 Task: Add a timeline in the project AztecBridge for the epic 'Data Warehousing Implementation' from 2023/03/03 to 2024/09/20. Add a timeline in the project AztecBridge for the epic 'Search Engine Marketing (SEM) Implementation' from 2024/06/28 to 2024/07/04. Add a timeline in the project AztecBridge for the epic 'User Experience Testing' from 2023/02/17 to 2025/12/12
Action: Mouse moved to (211, 56)
Screenshot: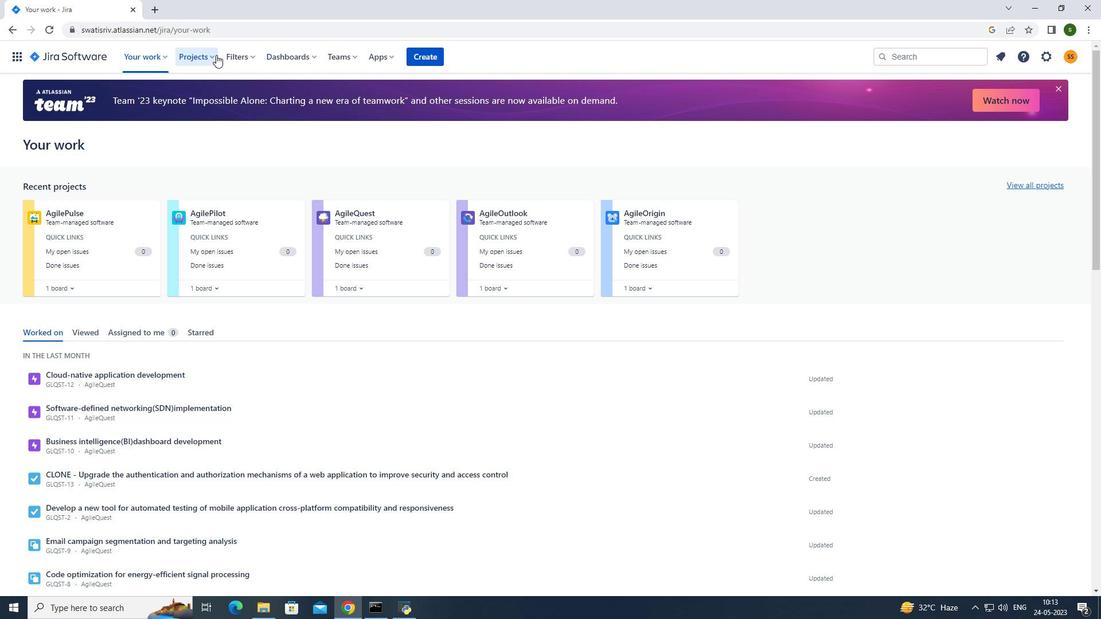 
Action: Mouse pressed left at (211, 56)
Screenshot: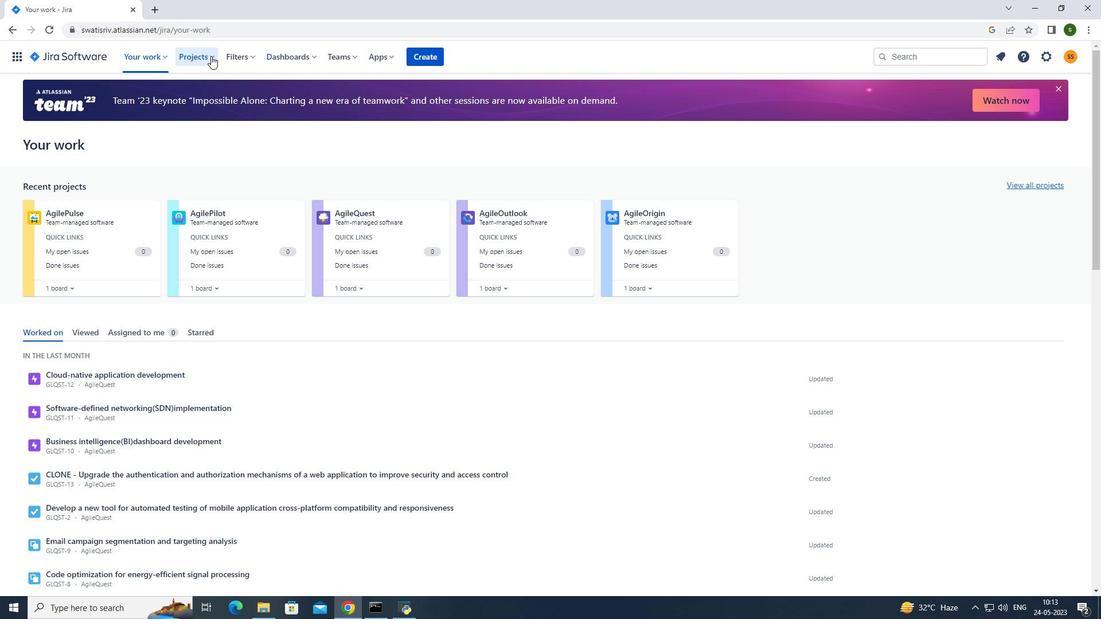 
Action: Mouse moved to (231, 112)
Screenshot: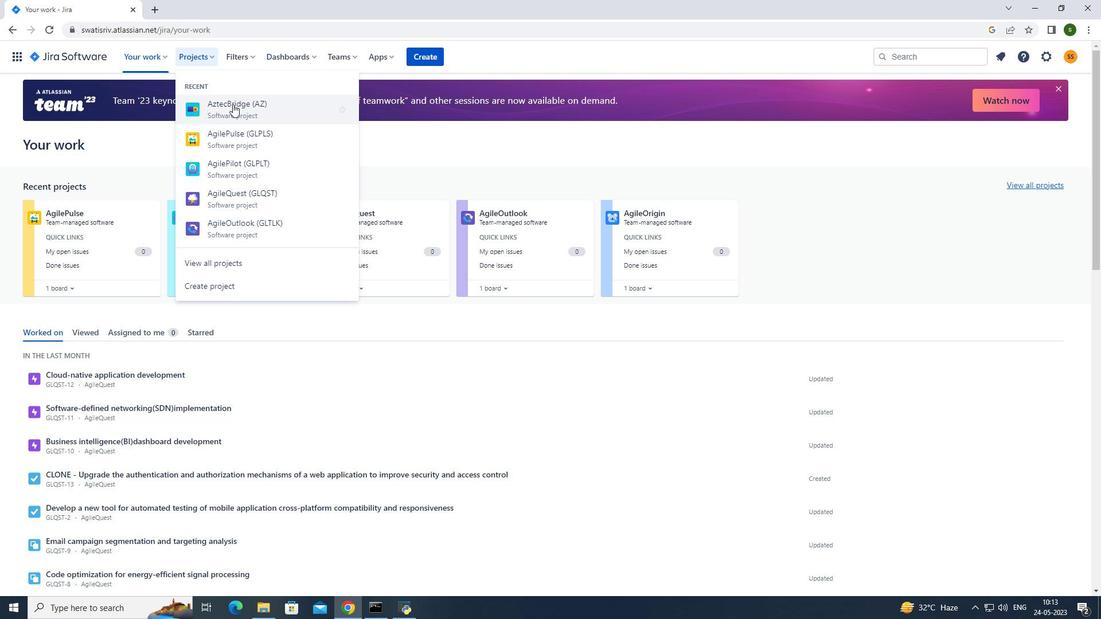 
Action: Mouse pressed left at (231, 112)
Screenshot: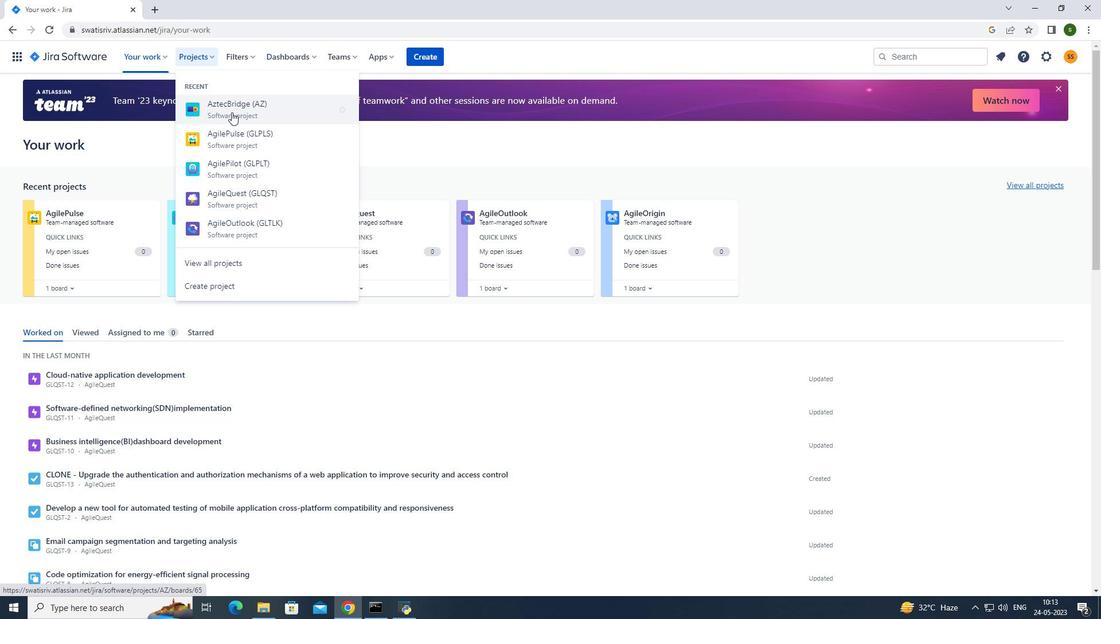 
Action: Mouse moved to (74, 168)
Screenshot: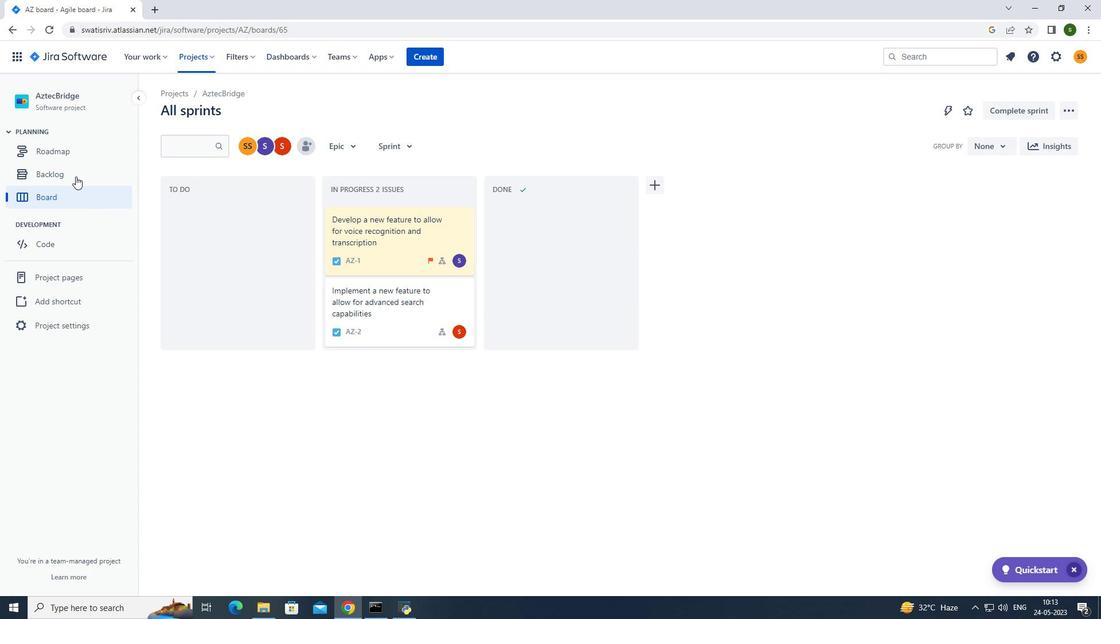 
Action: Mouse pressed left at (74, 168)
Screenshot: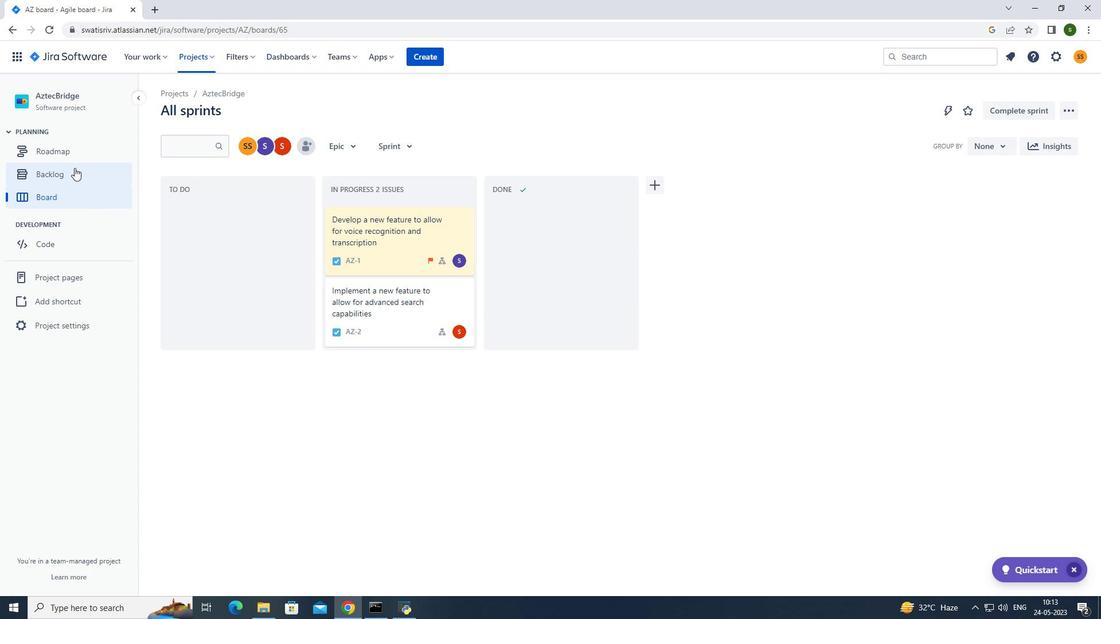 
Action: Mouse moved to (176, 230)
Screenshot: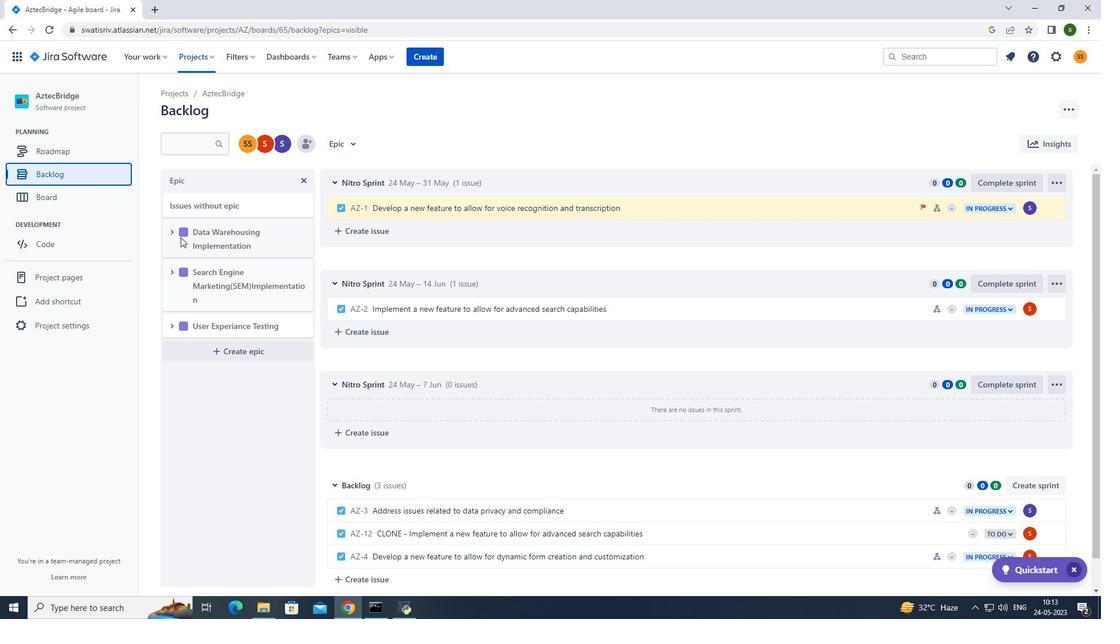
Action: Mouse pressed left at (176, 230)
Screenshot: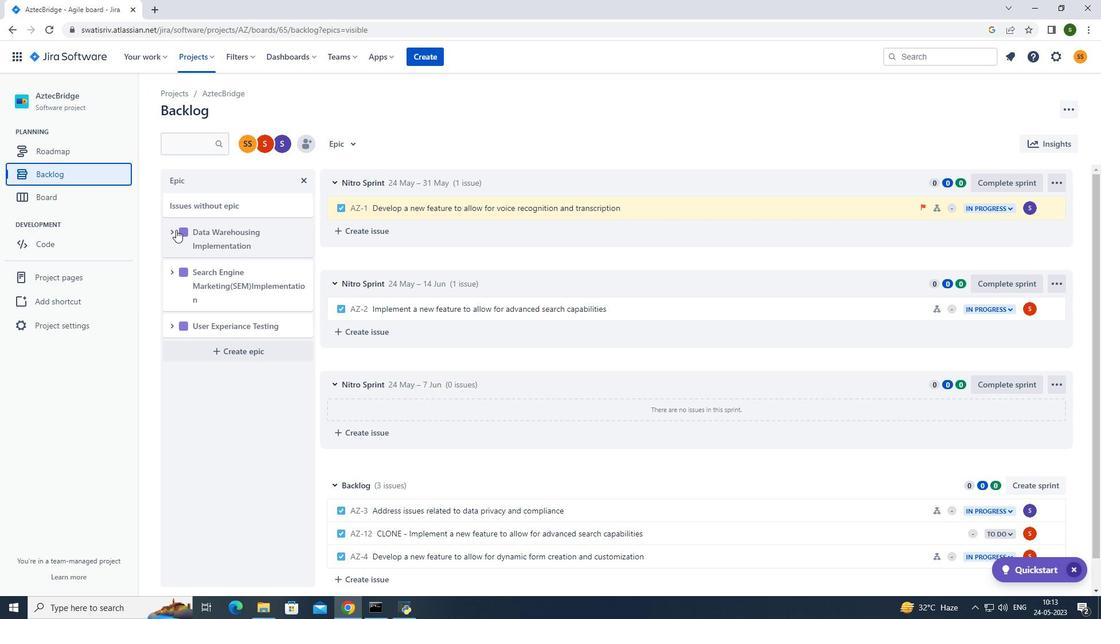 
Action: Mouse moved to (212, 336)
Screenshot: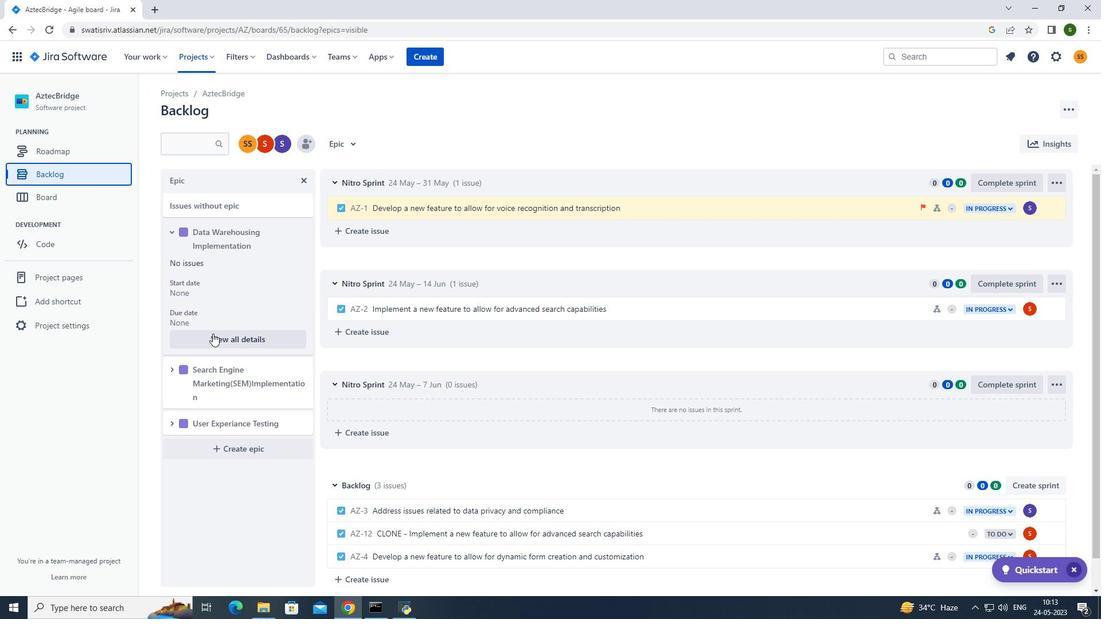 
Action: Mouse pressed left at (212, 336)
Screenshot: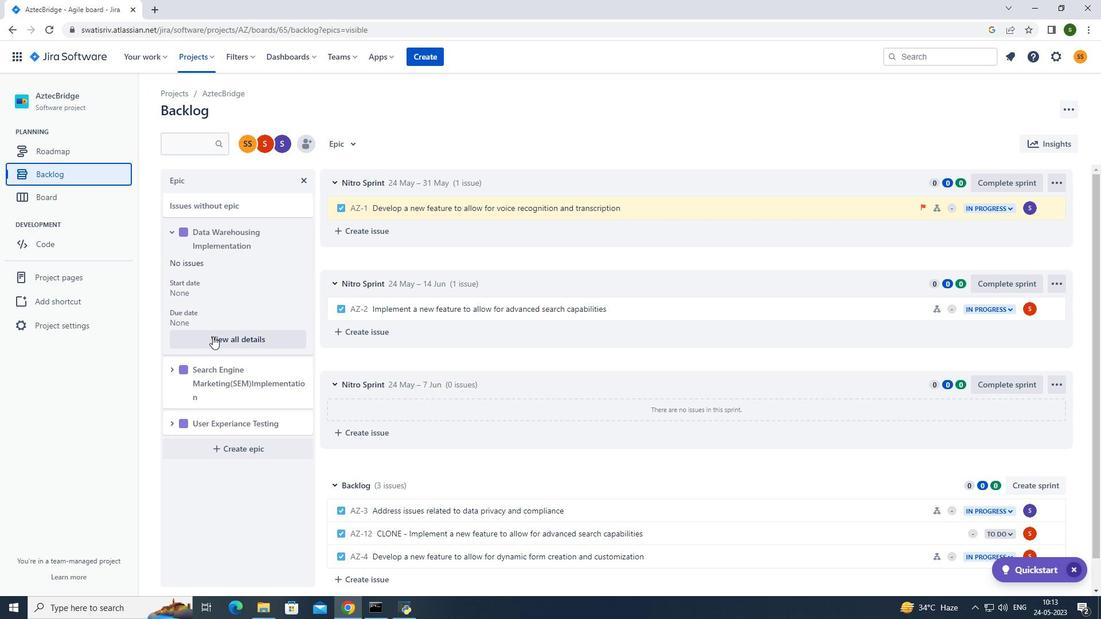 
Action: Mouse moved to (977, 434)
Screenshot: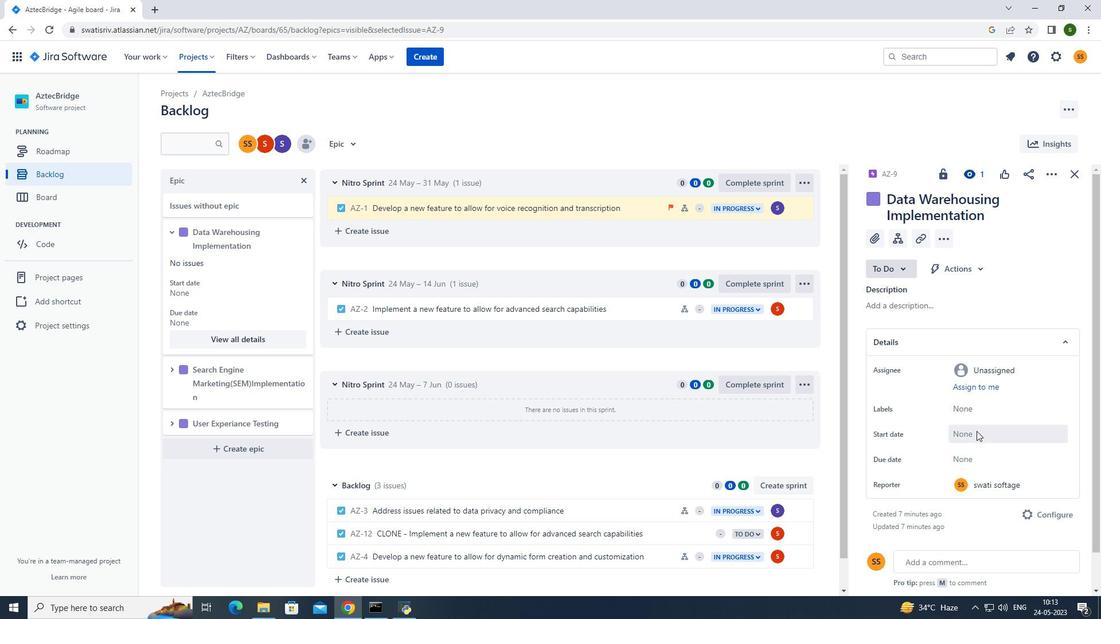 
Action: Mouse pressed left at (977, 434)
Screenshot: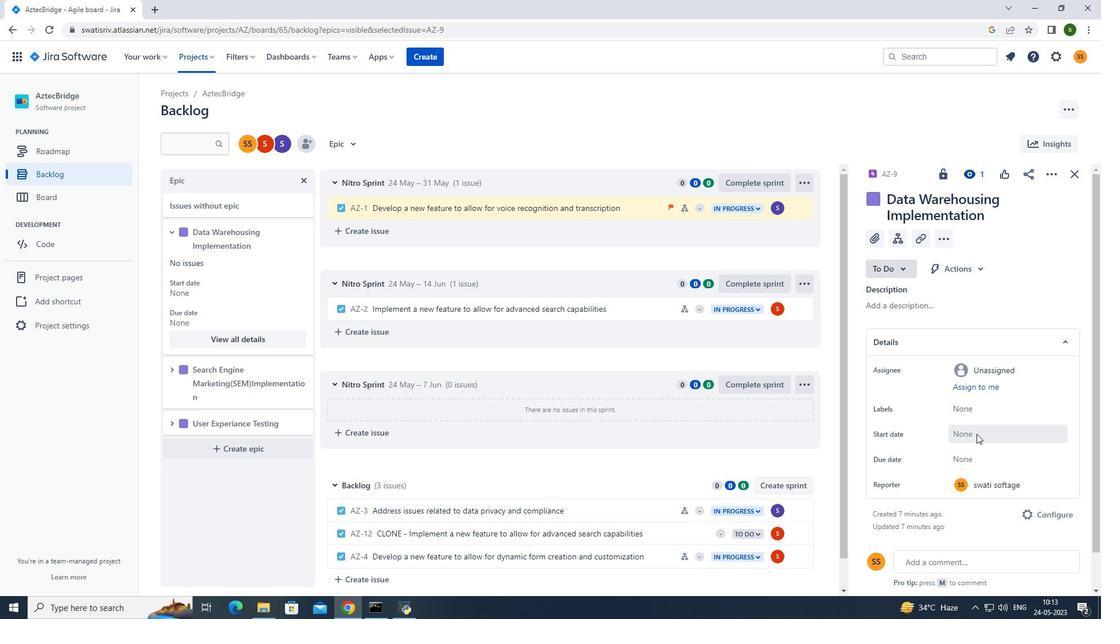
Action: Mouse moved to (926, 266)
Screenshot: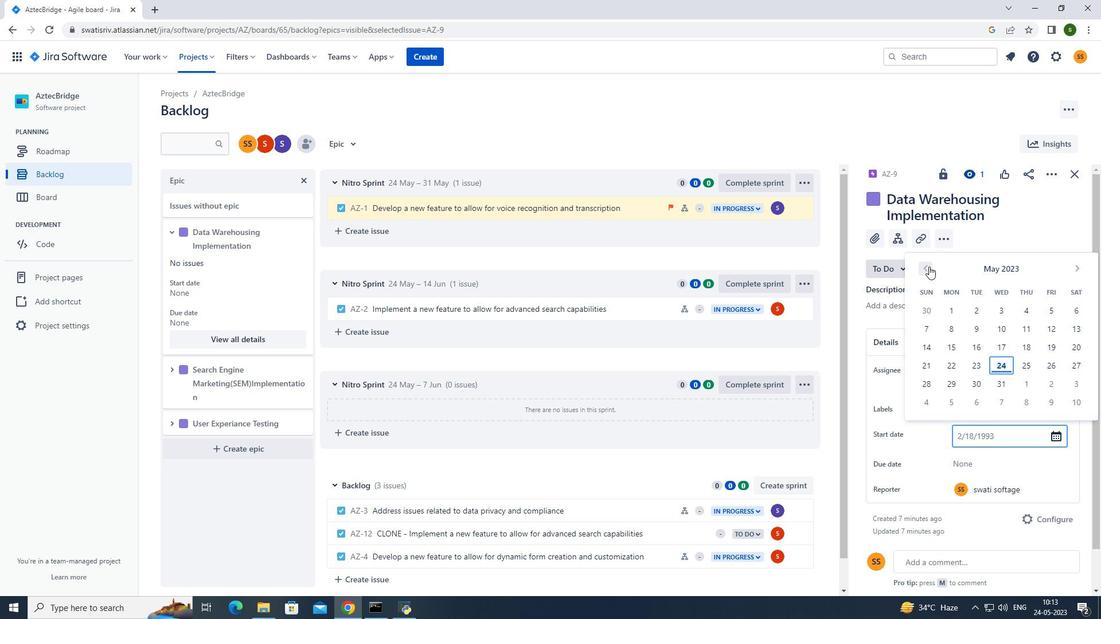 
Action: Mouse pressed left at (926, 266)
Screenshot: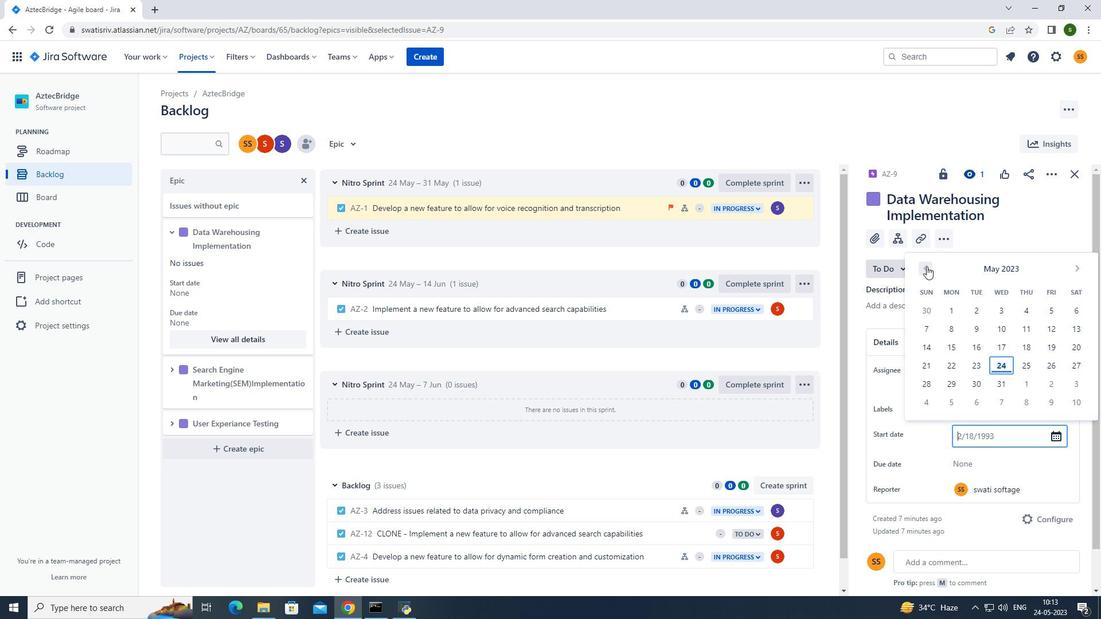 
Action: Mouse pressed left at (926, 266)
Screenshot: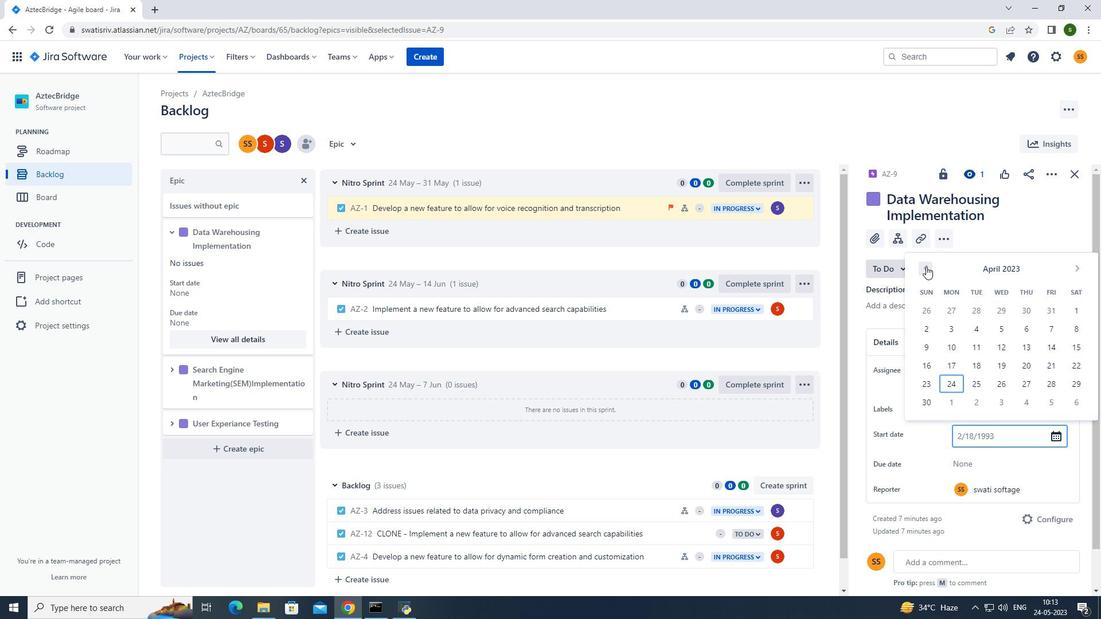 
Action: Mouse moved to (1050, 306)
Screenshot: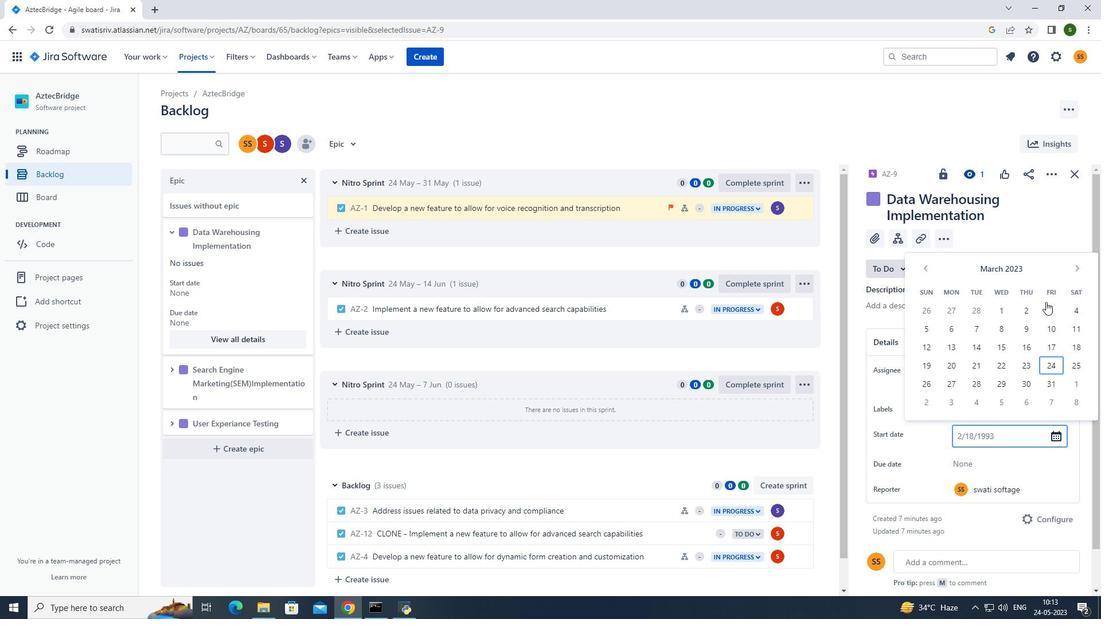 
Action: Mouse pressed left at (1050, 306)
Screenshot: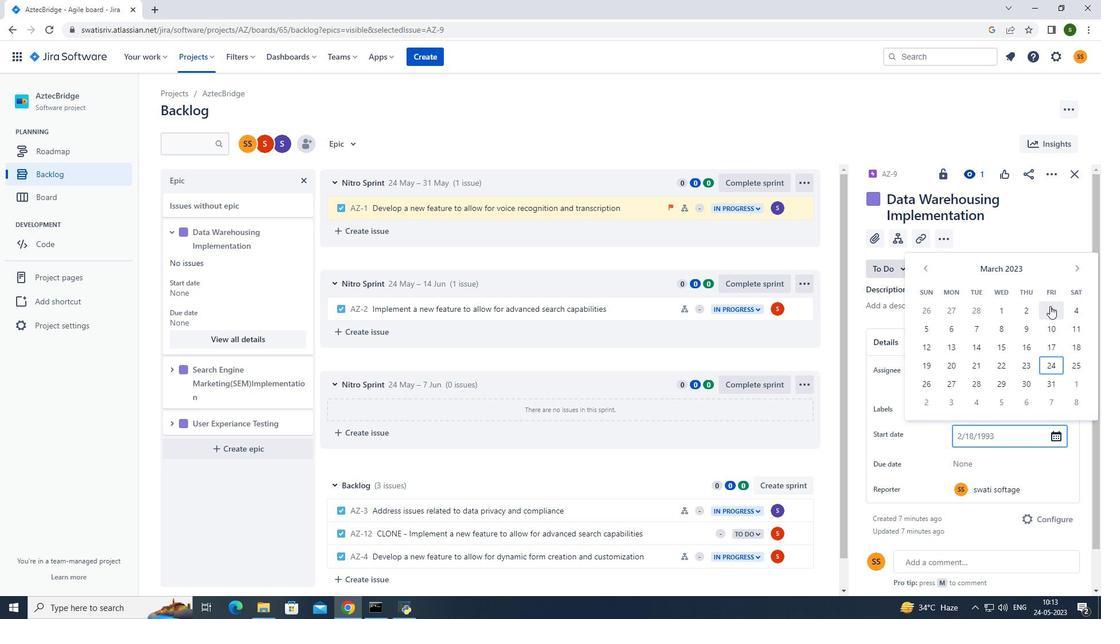 
Action: Mouse moved to (988, 462)
Screenshot: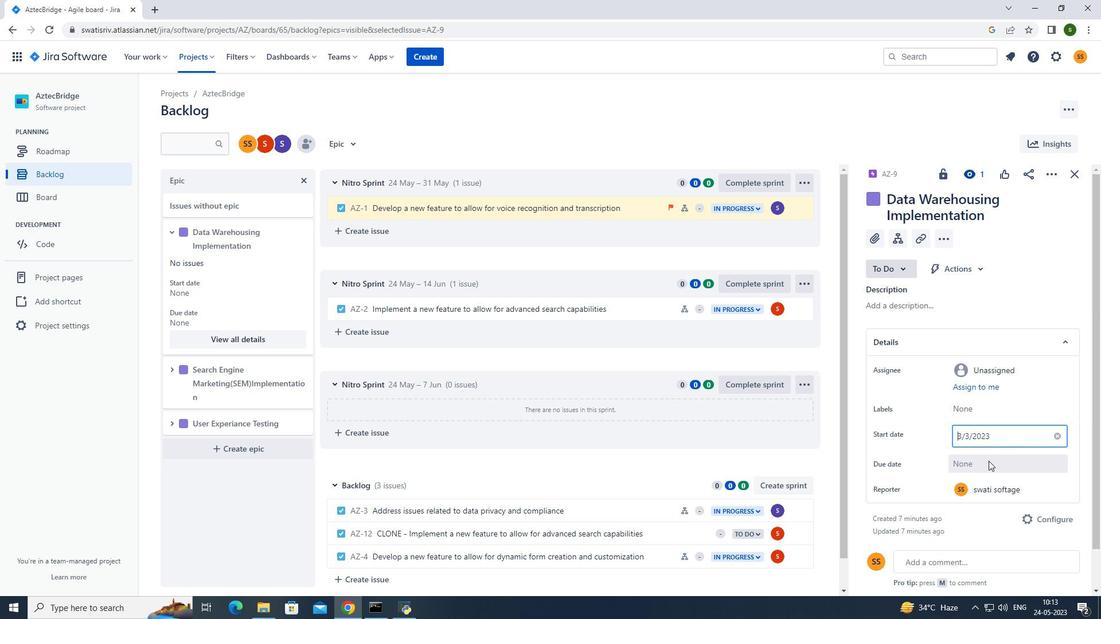 
Action: Mouse pressed left at (988, 462)
Screenshot: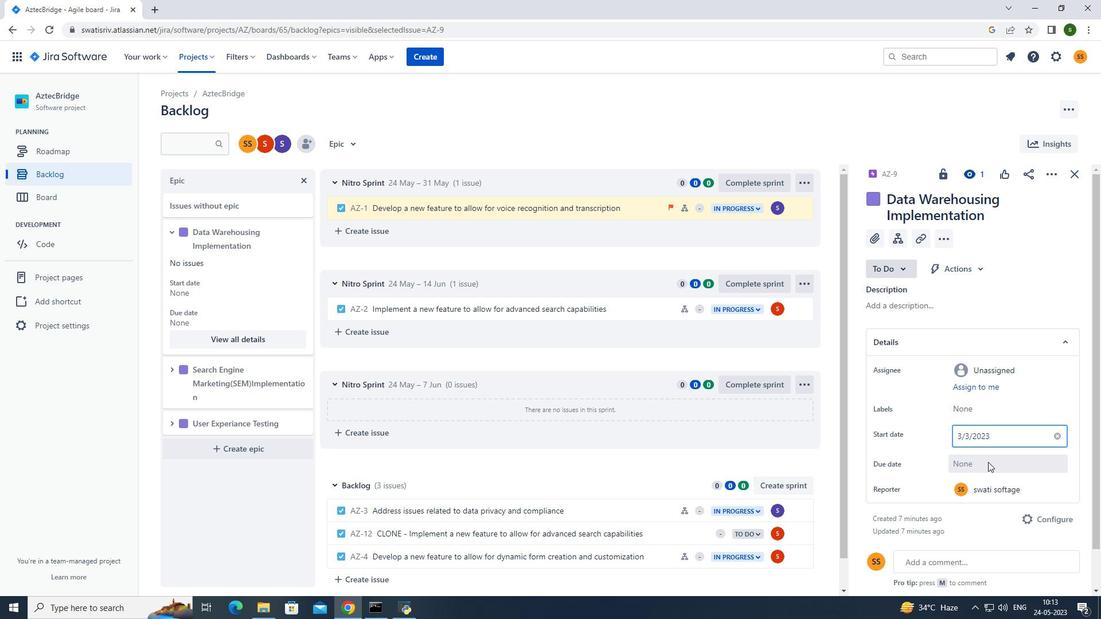 
Action: Mouse moved to (1080, 296)
Screenshot: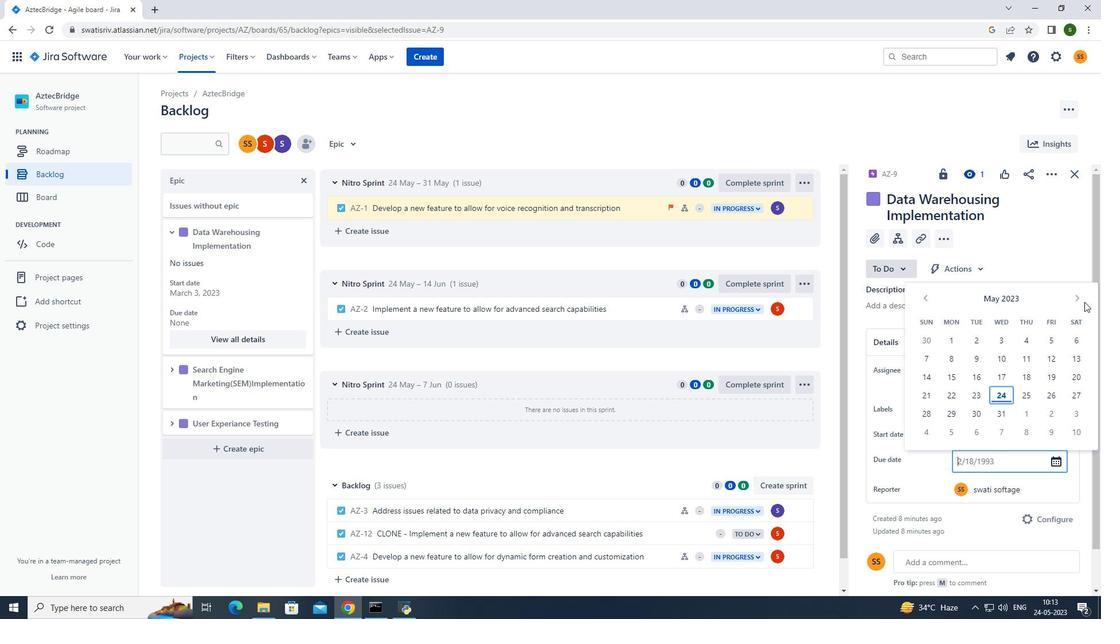 
Action: Mouse pressed left at (1080, 296)
Screenshot: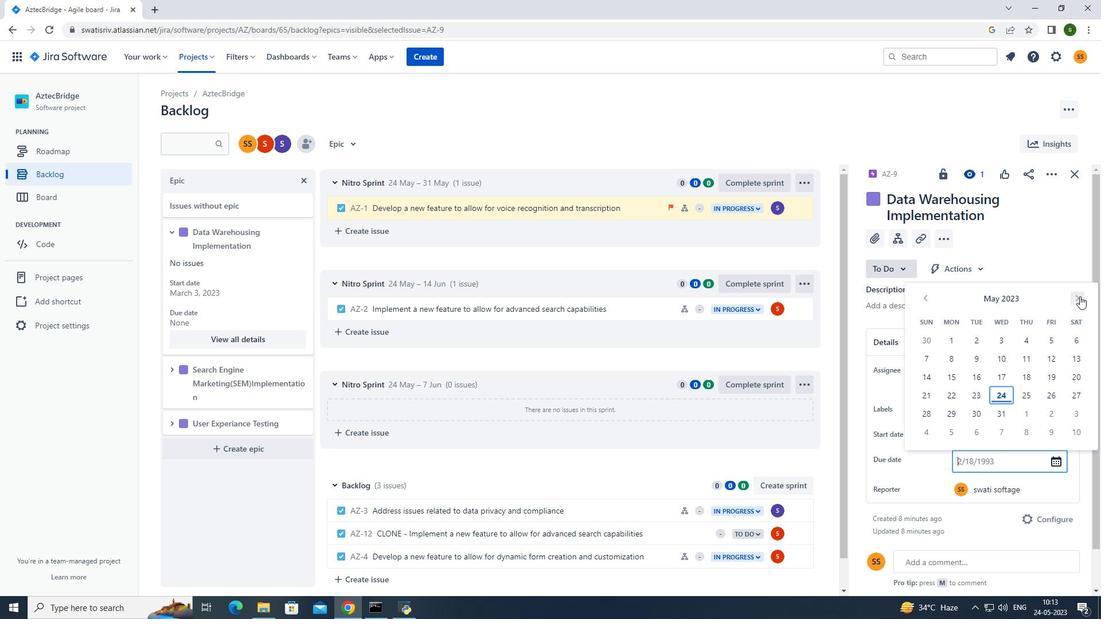 
Action: Mouse pressed left at (1080, 296)
Screenshot: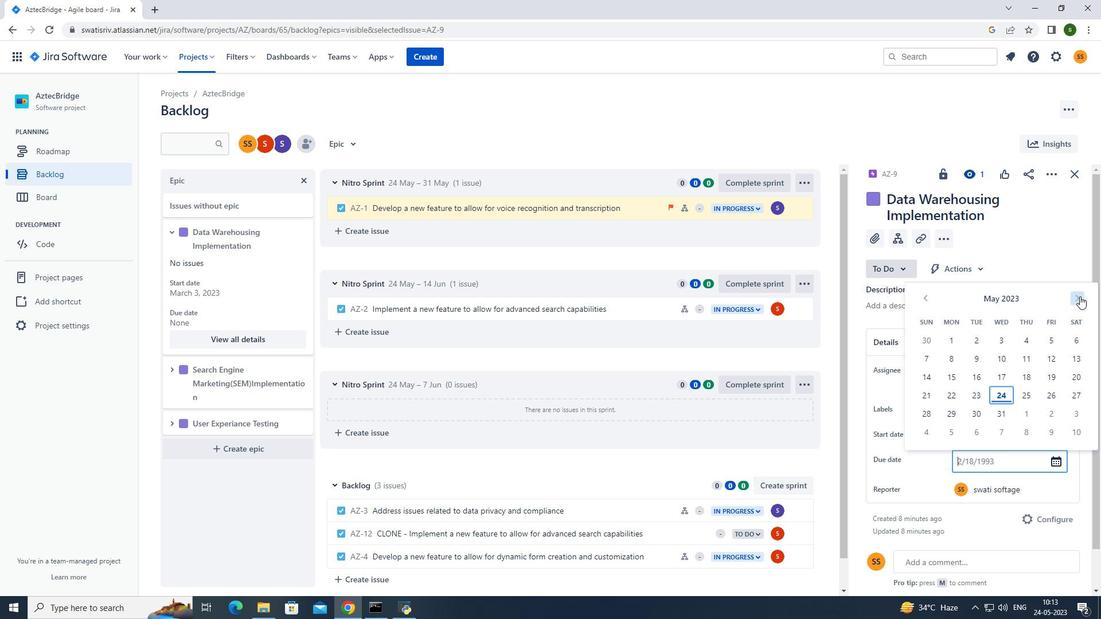 
Action: Mouse pressed left at (1080, 296)
Screenshot: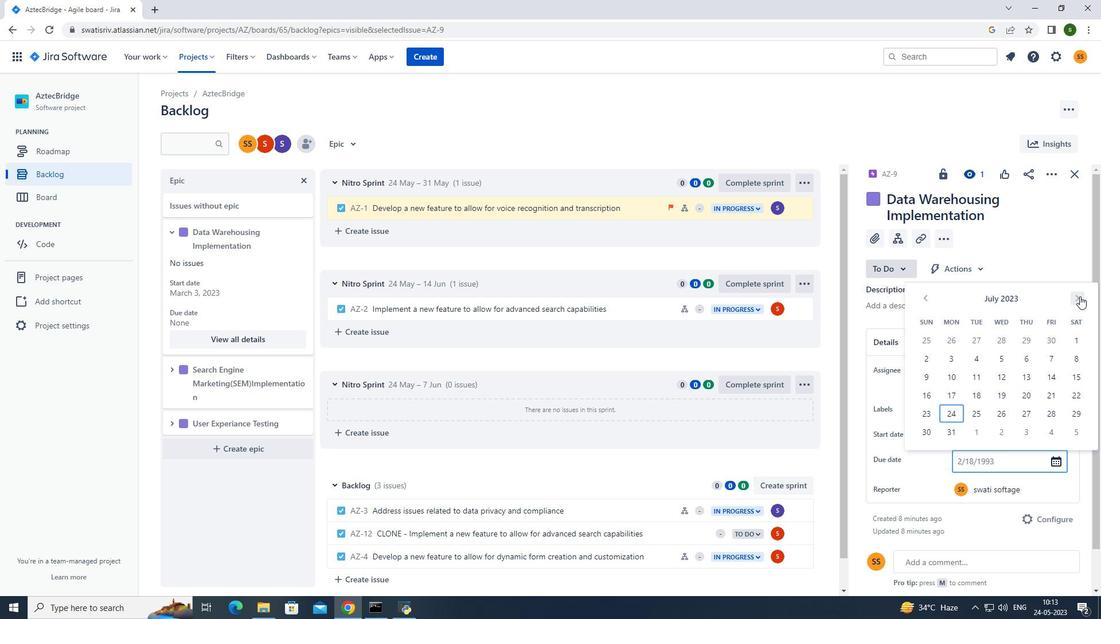 
Action: Mouse pressed left at (1080, 296)
Screenshot: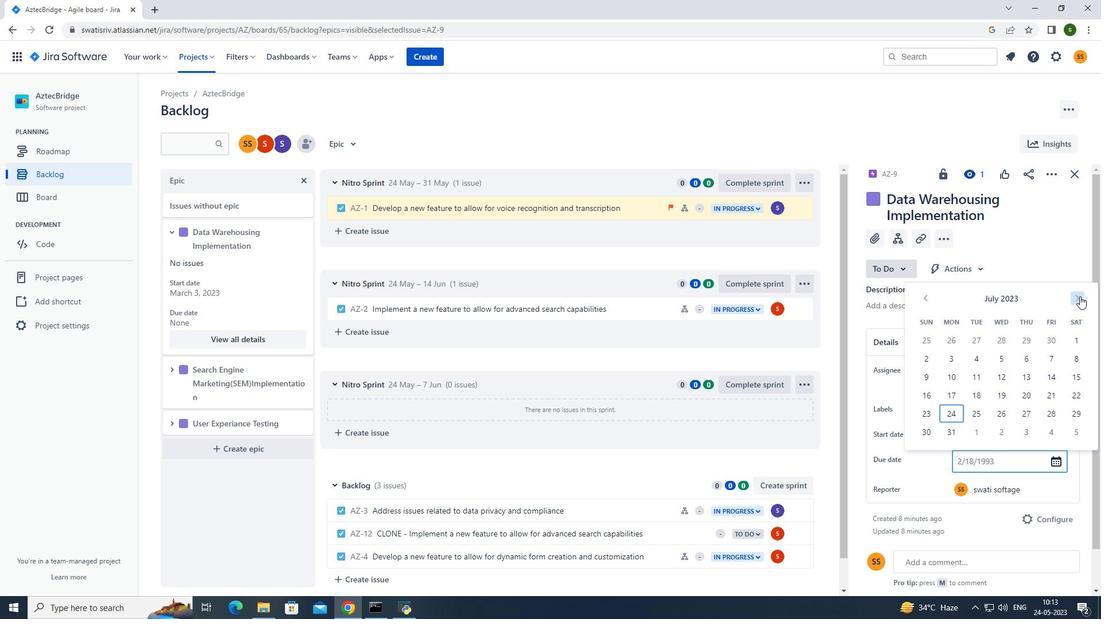
Action: Mouse pressed left at (1080, 296)
Screenshot: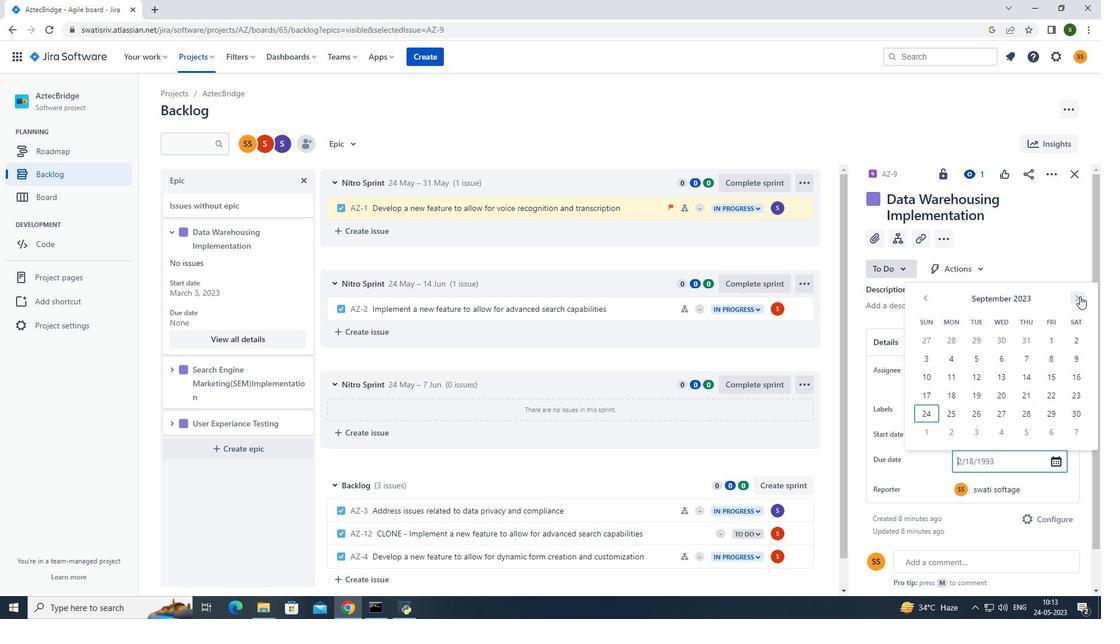 
Action: Mouse pressed left at (1080, 296)
Screenshot: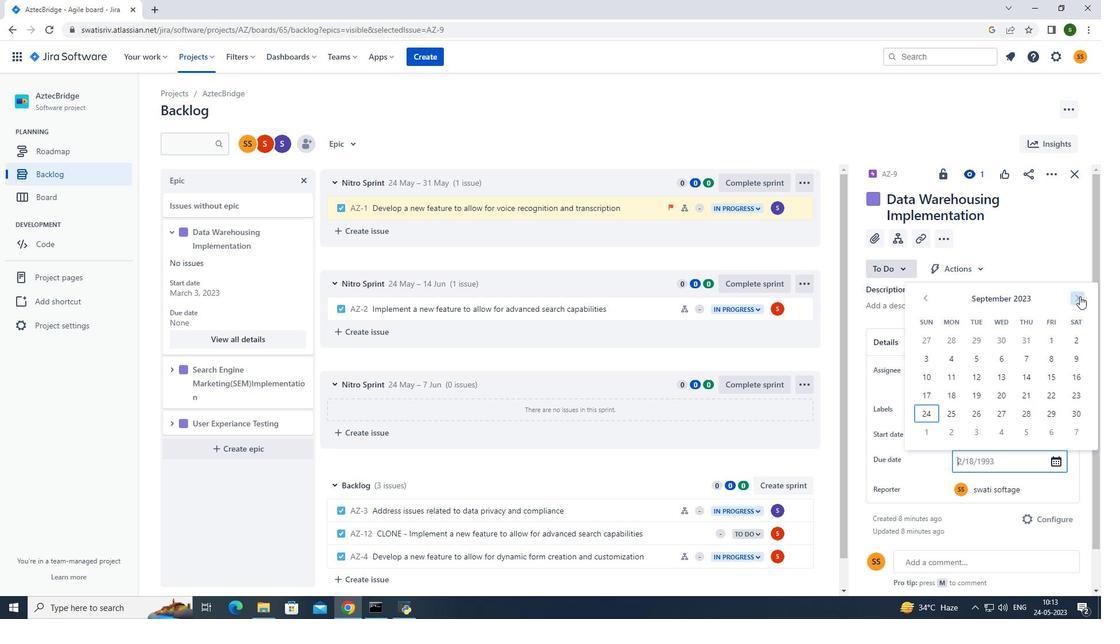 
Action: Mouse pressed left at (1080, 296)
Screenshot: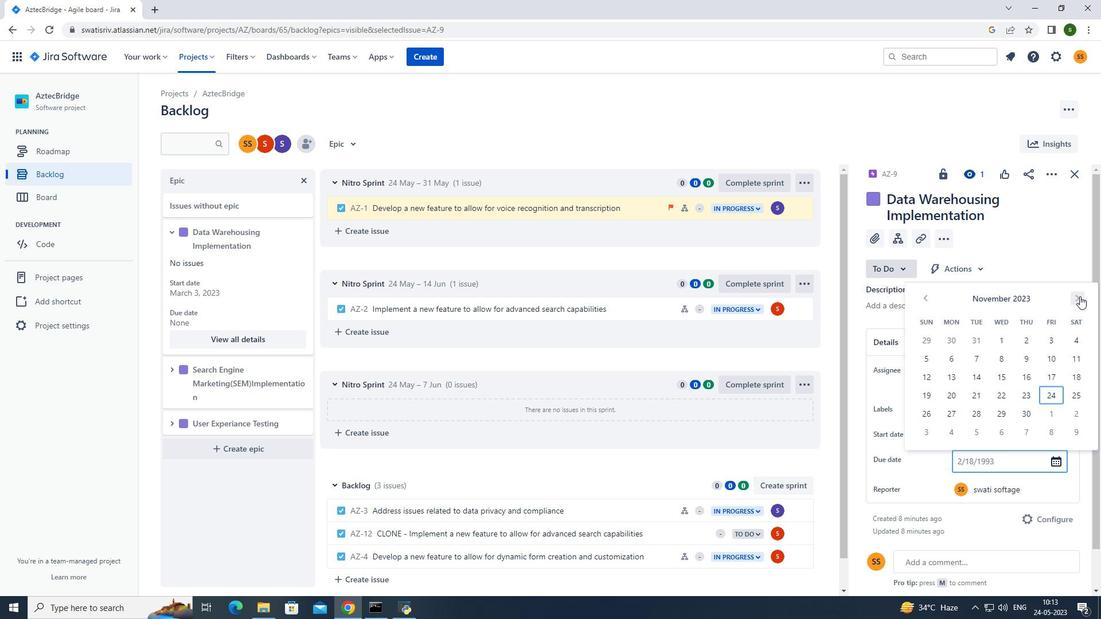 
Action: Mouse pressed left at (1080, 296)
Screenshot: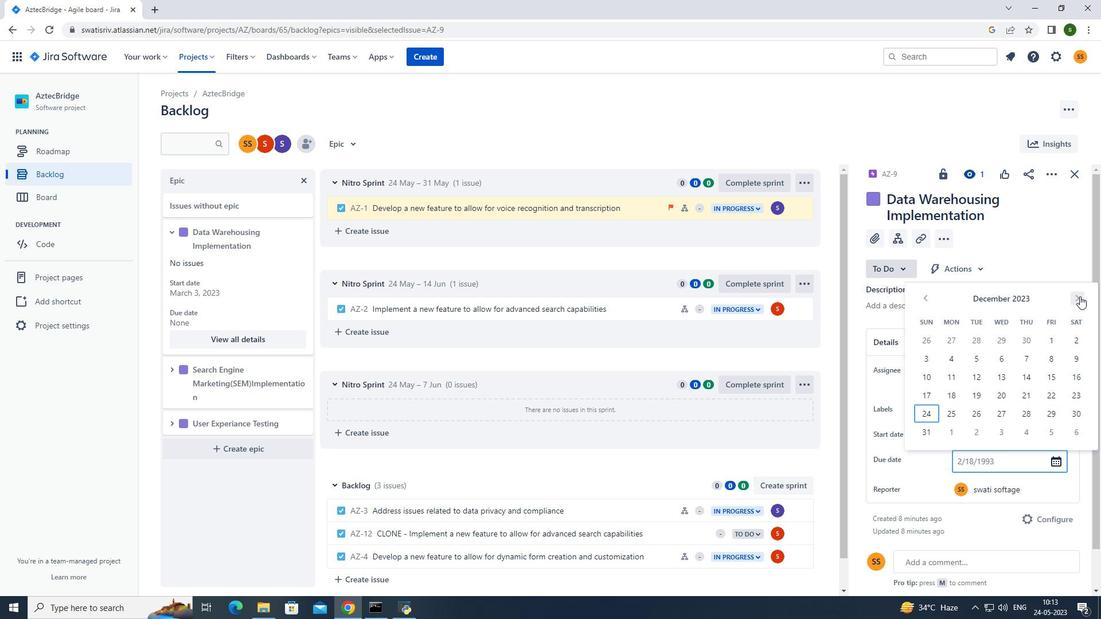 
Action: Mouse pressed left at (1080, 296)
Screenshot: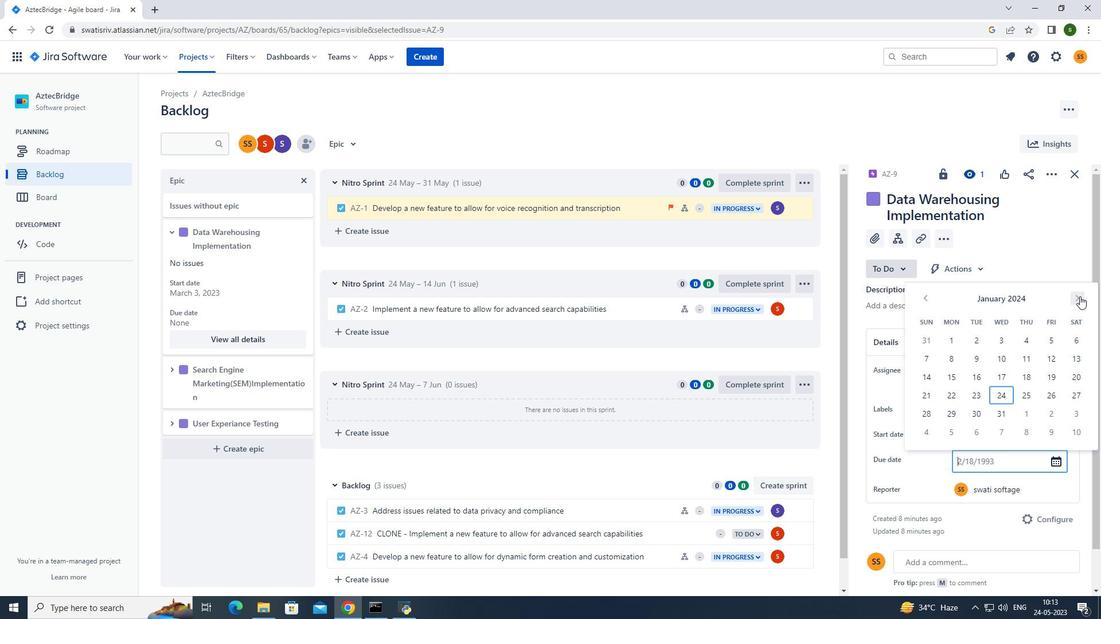 
Action: Mouse pressed left at (1080, 296)
Screenshot: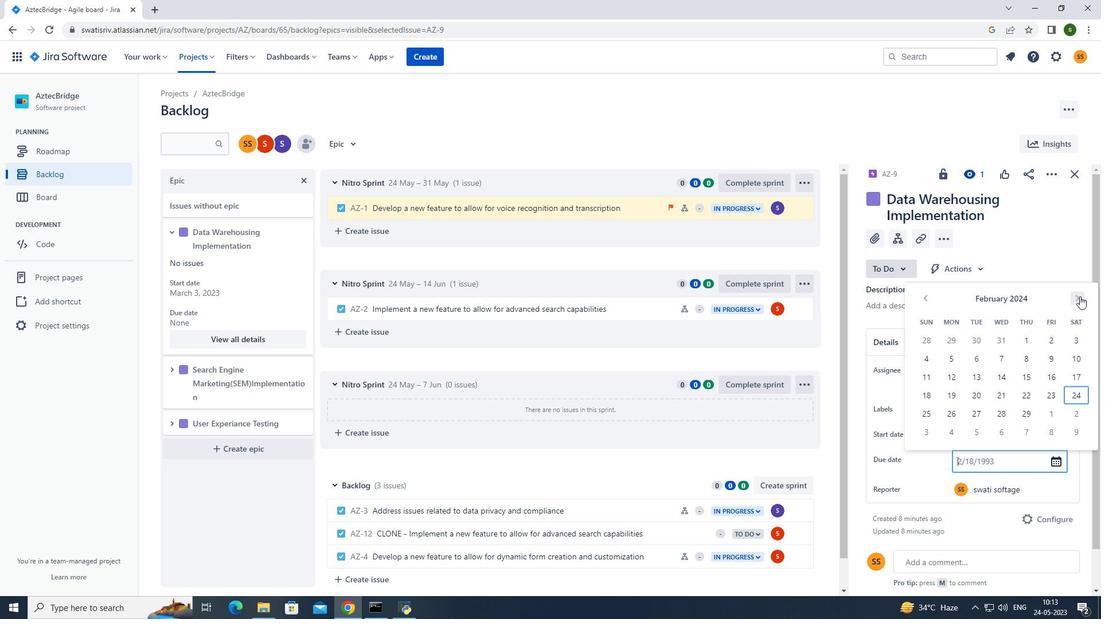 
Action: Mouse pressed left at (1080, 296)
Screenshot: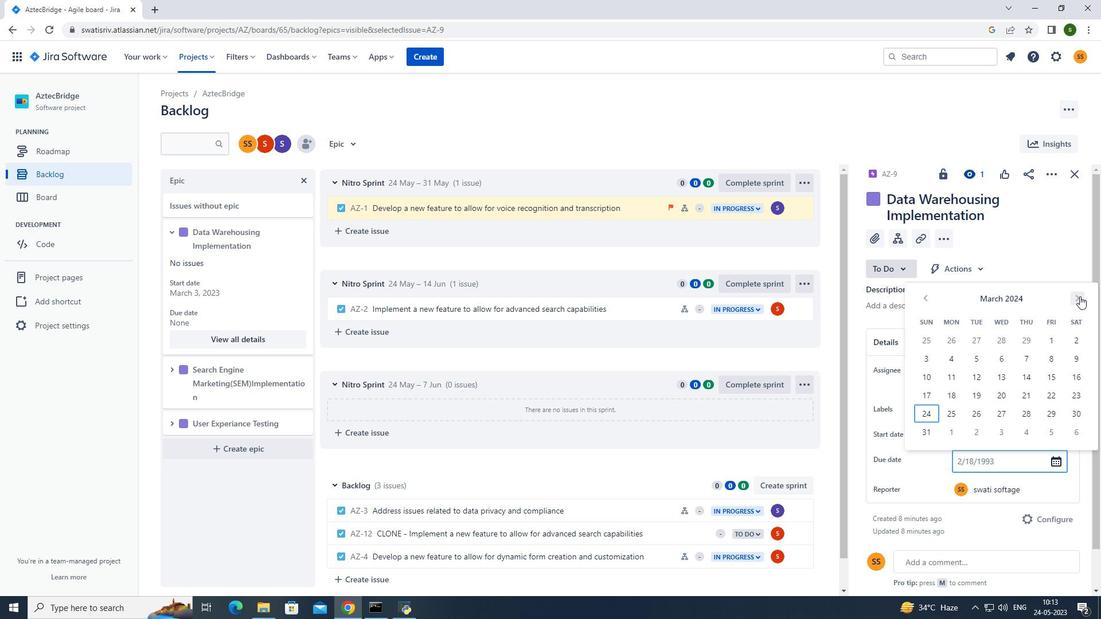 
Action: Mouse pressed left at (1080, 296)
Screenshot: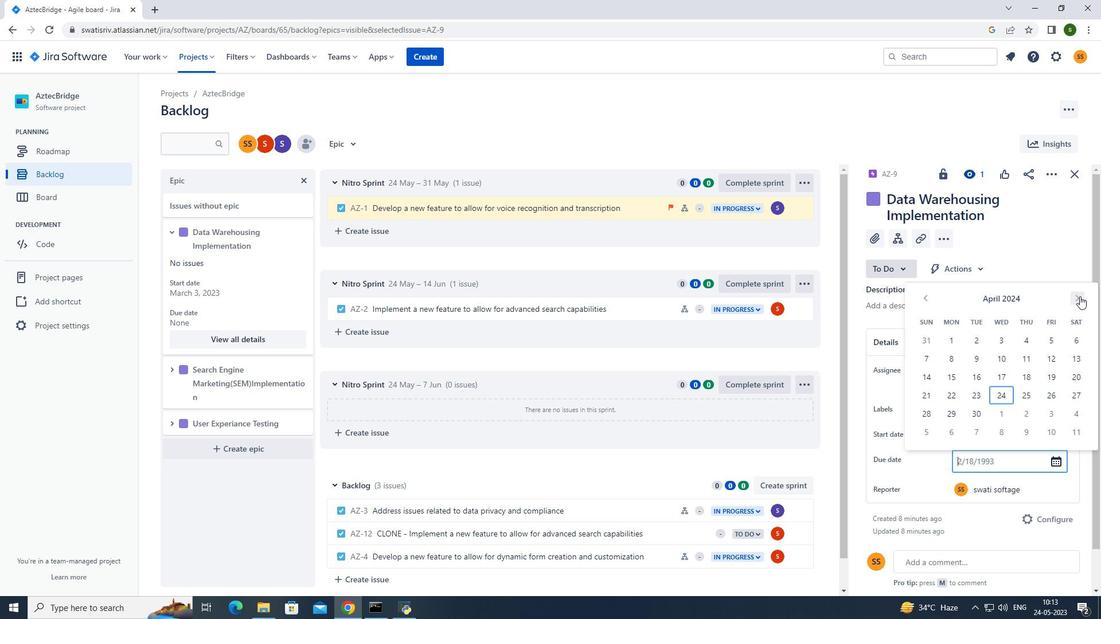 
Action: Mouse pressed left at (1080, 296)
Screenshot: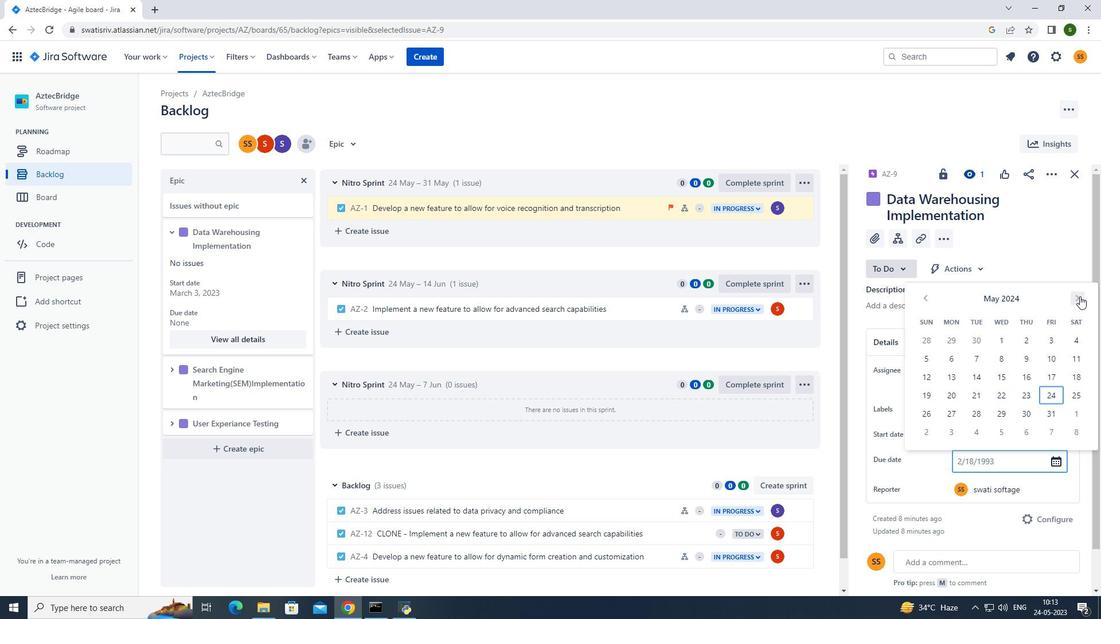 
Action: Mouse pressed left at (1080, 296)
Screenshot: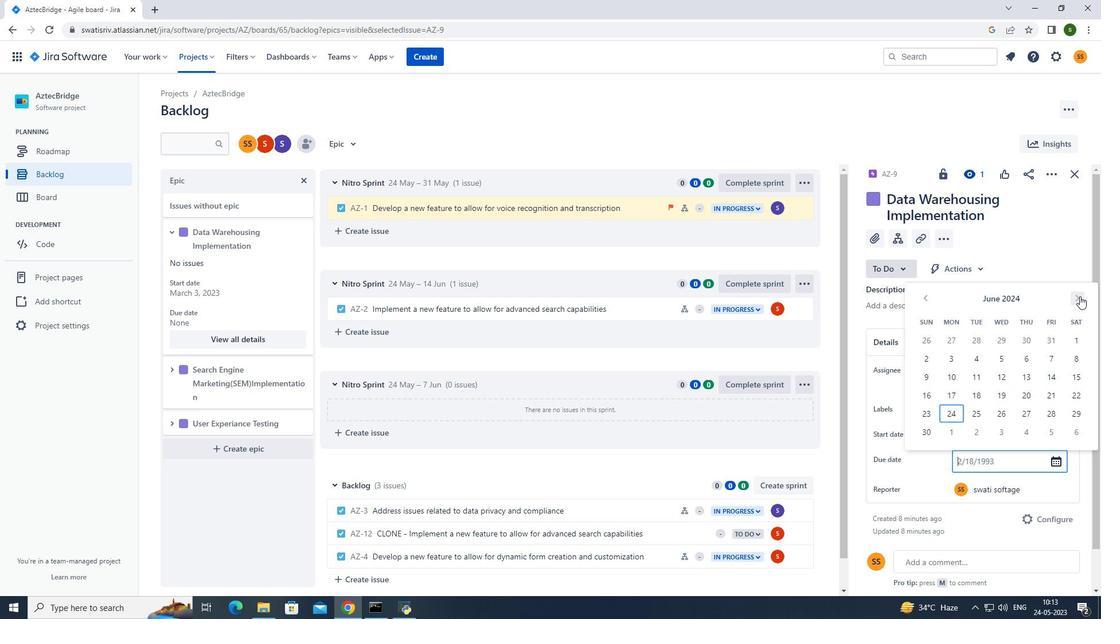 
Action: Mouse pressed left at (1080, 296)
Screenshot: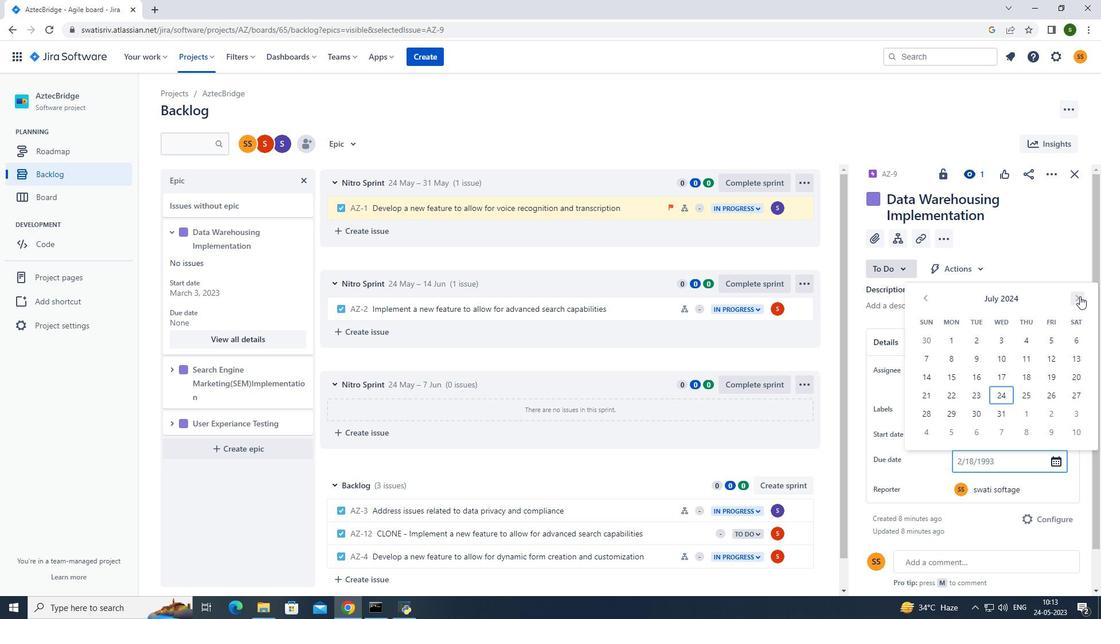 
Action: Mouse pressed left at (1080, 296)
Screenshot: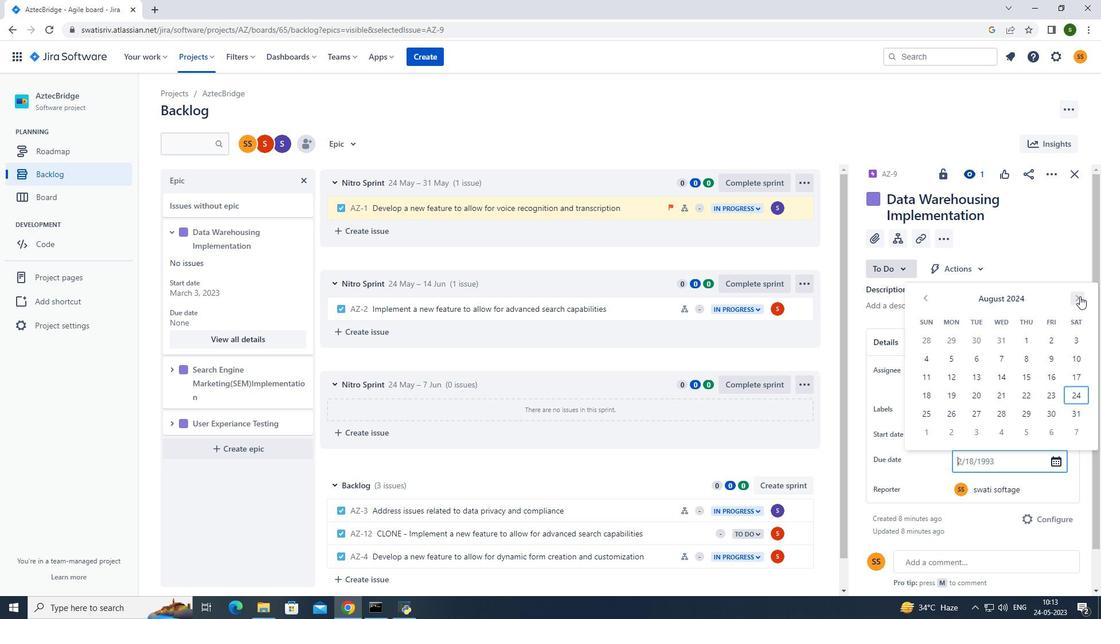 
Action: Mouse moved to (1056, 376)
Screenshot: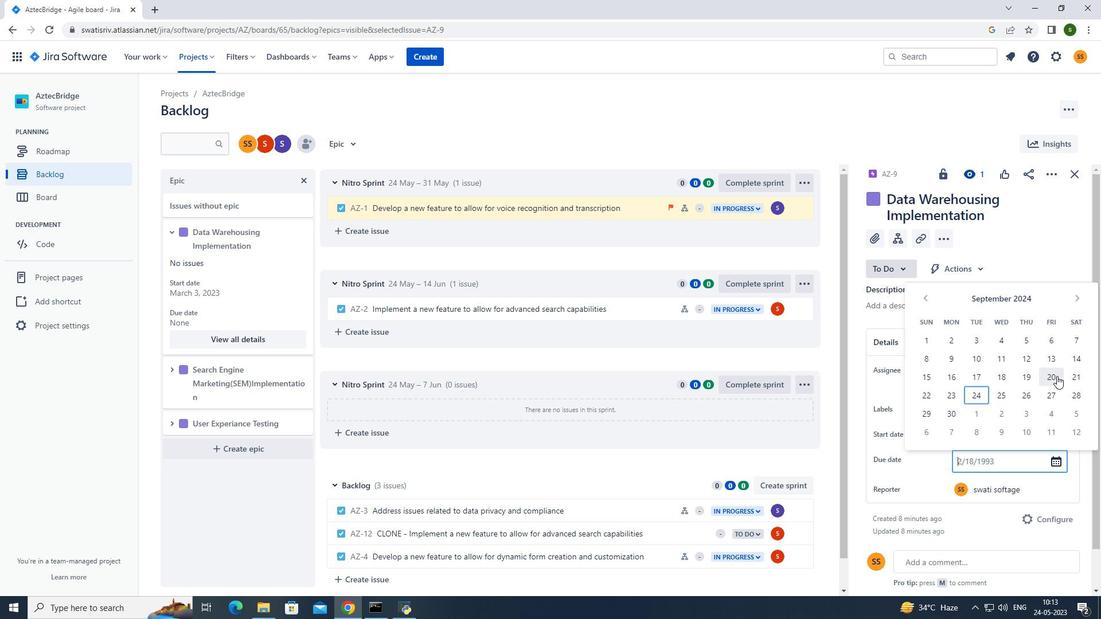 
Action: Mouse pressed left at (1056, 376)
Screenshot: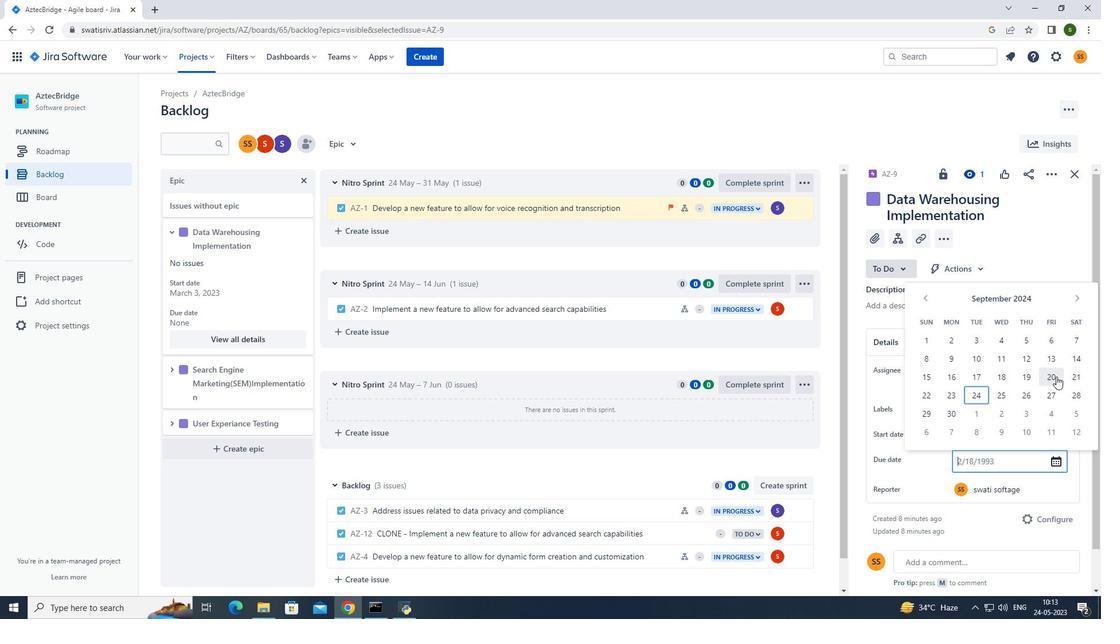 
Action: Mouse moved to (650, 133)
Screenshot: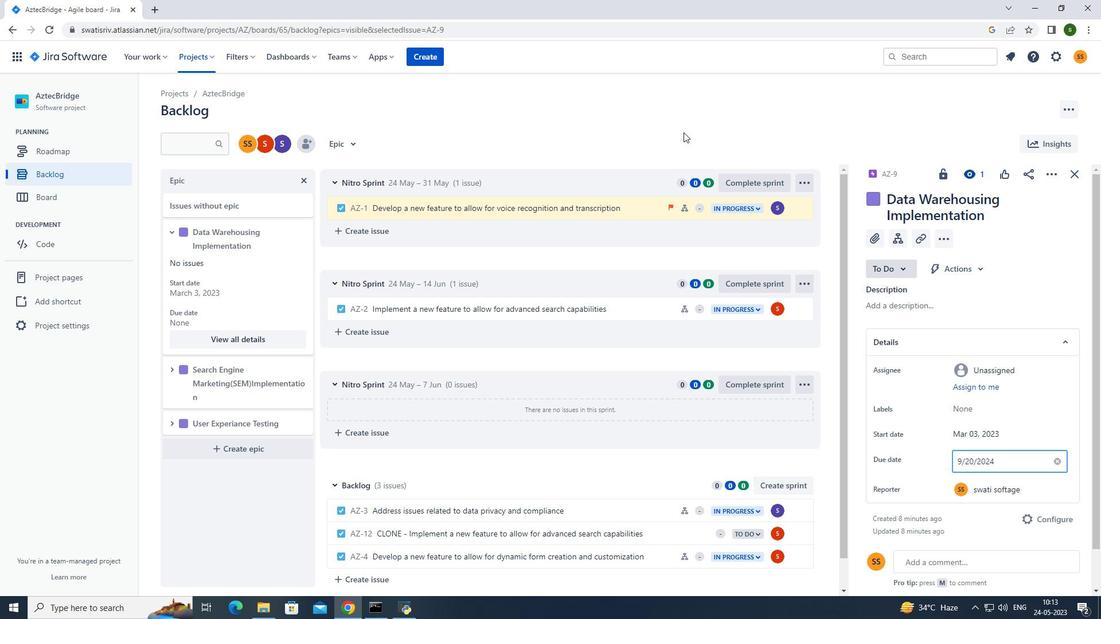 
Action: Mouse pressed left at (650, 133)
Screenshot: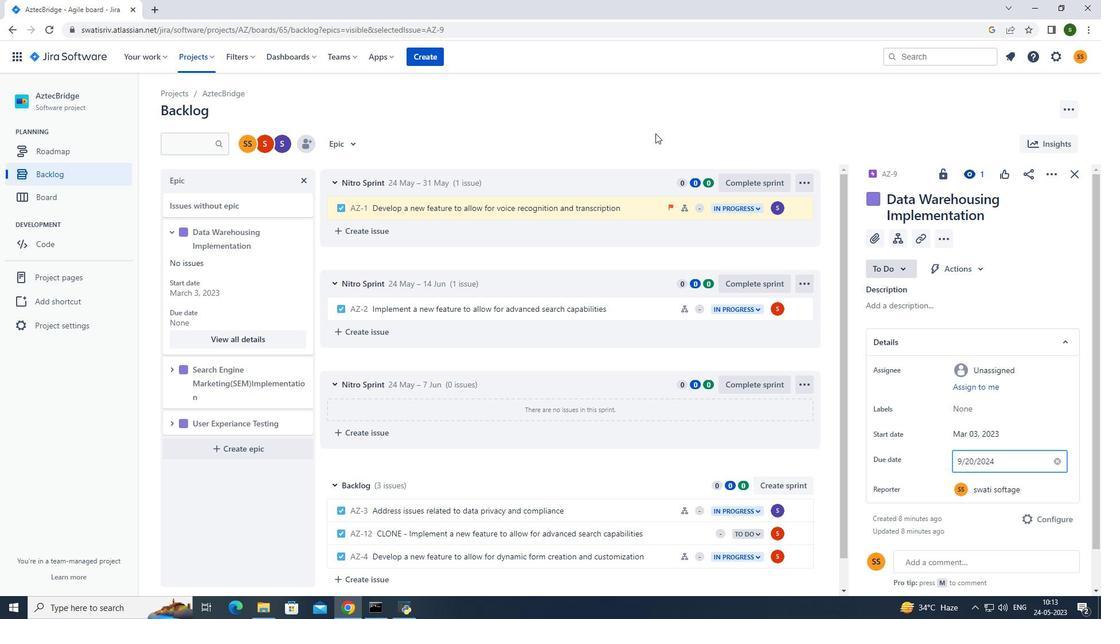 
Action: Mouse moved to (192, 59)
Screenshot: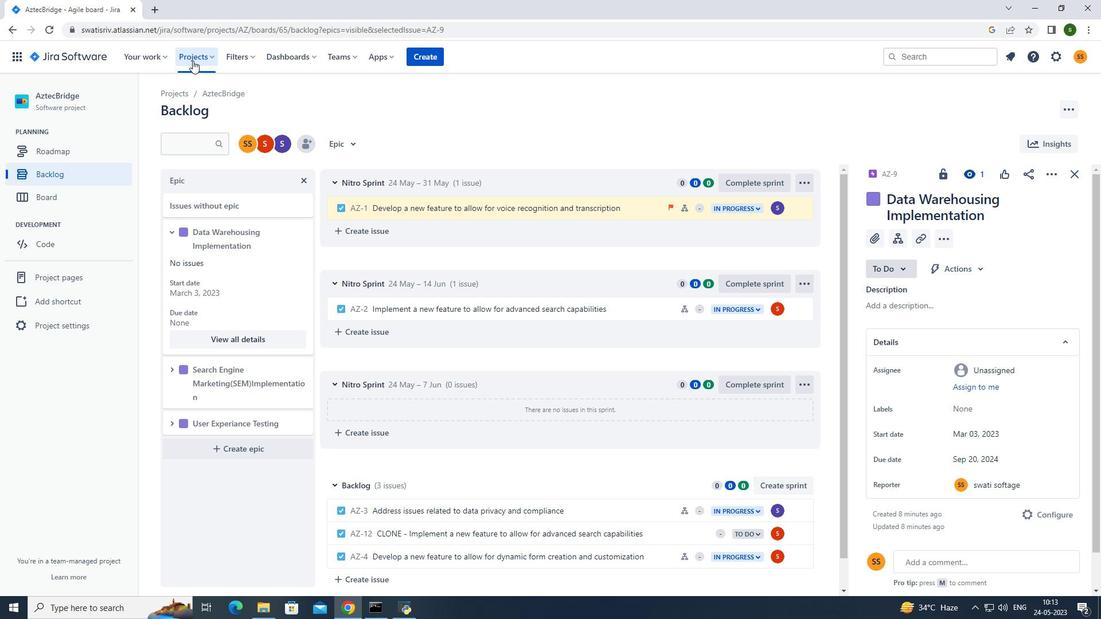 
Action: Mouse pressed left at (192, 59)
Screenshot: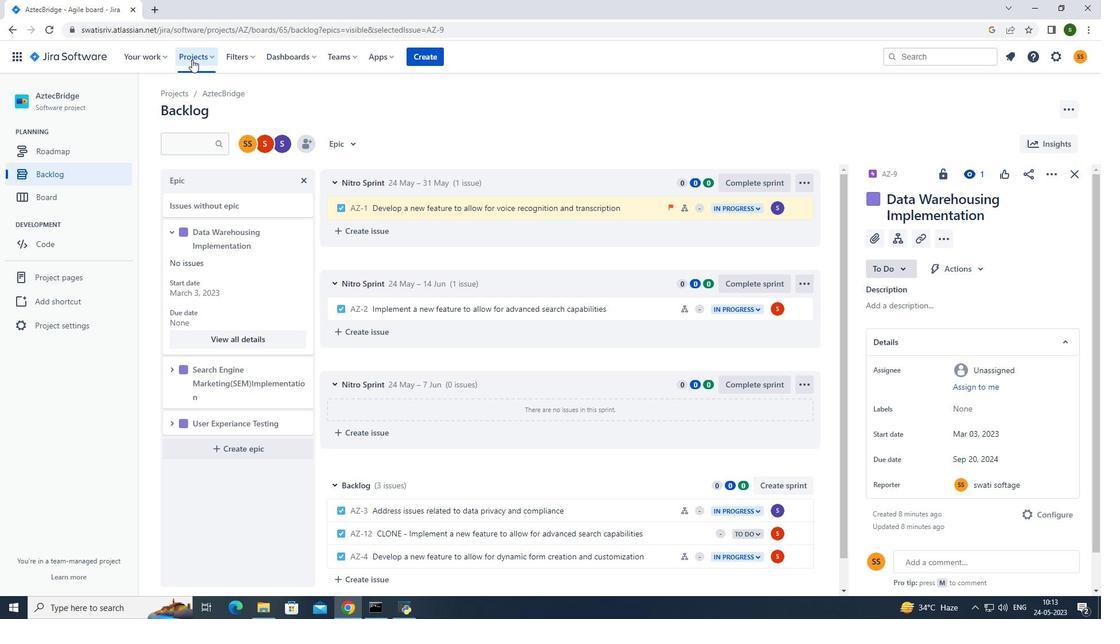 
Action: Mouse moved to (230, 119)
Screenshot: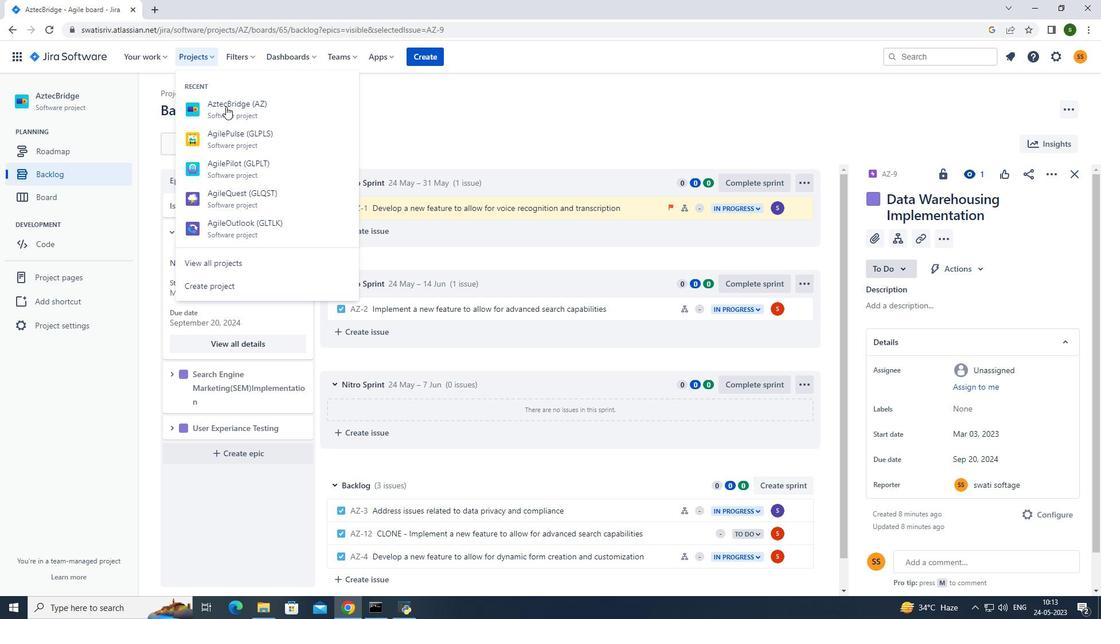 
Action: Mouse pressed left at (230, 119)
Screenshot: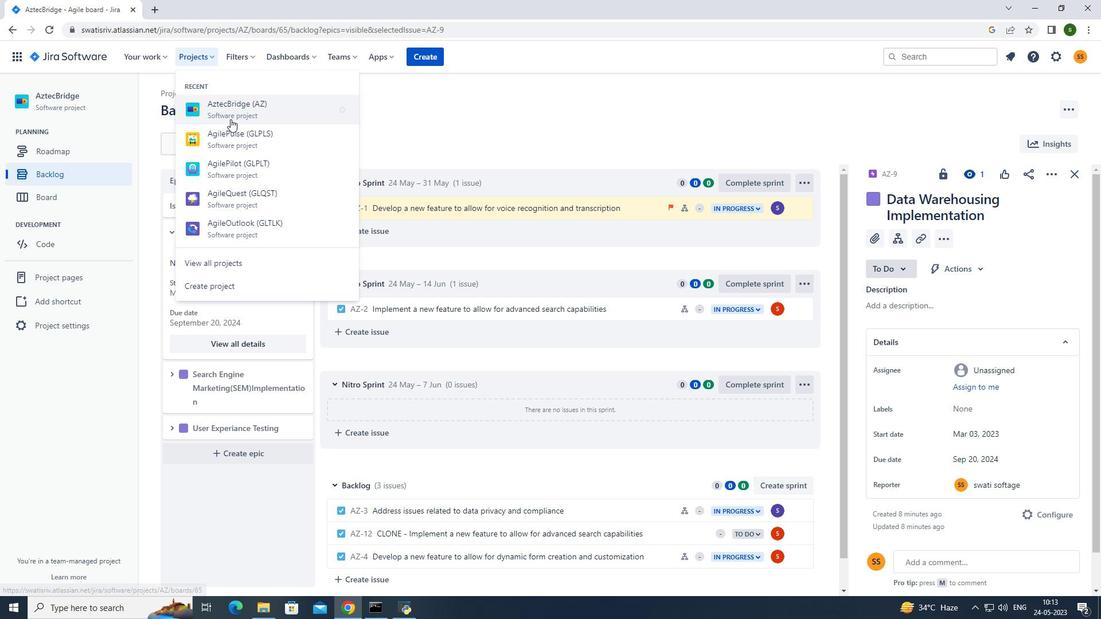 
Action: Mouse moved to (83, 178)
Screenshot: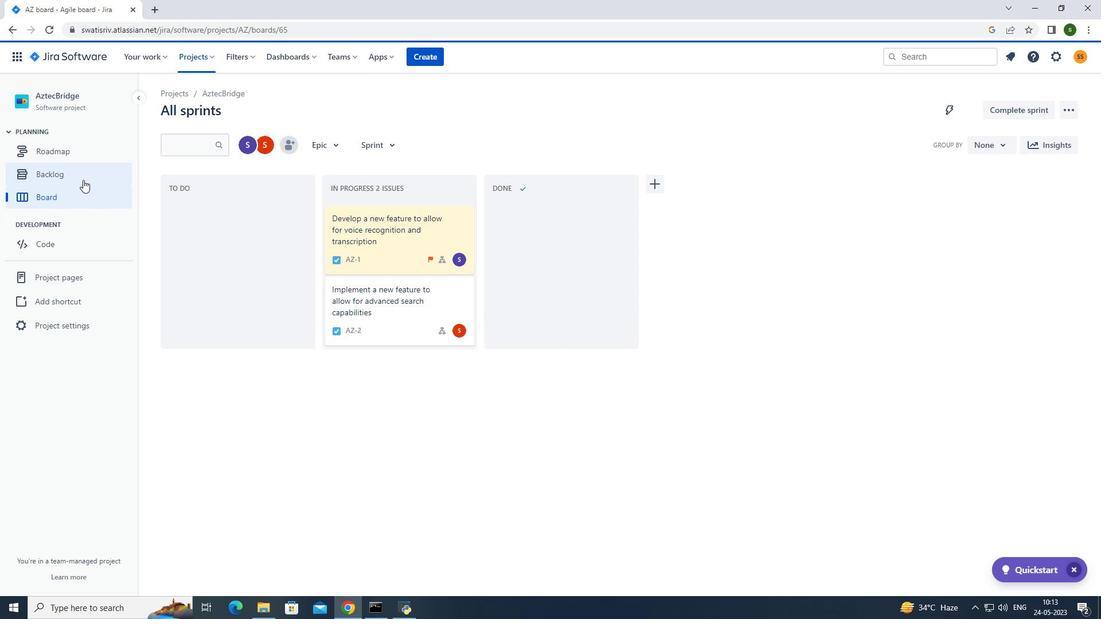 
Action: Mouse pressed left at (83, 178)
Screenshot: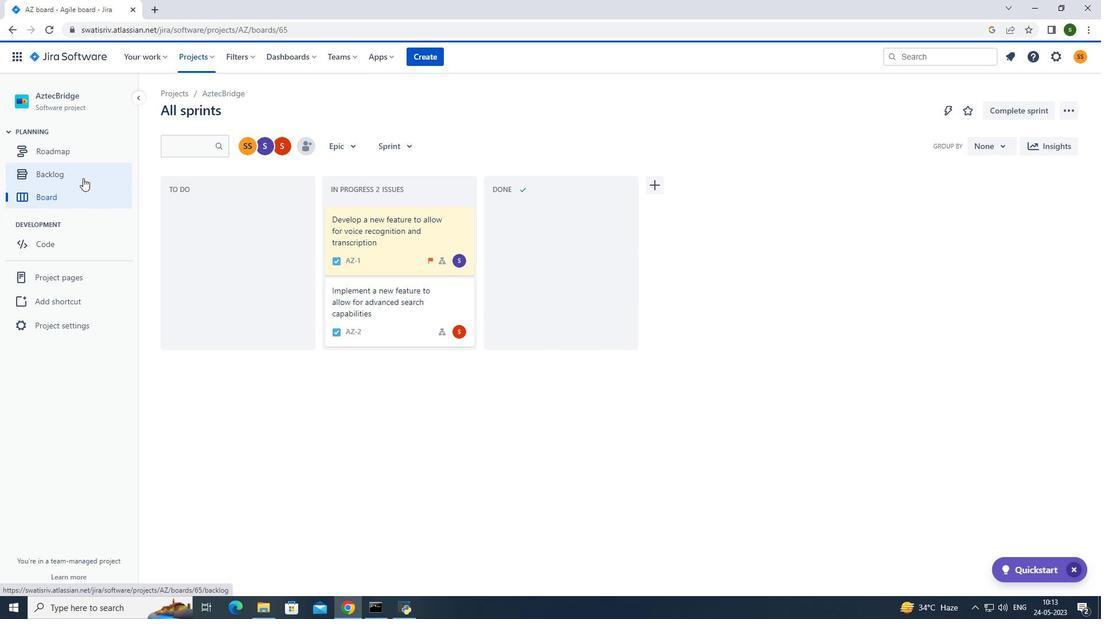 
Action: Mouse moved to (170, 270)
Screenshot: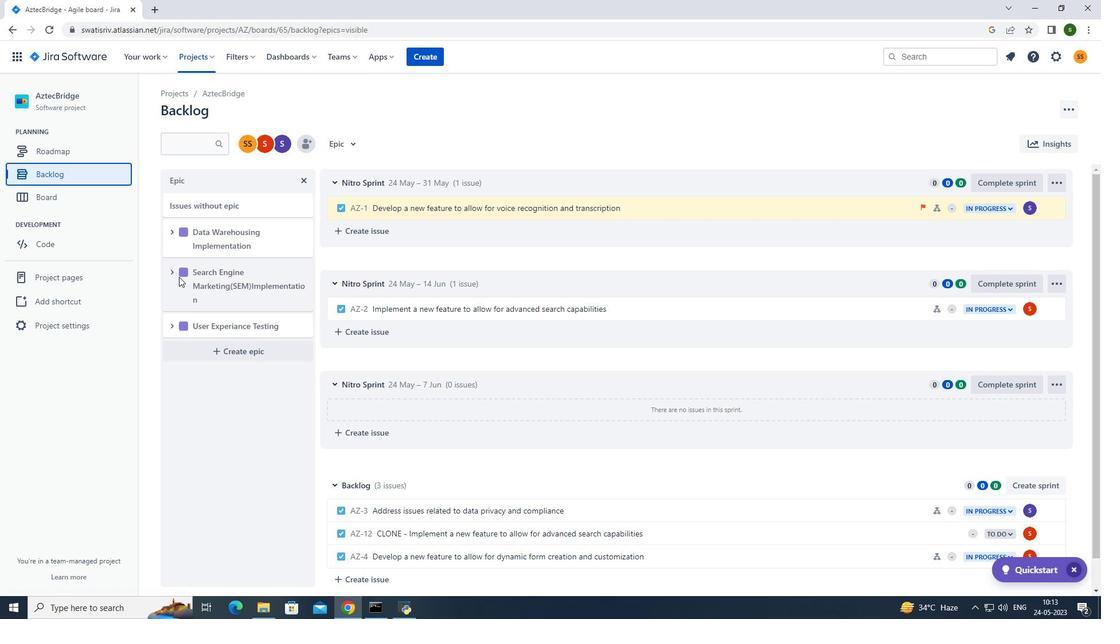 
Action: Mouse pressed left at (170, 270)
Screenshot: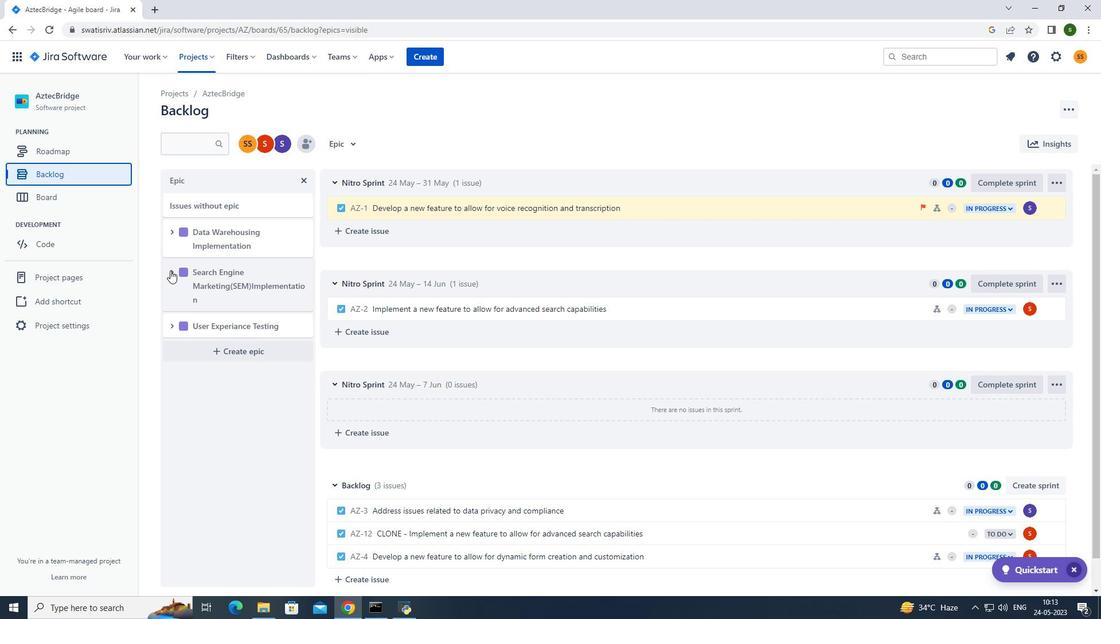 
Action: Mouse moved to (239, 389)
Screenshot: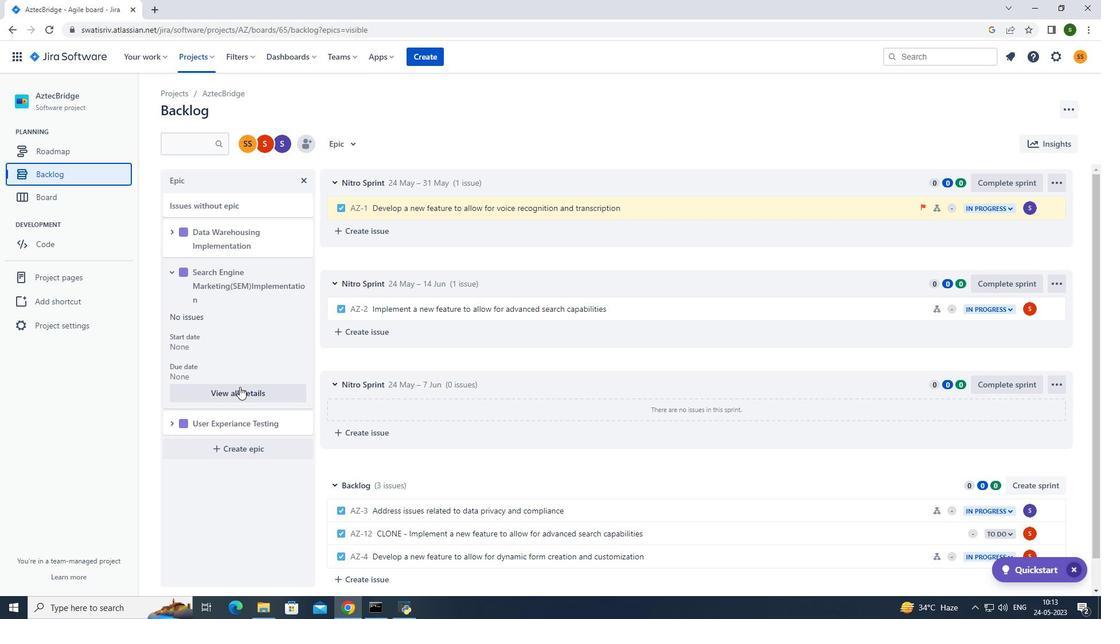 
Action: Mouse pressed left at (239, 389)
Screenshot: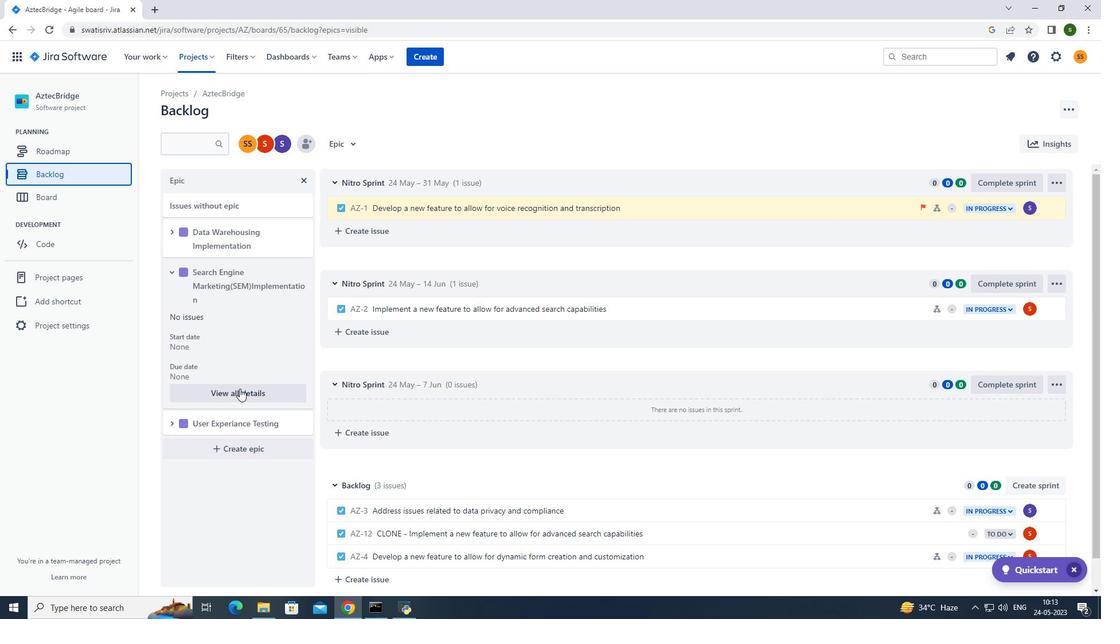 
Action: Mouse moved to (986, 450)
Screenshot: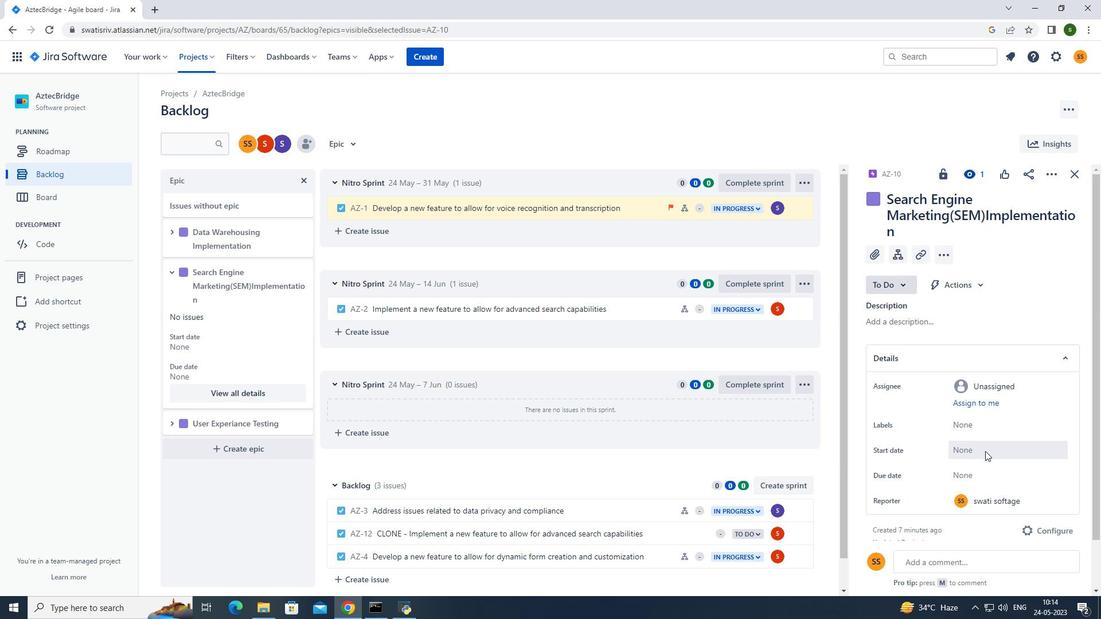 
Action: Mouse pressed left at (986, 450)
Screenshot: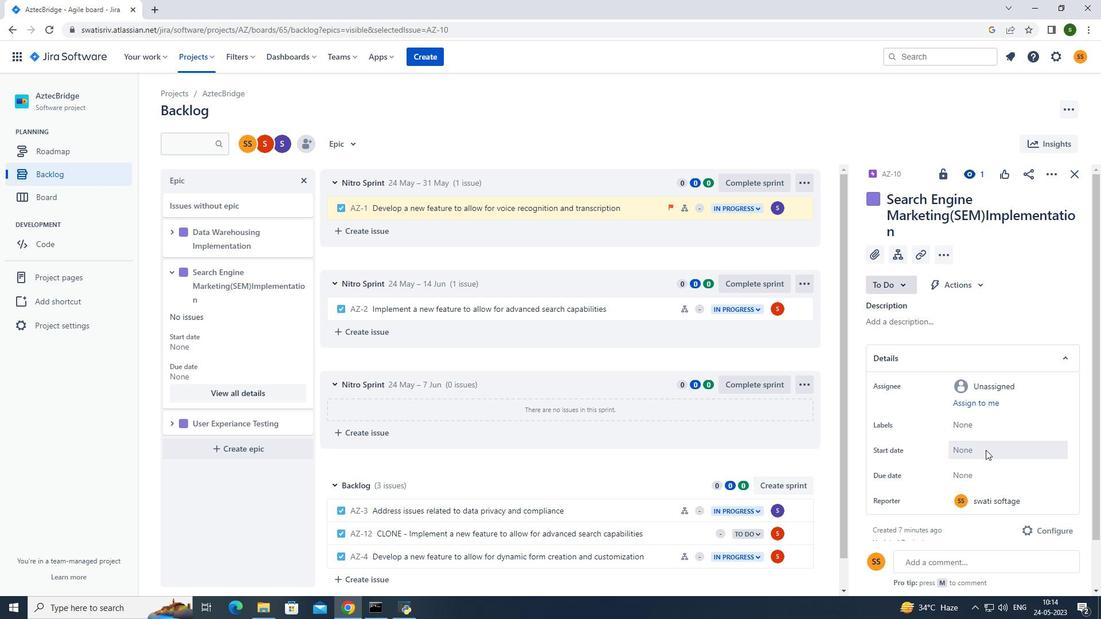 
Action: Mouse moved to (1079, 285)
Screenshot: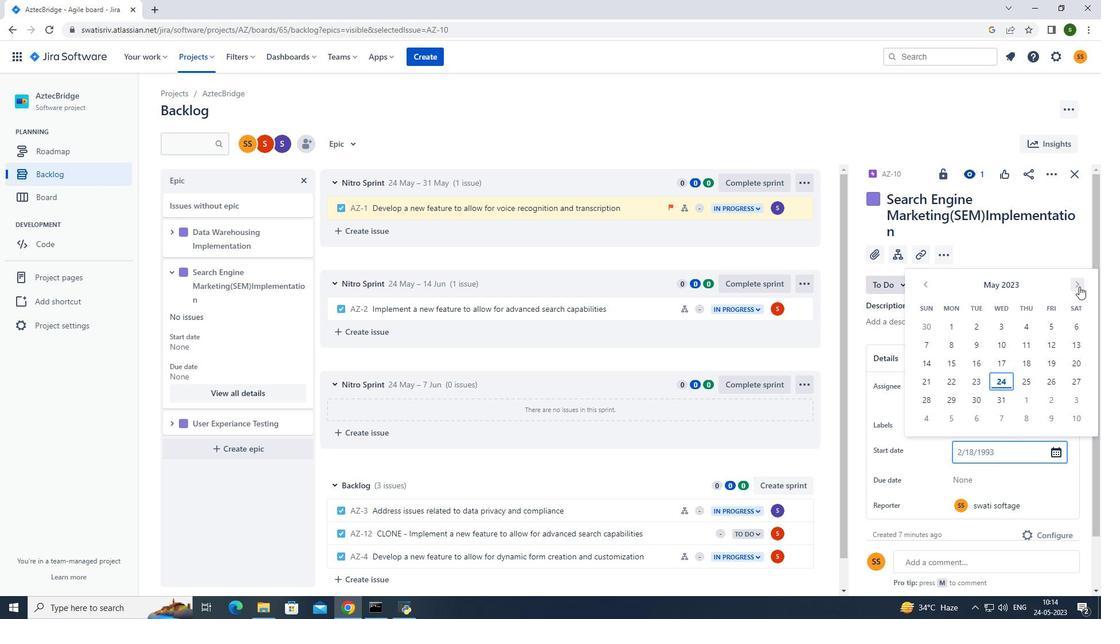 
Action: Mouse pressed left at (1079, 285)
Screenshot: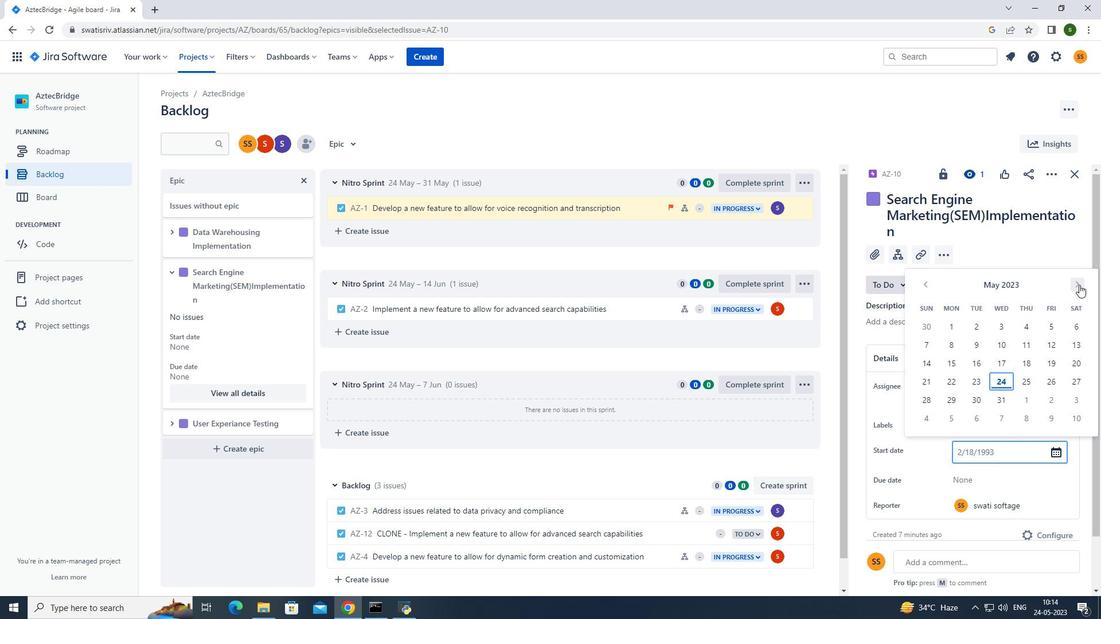 
Action: Mouse moved to (1075, 285)
Screenshot: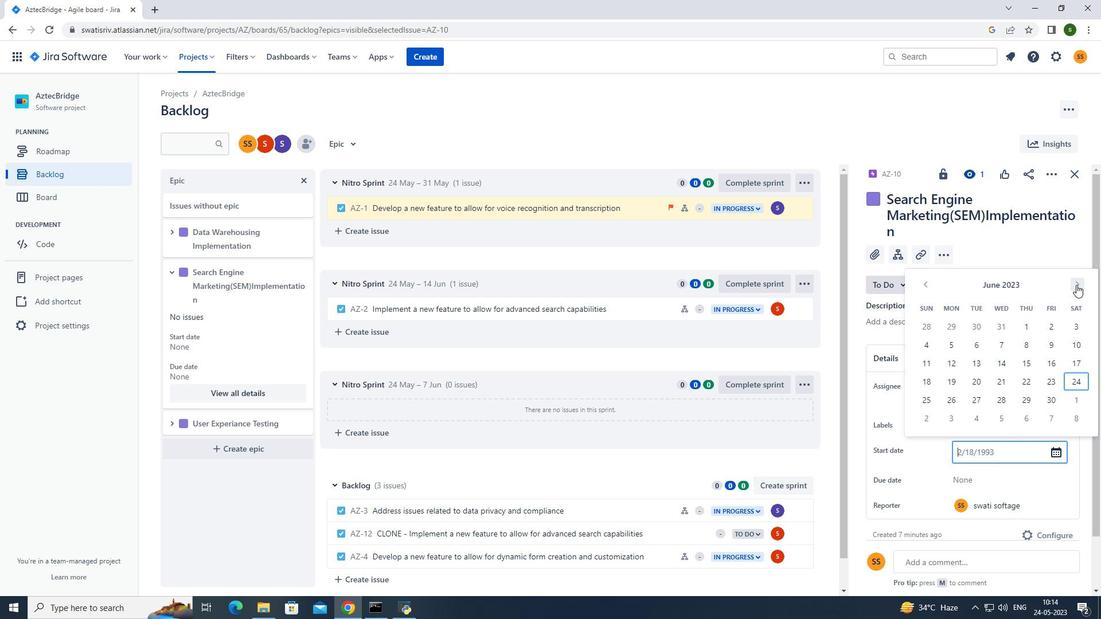 
Action: Mouse pressed left at (1075, 285)
Screenshot: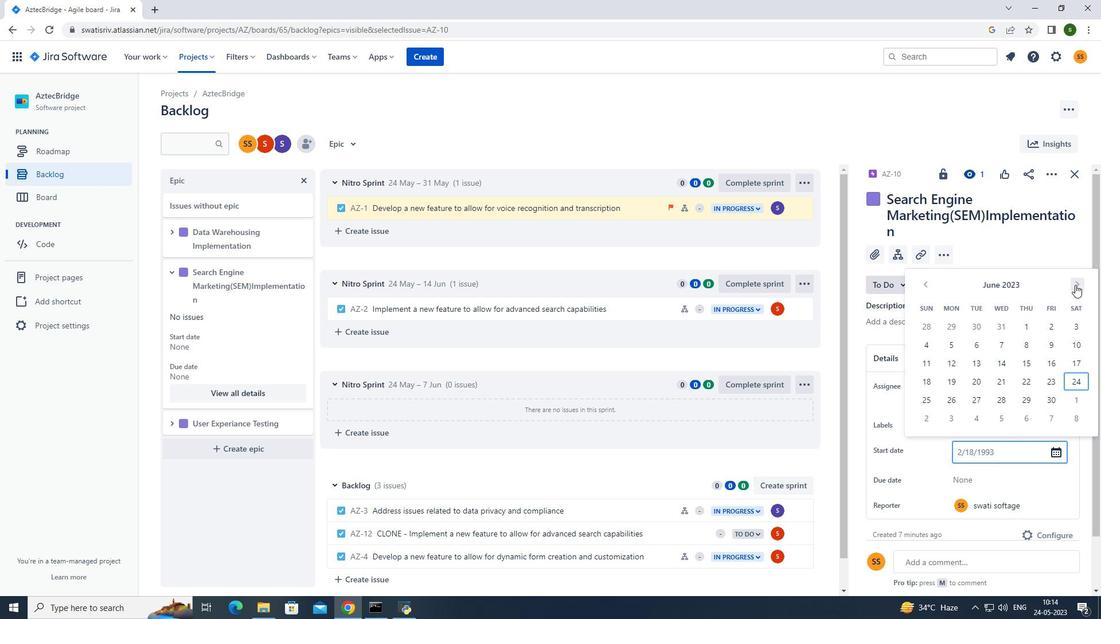 
Action: Mouse pressed left at (1075, 285)
Screenshot: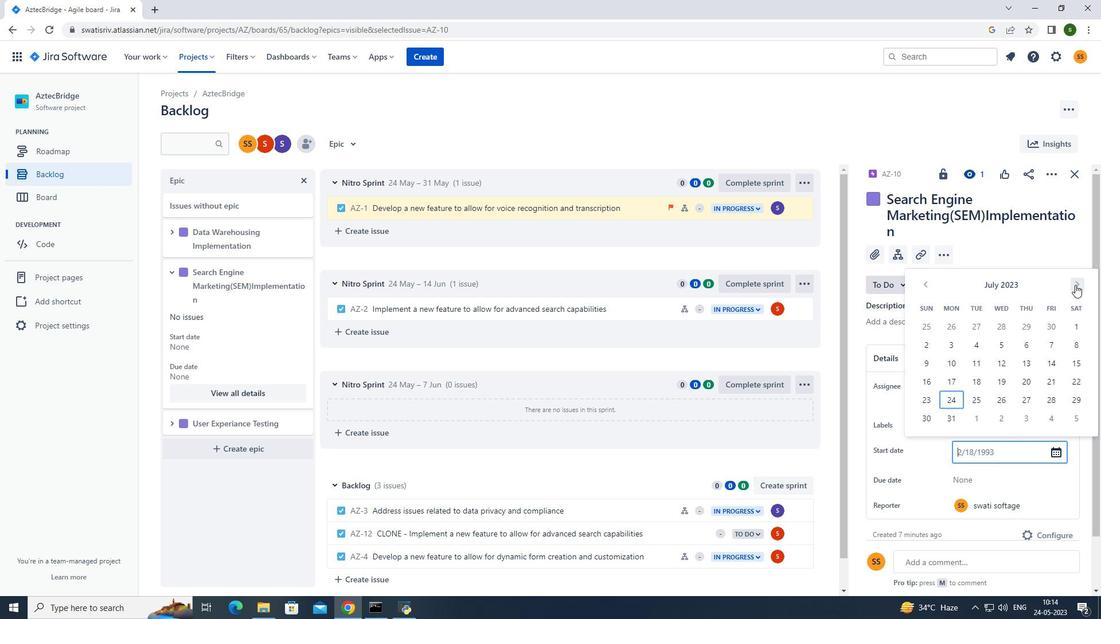 
Action: Mouse pressed left at (1075, 285)
Screenshot: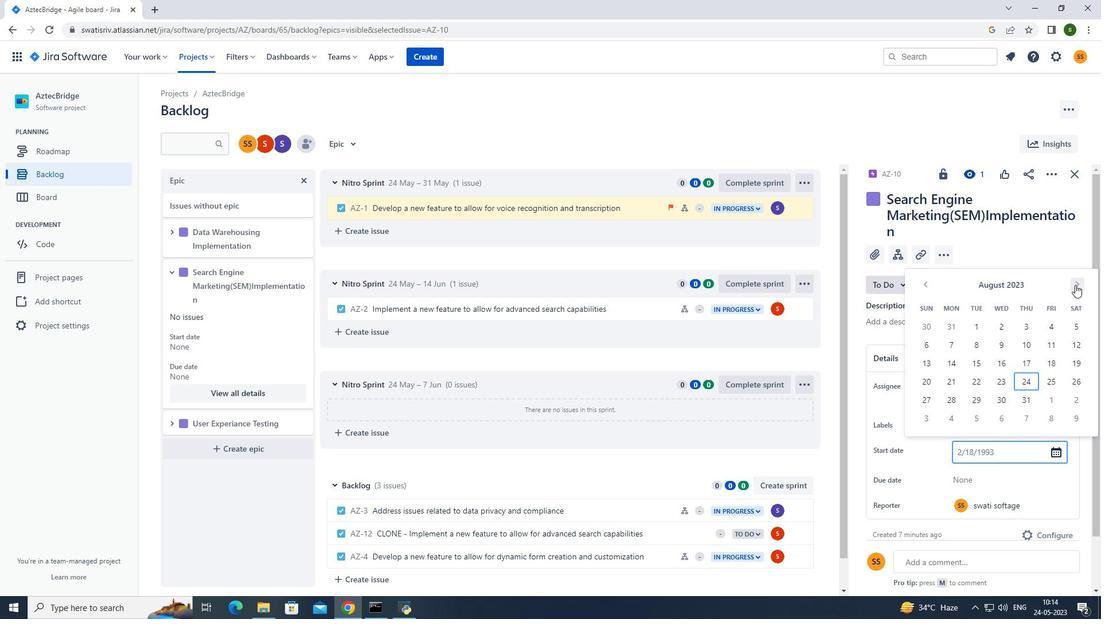 
Action: Mouse moved to (1074, 285)
Screenshot: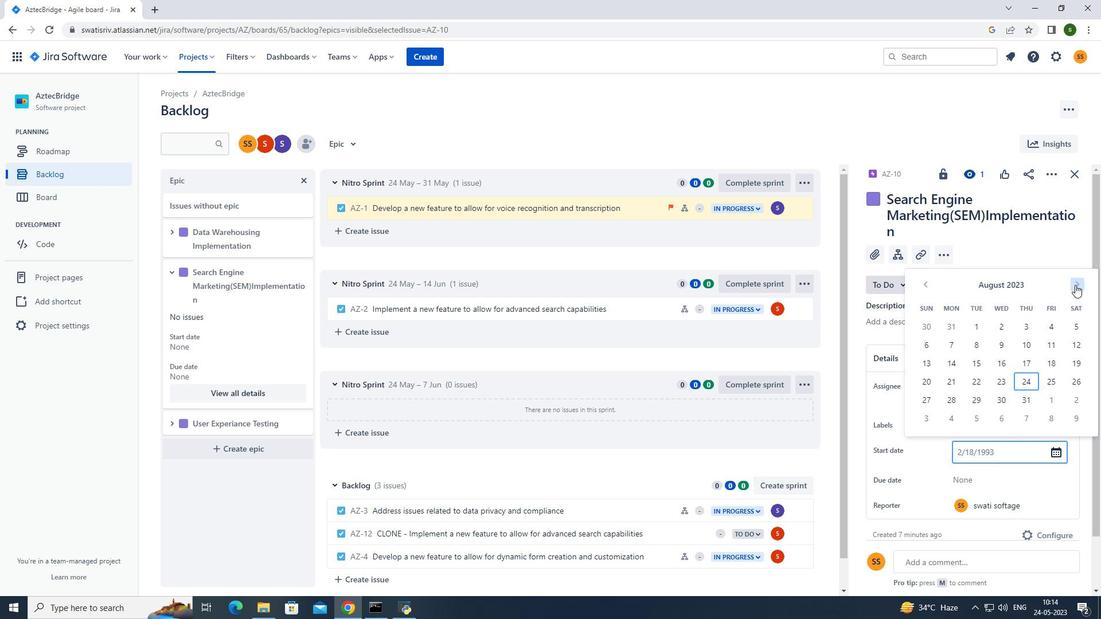 
Action: Mouse pressed left at (1074, 285)
Screenshot: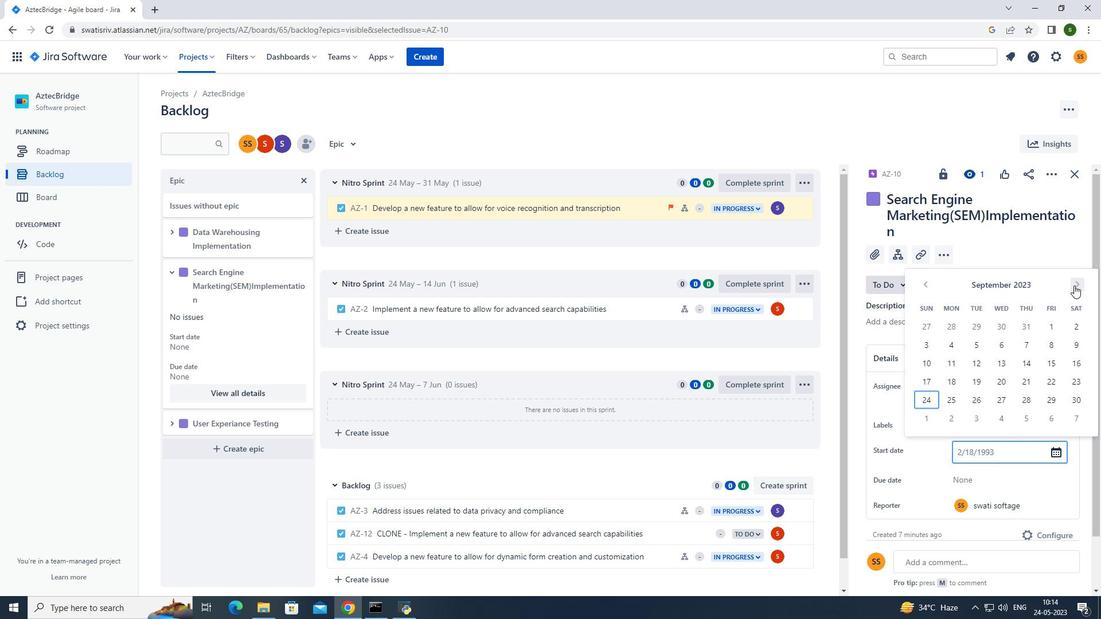 
Action: Mouse pressed left at (1074, 285)
Screenshot: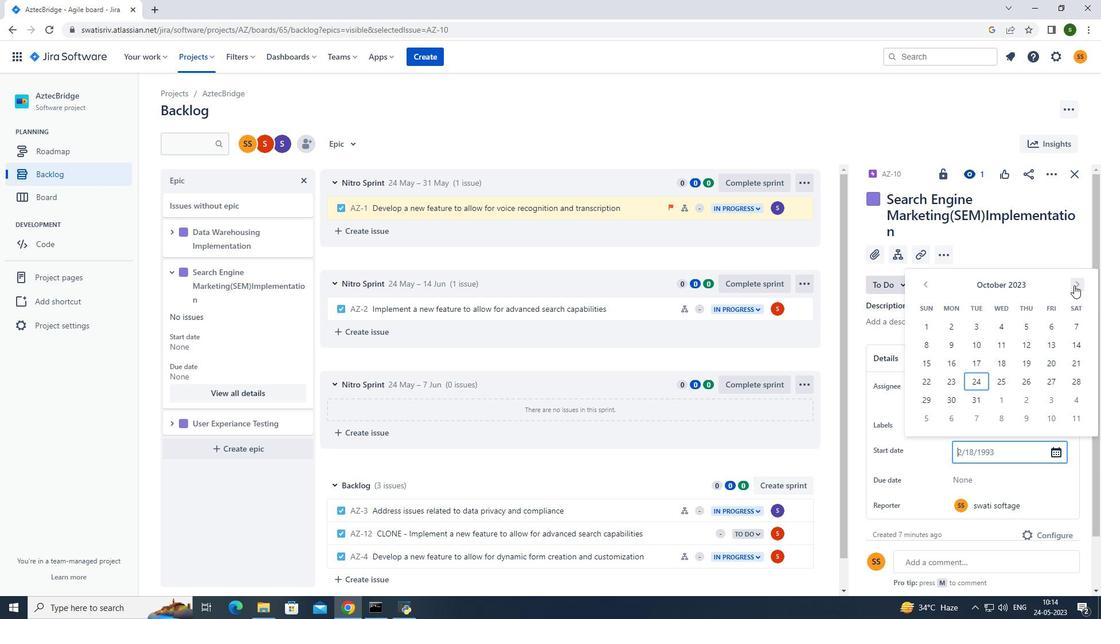 
Action: Mouse pressed left at (1074, 285)
Screenshot: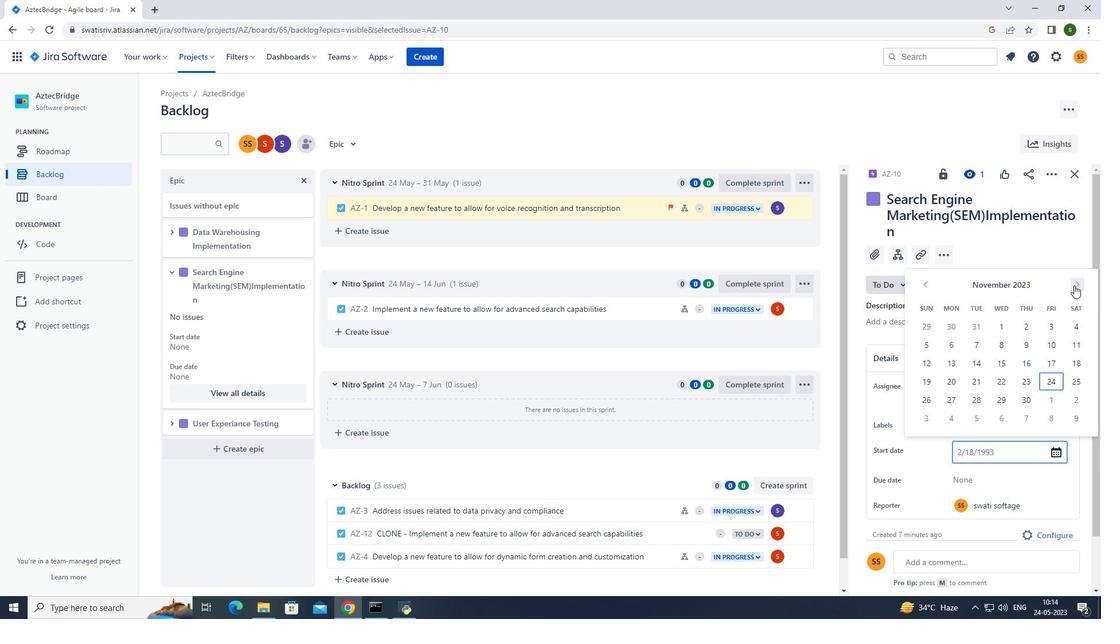
Action: Mouse pressed left at (1074, 285)
Screenshot: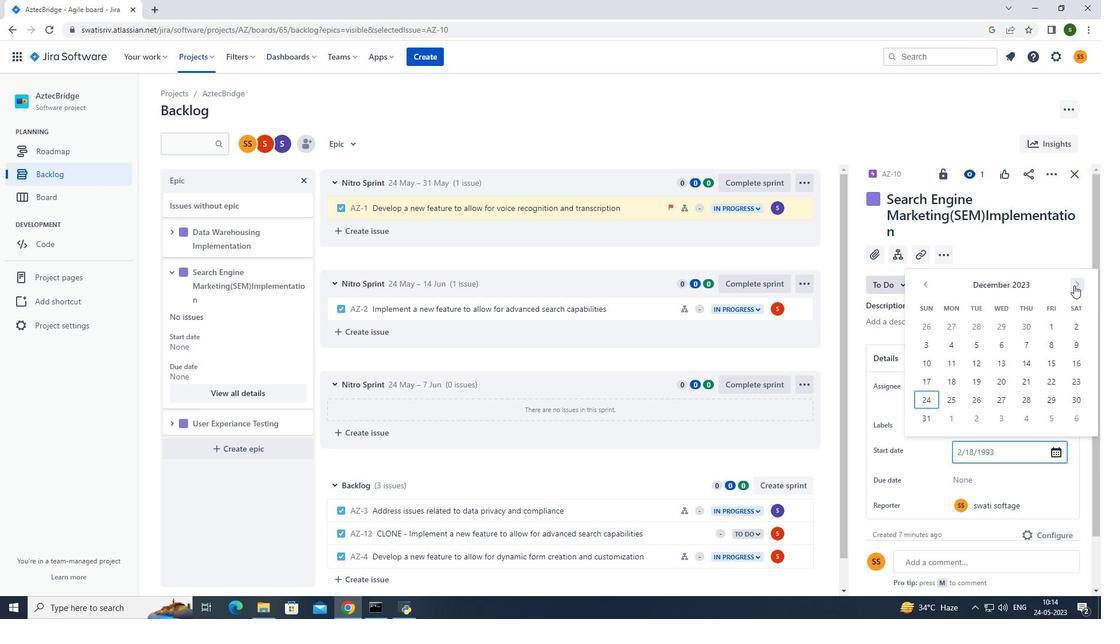 
Action: Mouse pressed left at (1074, 285)
Screenshot: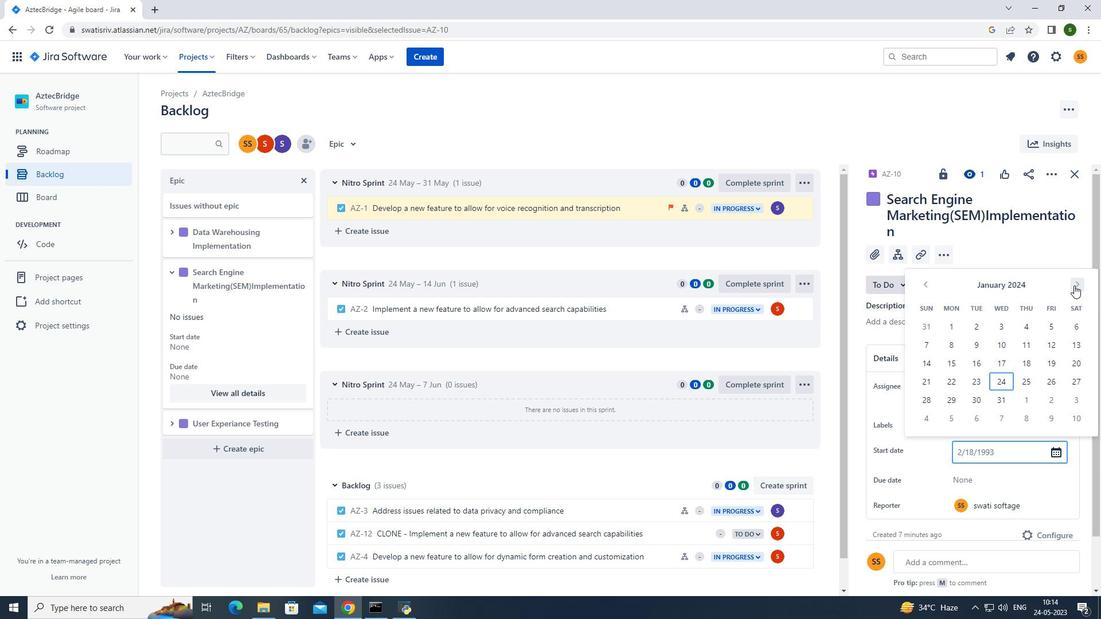
Action: Mouse pressed left at (1074, 285)
Screenshot: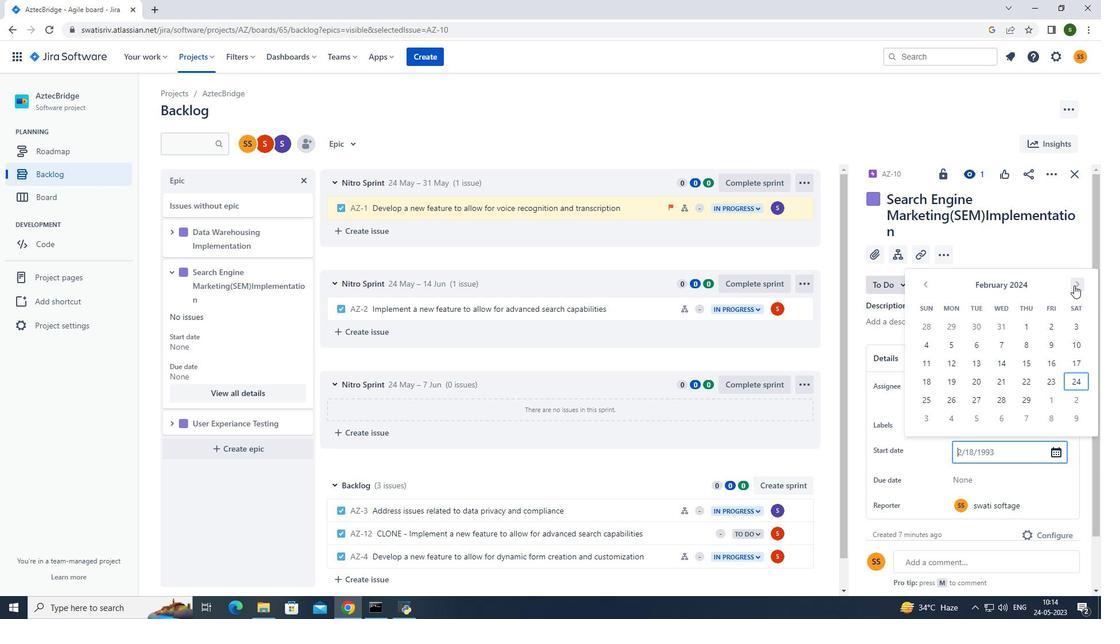 
Action: Mouse pressed left at (1074, 285)
Screenshot: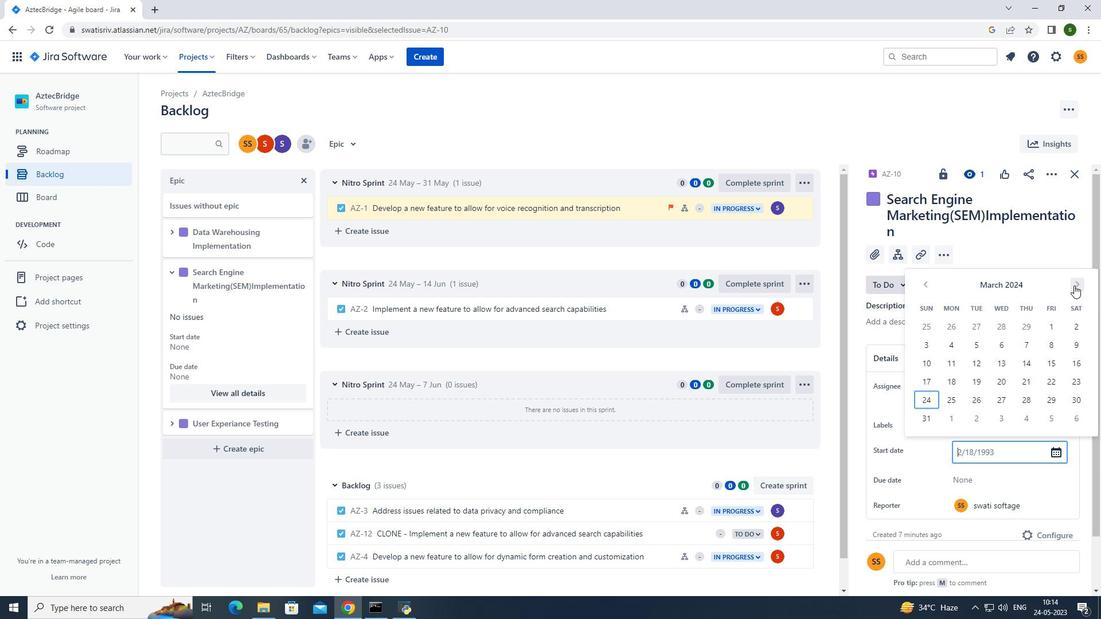 
Action: Mouse pressed left at (1074, 285)
Screenshot: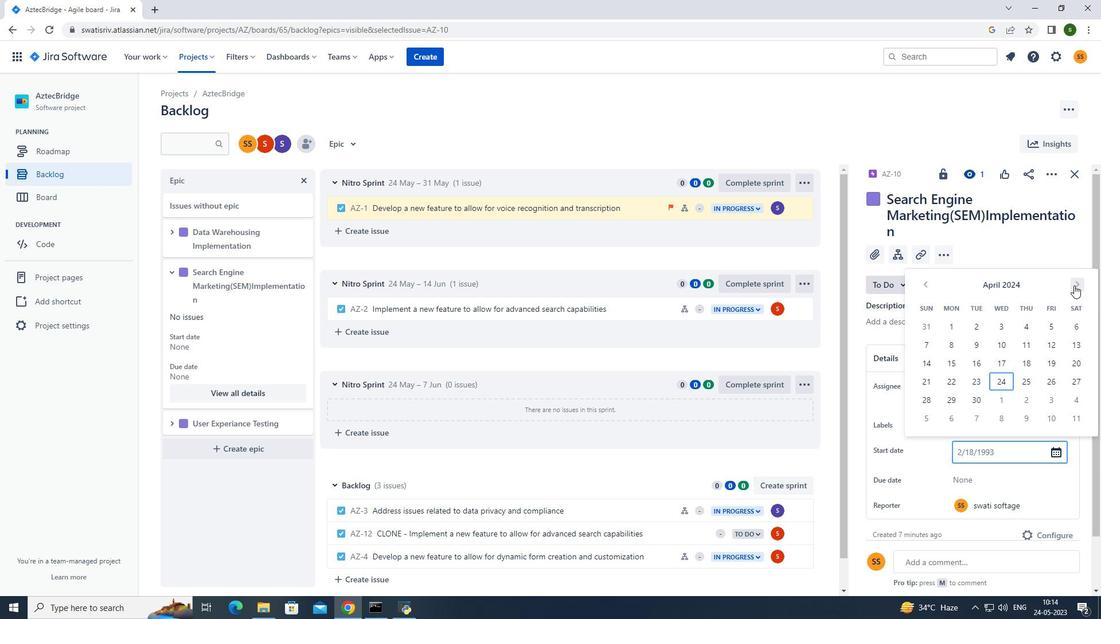 
Action: Mouse pressed left at (1074, 285)
Screenshot: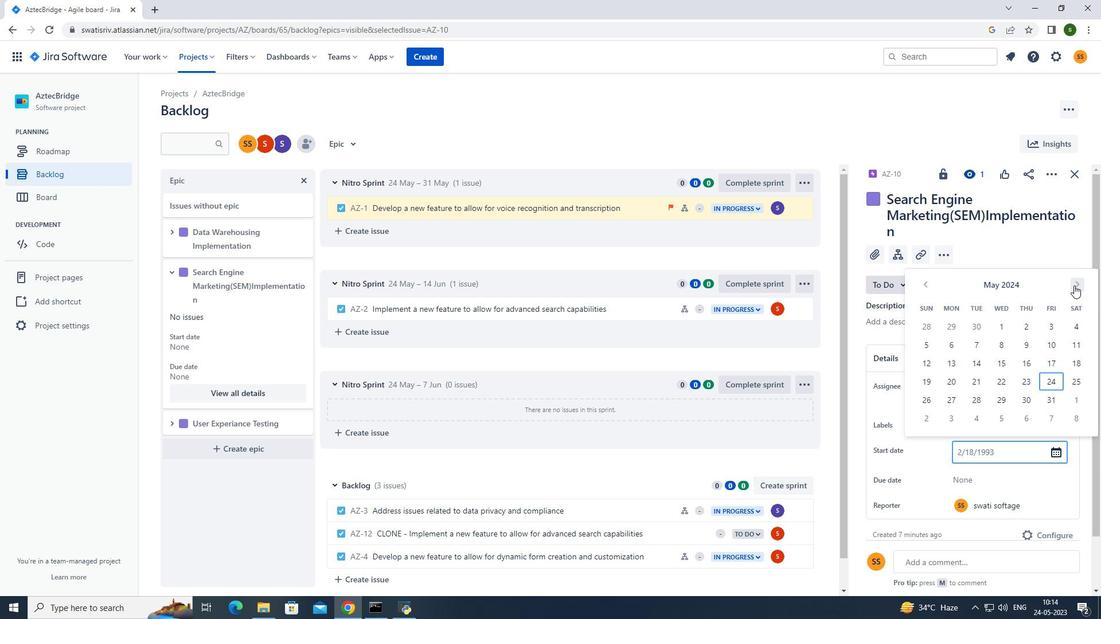 
Action: Mouse moved to (1049, 400)
Screenshot: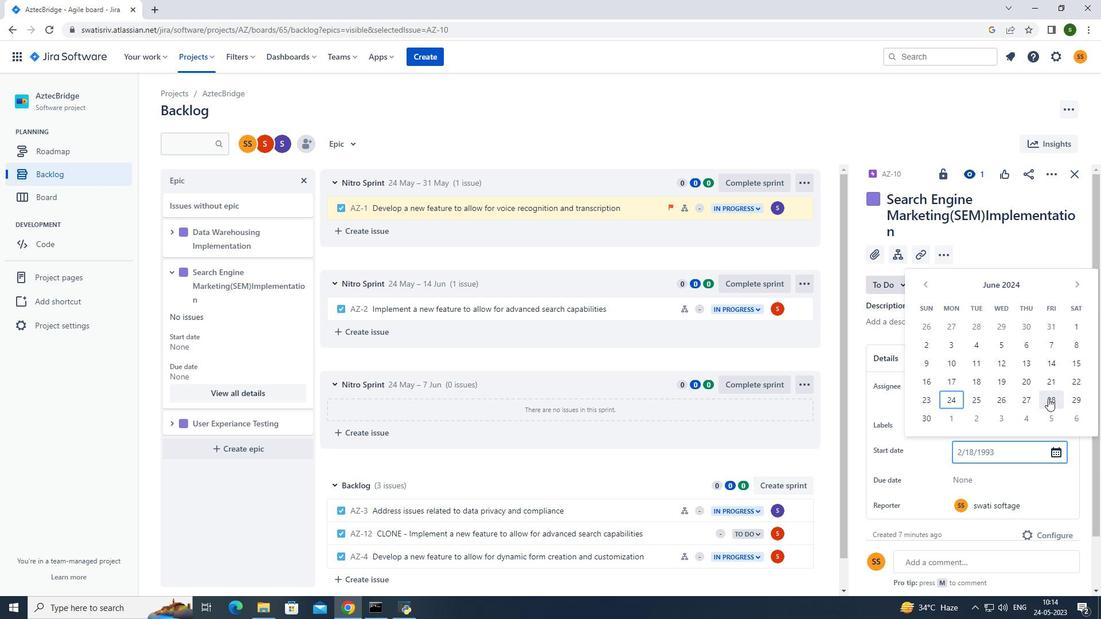 
Action: Mouse pressed left at (1049, 400)
Screenshot: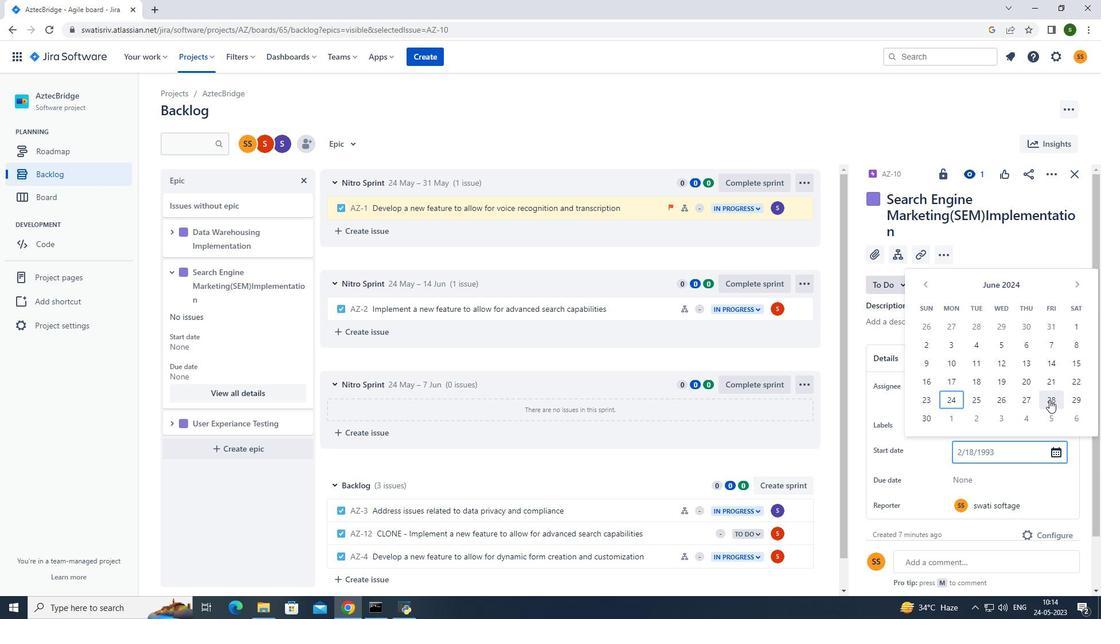 
Action: Mouse moved to (966, 482)
Screenshot: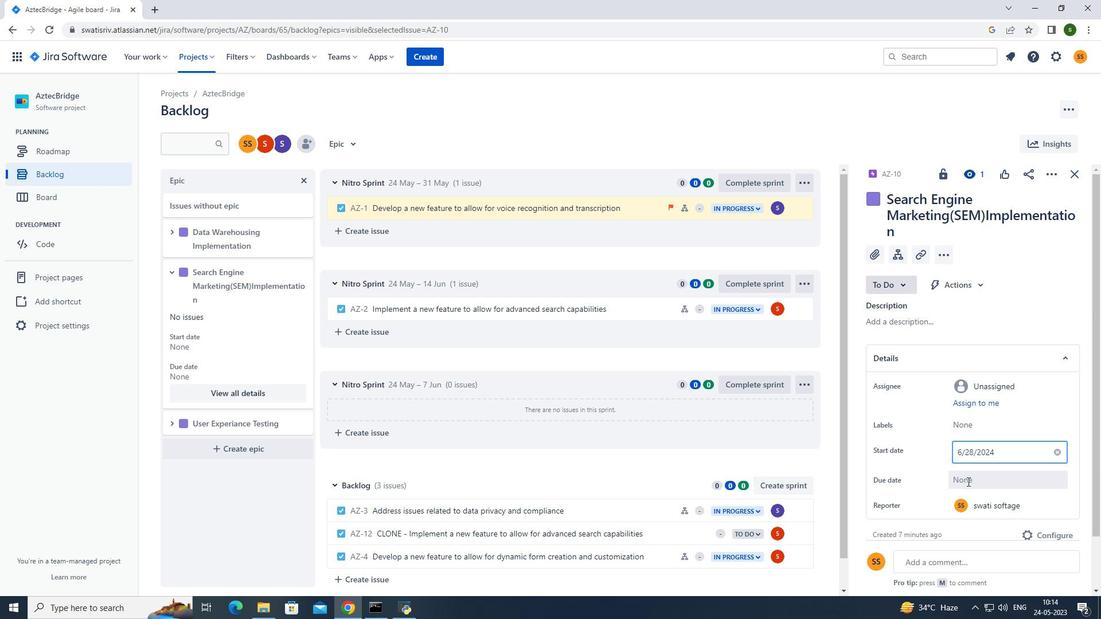 
Action: Mouse pressed left at (966, 482)
Screenshot: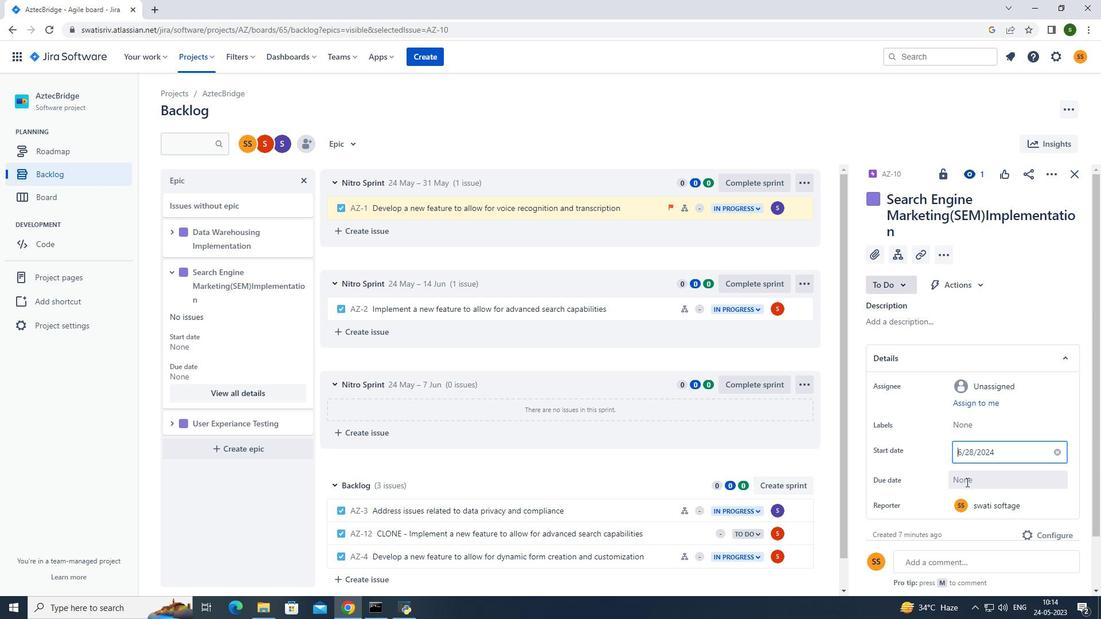 
Action: Mouse moved to (1079, 313)
Screenshot: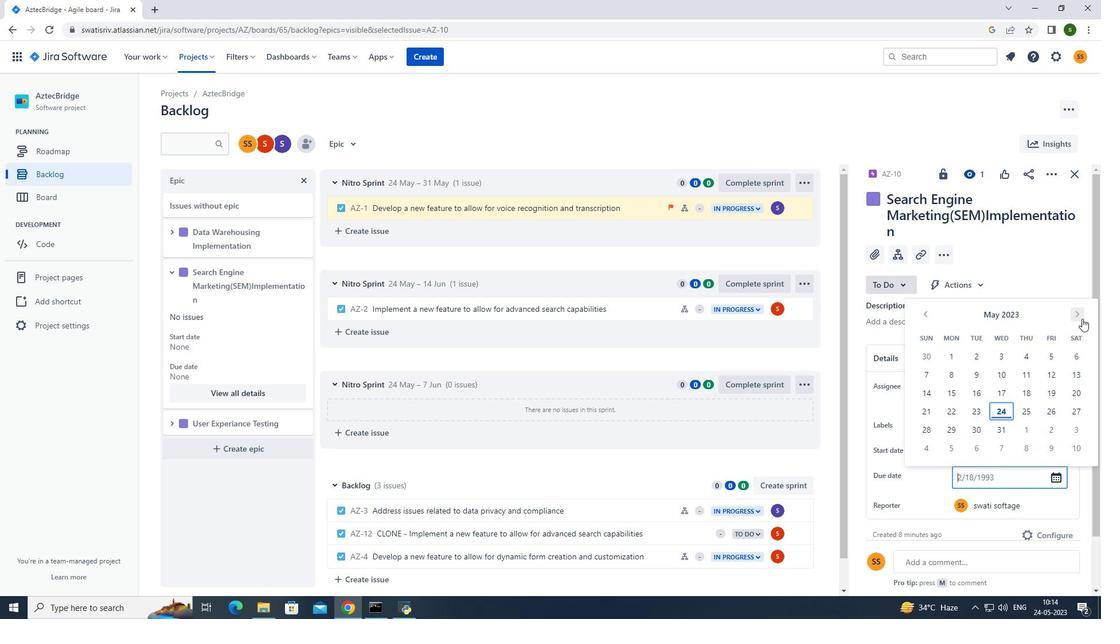 
Action: Mouse pressed left at (1079, 313)
Screenshot: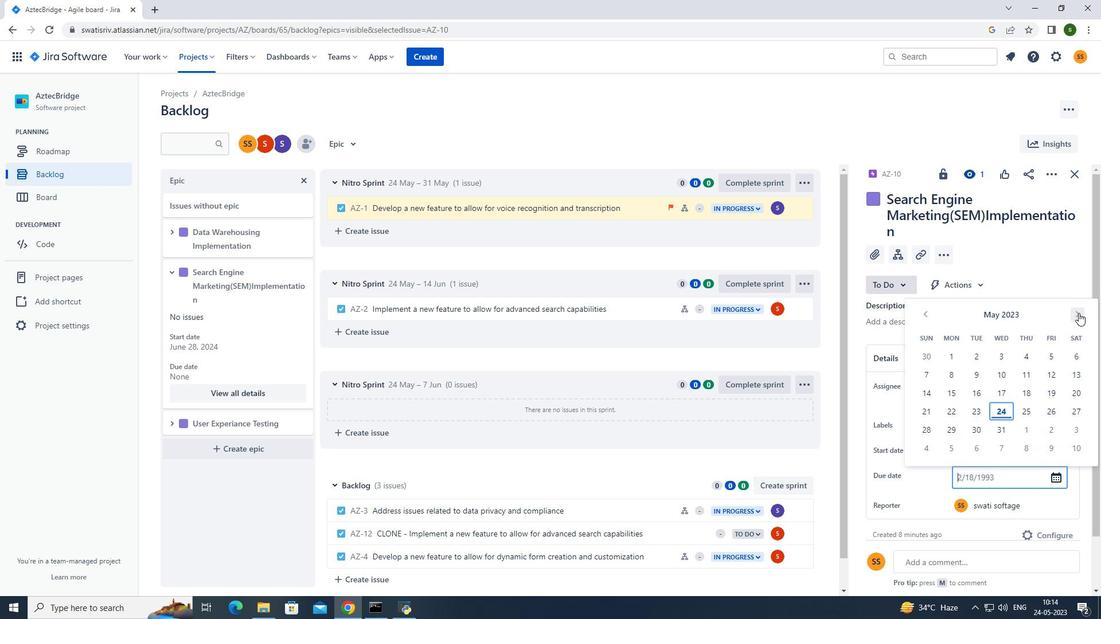 
Action: Mouse pressed left at (1079, 313)
Screenshot: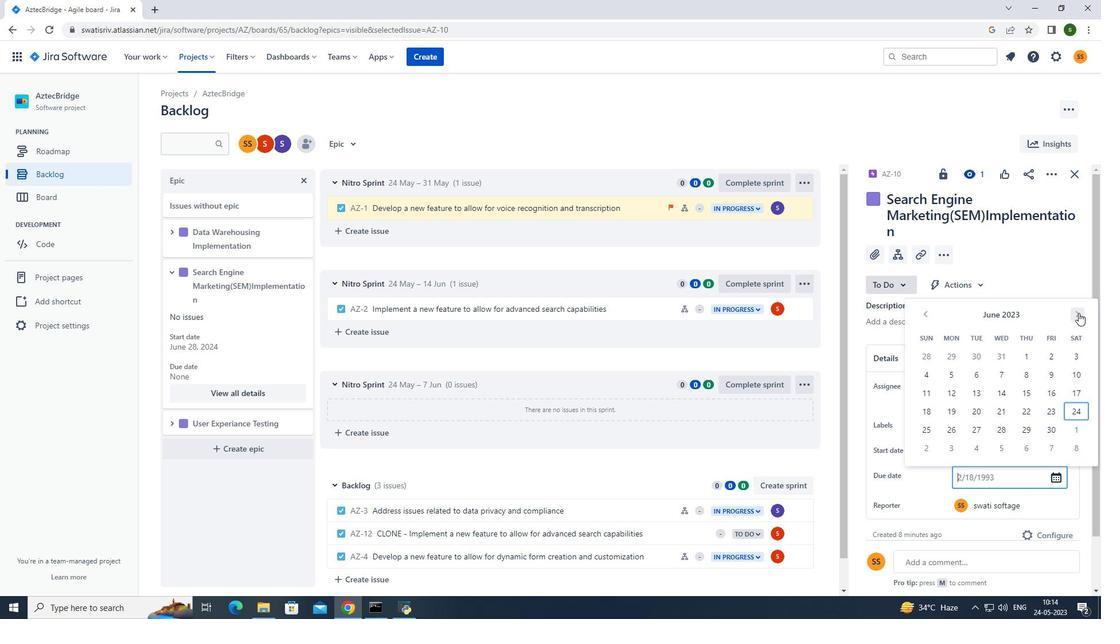 
Action: Mouse pressed left at (1079, 313)
Screenshot: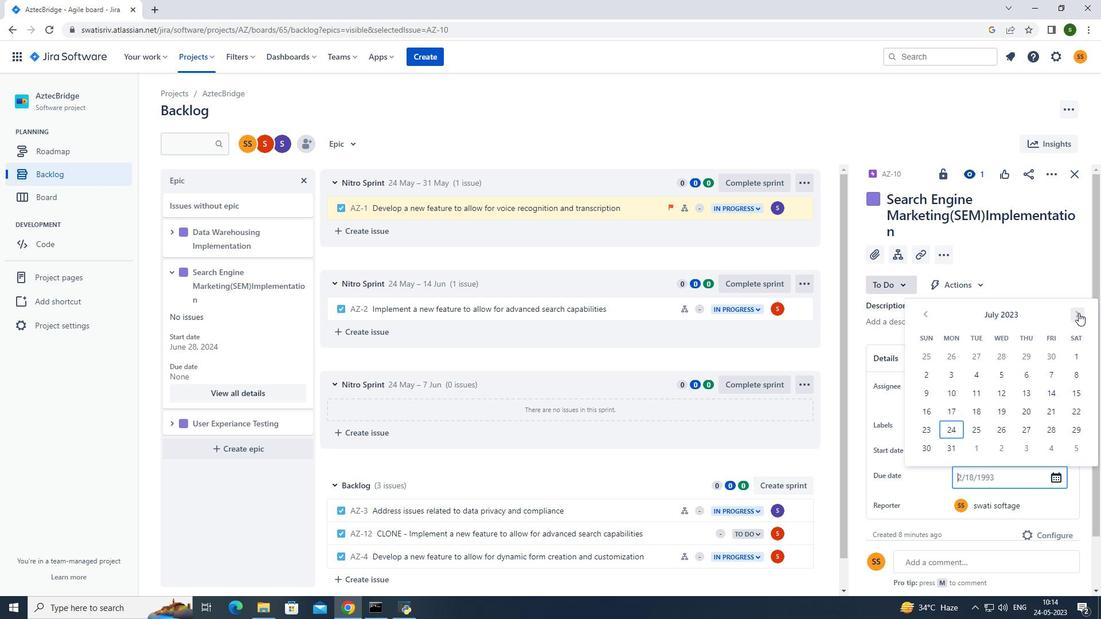
Action: Mouse pressed left at (1079, 313)
Screenshot: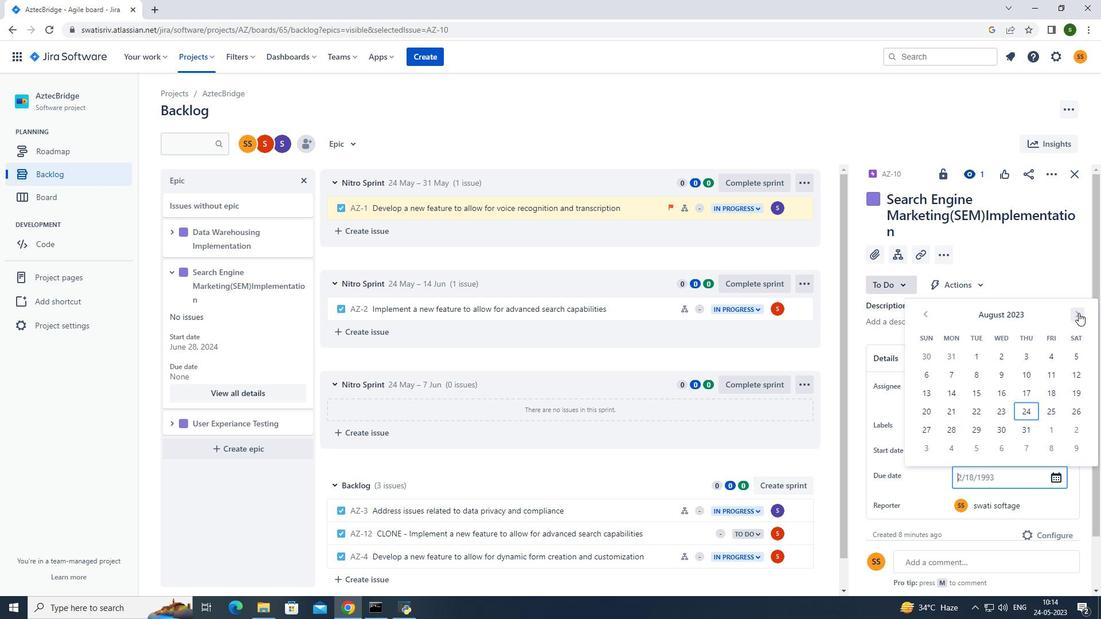 
Action: Mouse pressed left at (1079, 313)
Screenshot: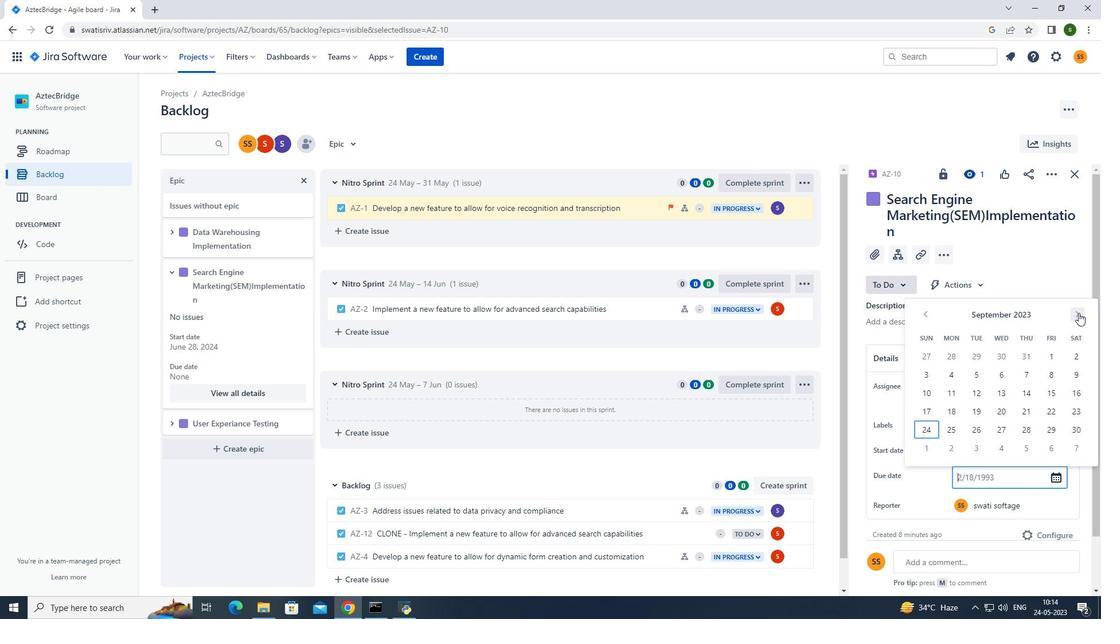 
Action: Mouse pressed left at (1079, 313)
Screenshot: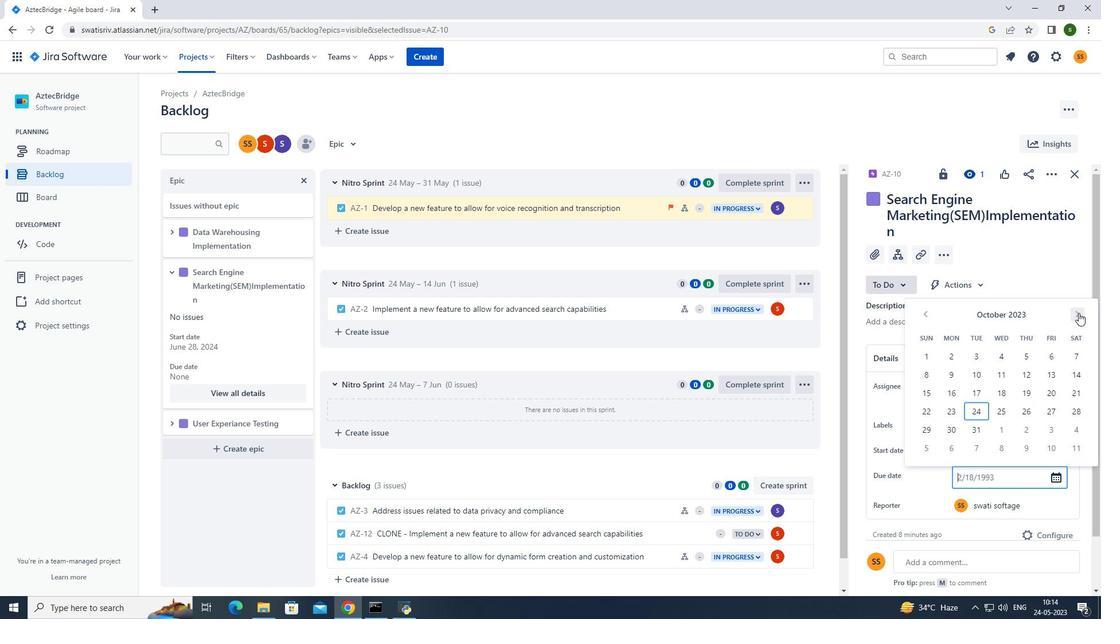 
Action: Mouse pressed left at (1079, 313)
Screenshot: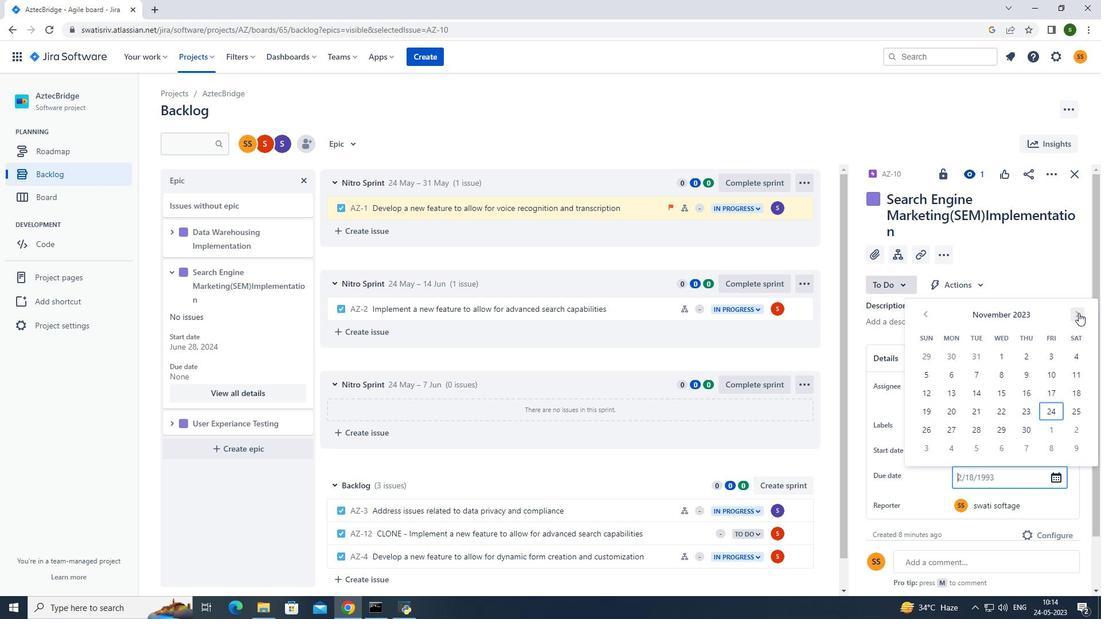 
Action: Mouse pressed left at (1079, 313)
Screenshot: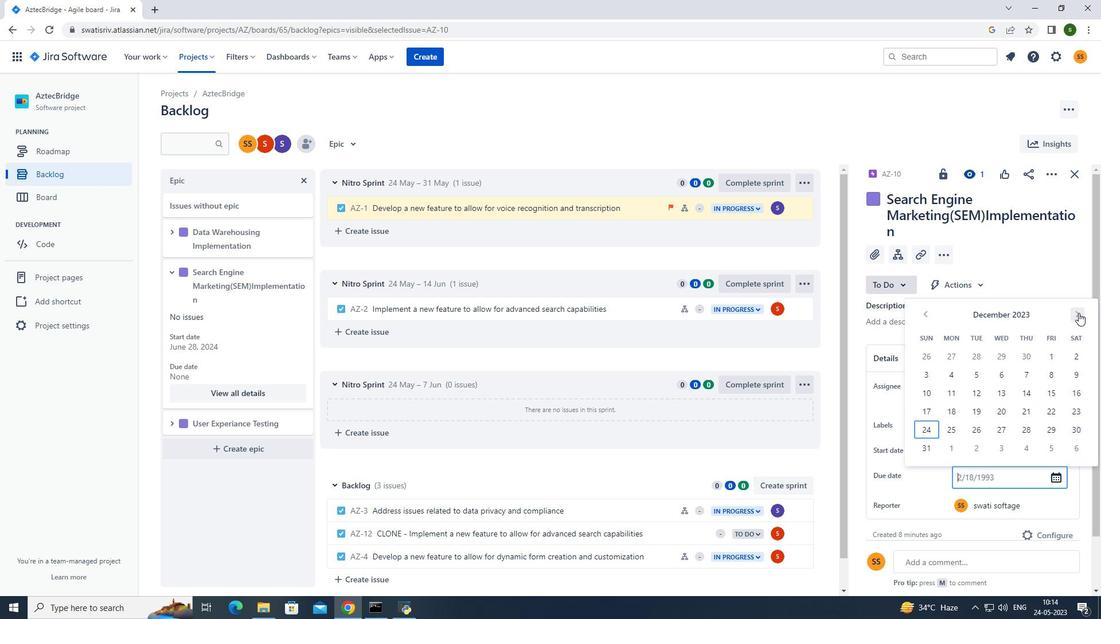 
Action: Mouse pressed left at (1079, 313)
Screenshot: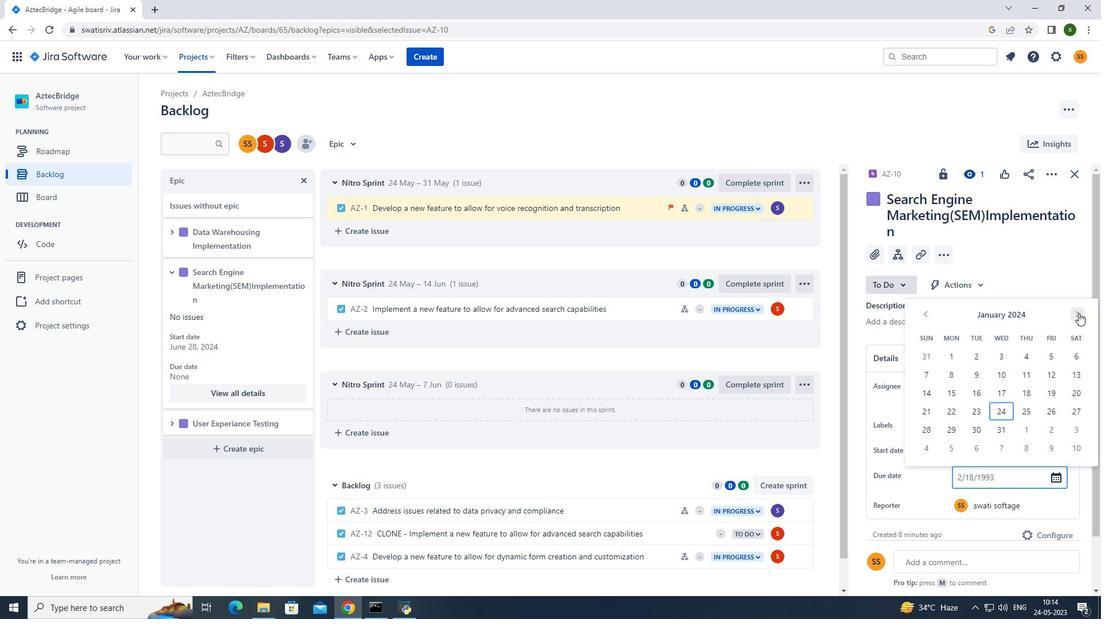 
Action: Mouse pressed left at (1079, 313)
Screenshot: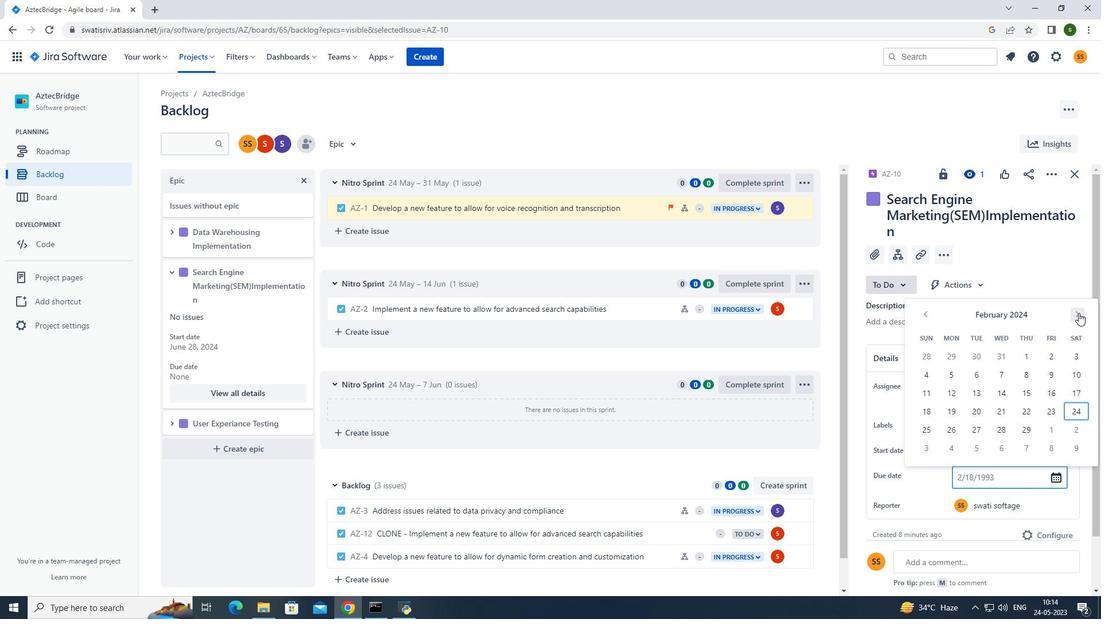 
Action: Mouse pressed left at (1079, 313)
Screenshot: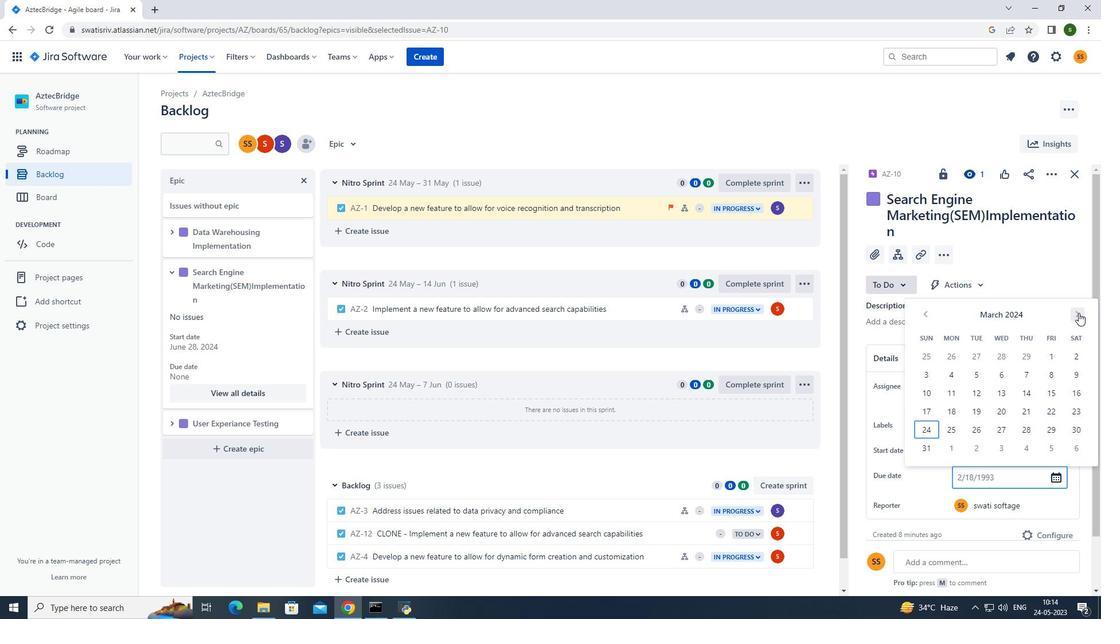 
Action: Mouse pressed left at (1079, 313)
Screenshot: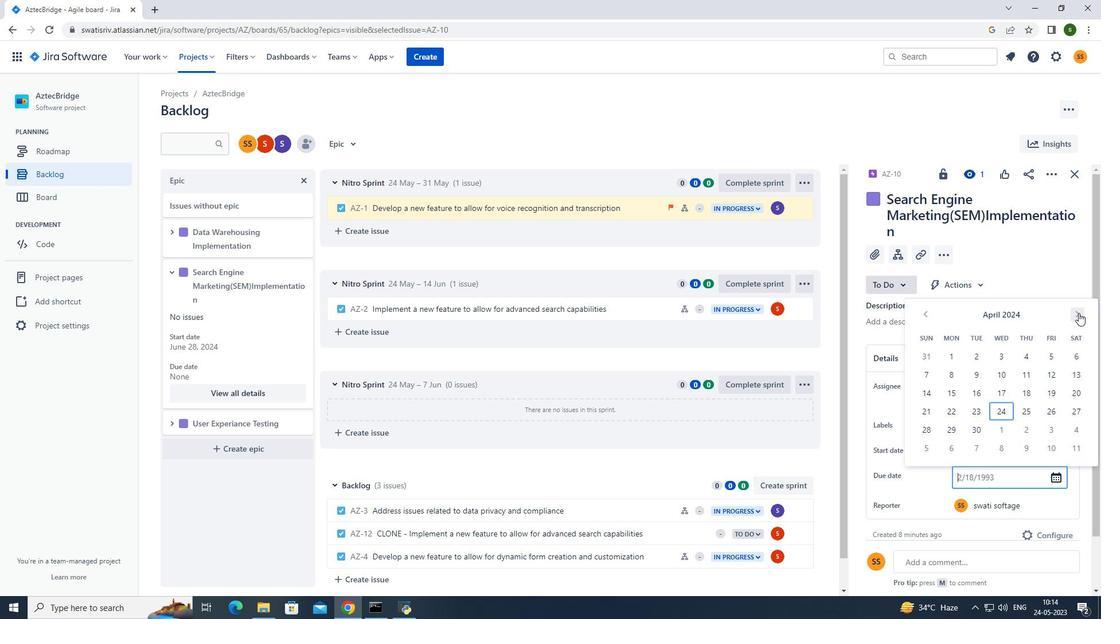 
Action: Mouse pressed left at (1079, 313)
Screenshot: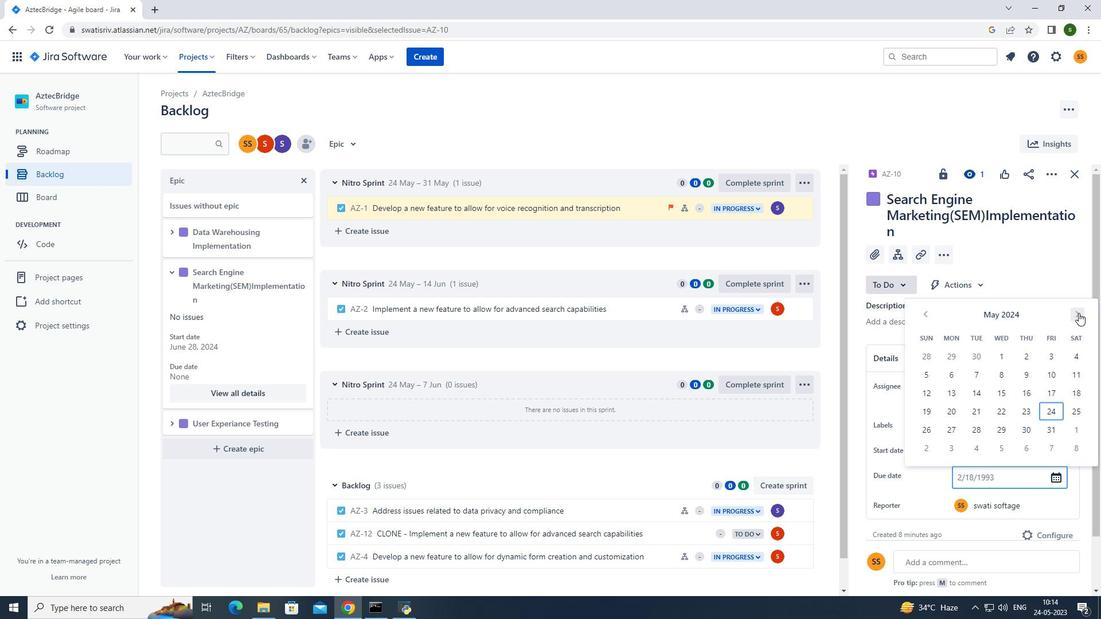 
Action: Mouse pressed left at (1079, 313)
Screenshot: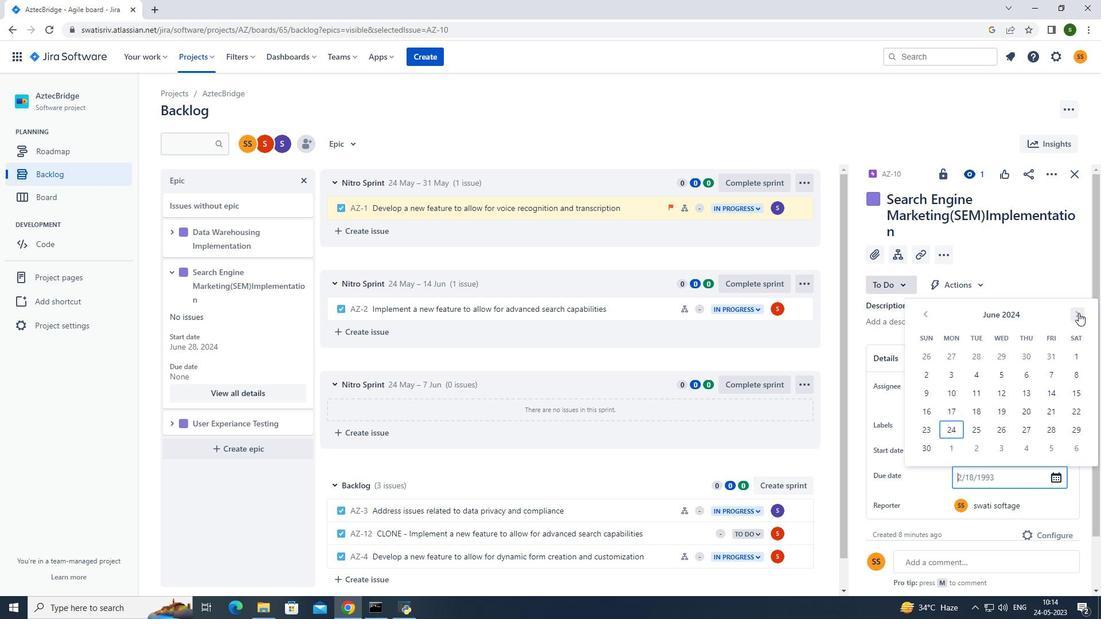 
Action: Mouse moved to (1032, 355)
Screenshot: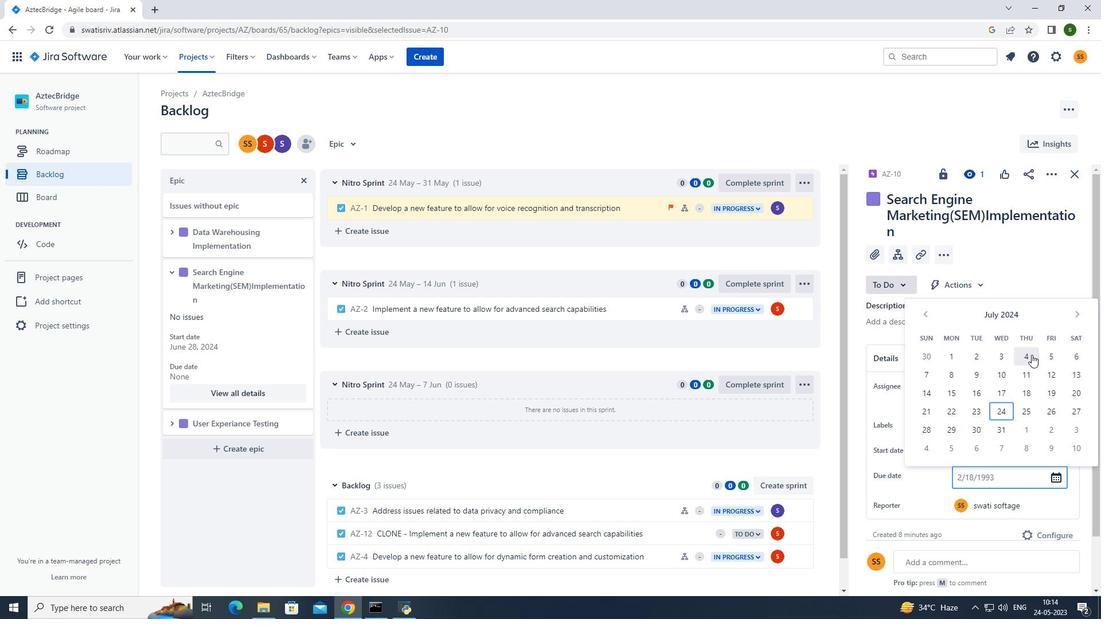
Action: Mouse pressed left at (1032, 355)
Screenshot: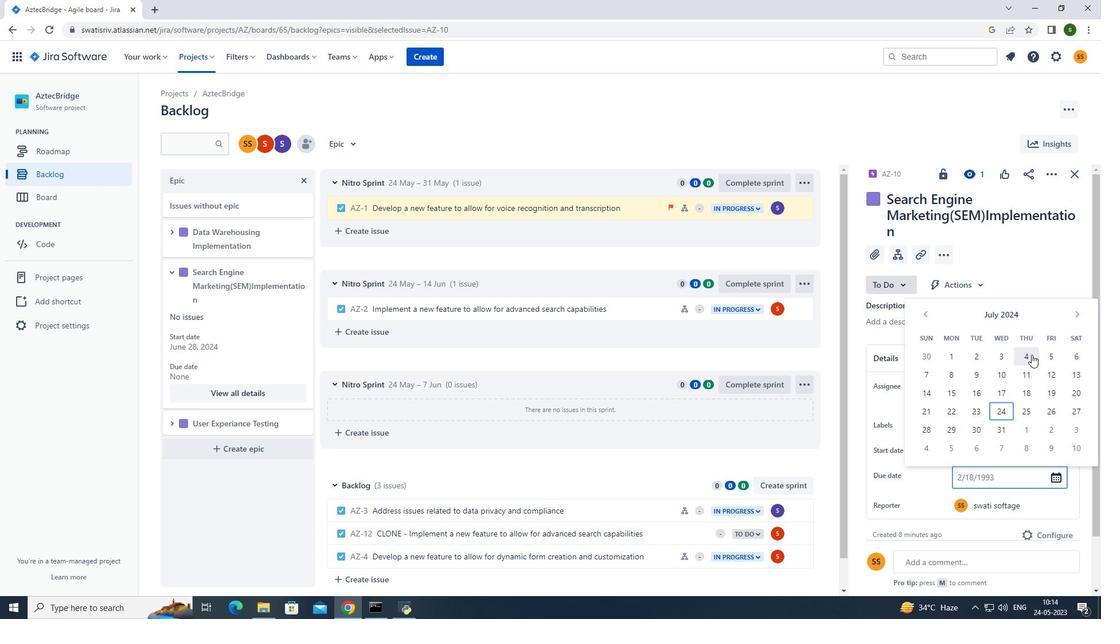 
Action: Mouse moved to (503, 115)
Screenshot: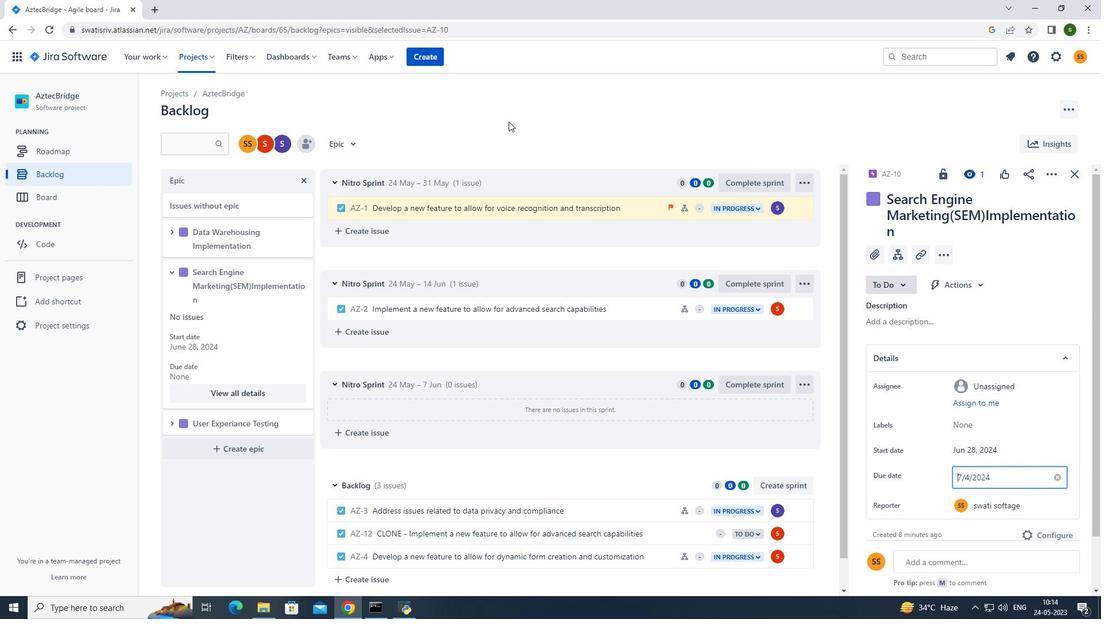 
Action: Mouse pressed left at (503, 115)
Screenshot: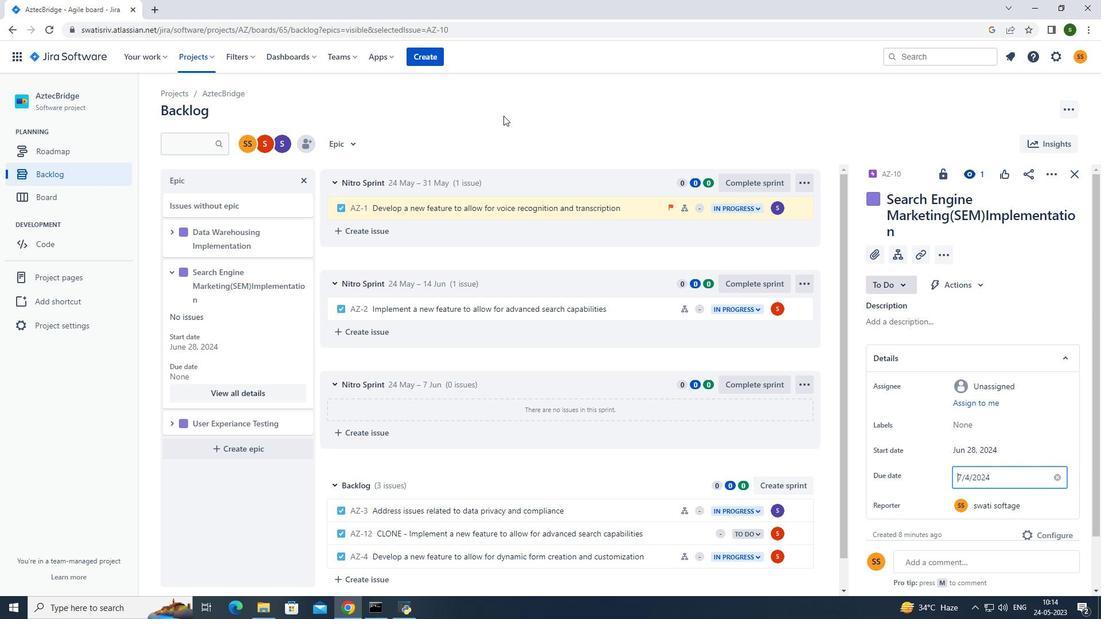 
Action: Mouse moved to (195, 56)
Screenshot: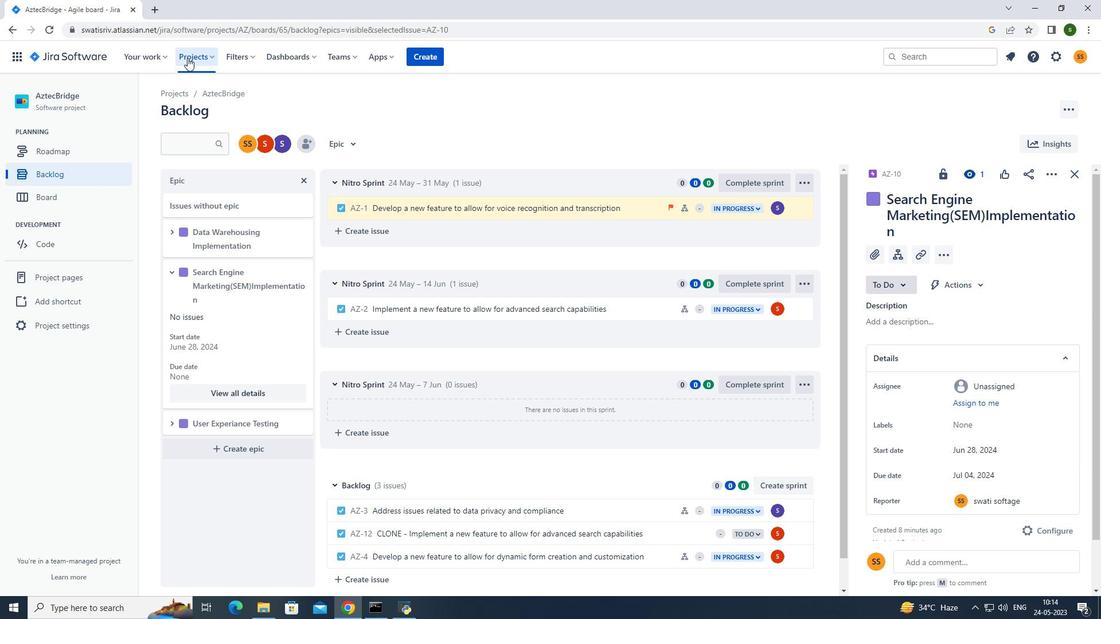 
Action: Mouse pressed left at (195, 56)
Screenshot: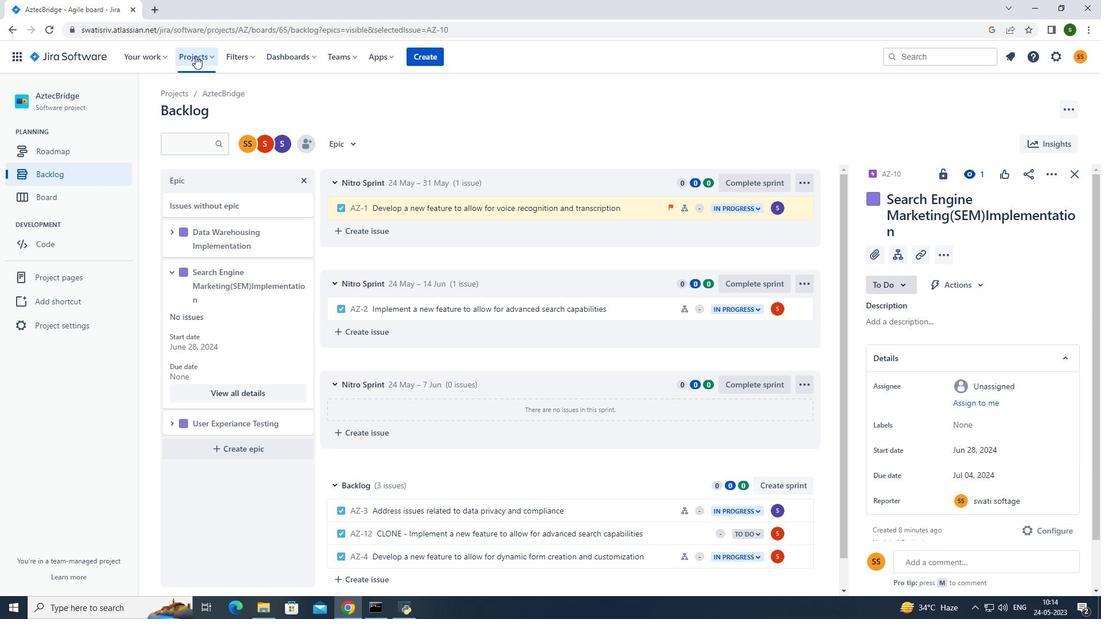 
Action: Mouse moved to (231, 115)
Screenshot: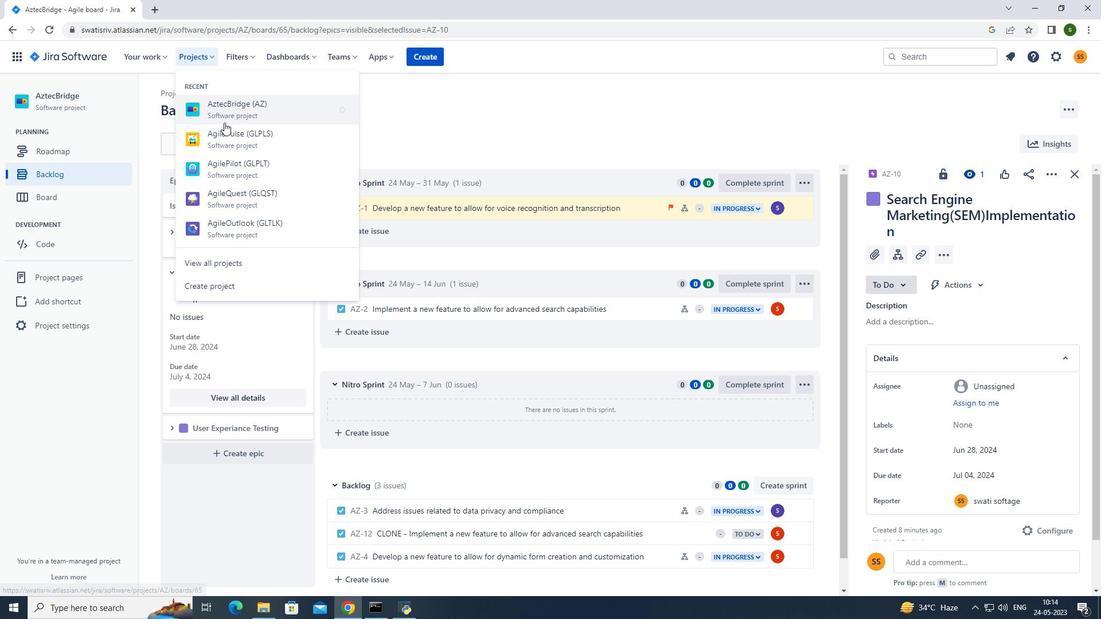
Action: Mouse pressed left at (231, 115)
Screenshot: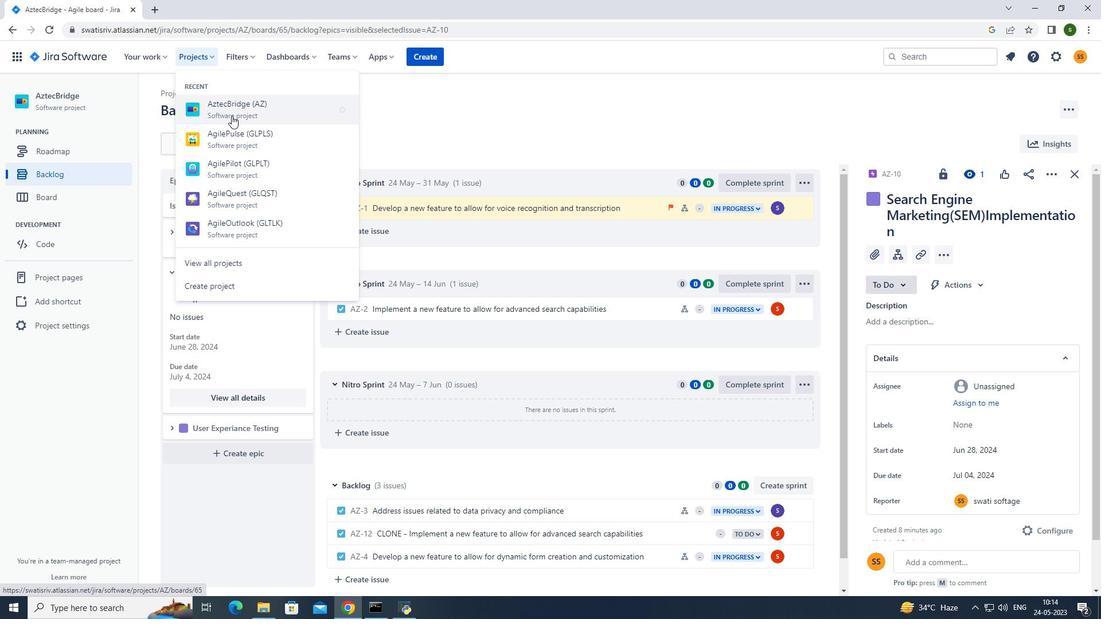 
Action: Mouse moved to (69, 172)
Screenshot: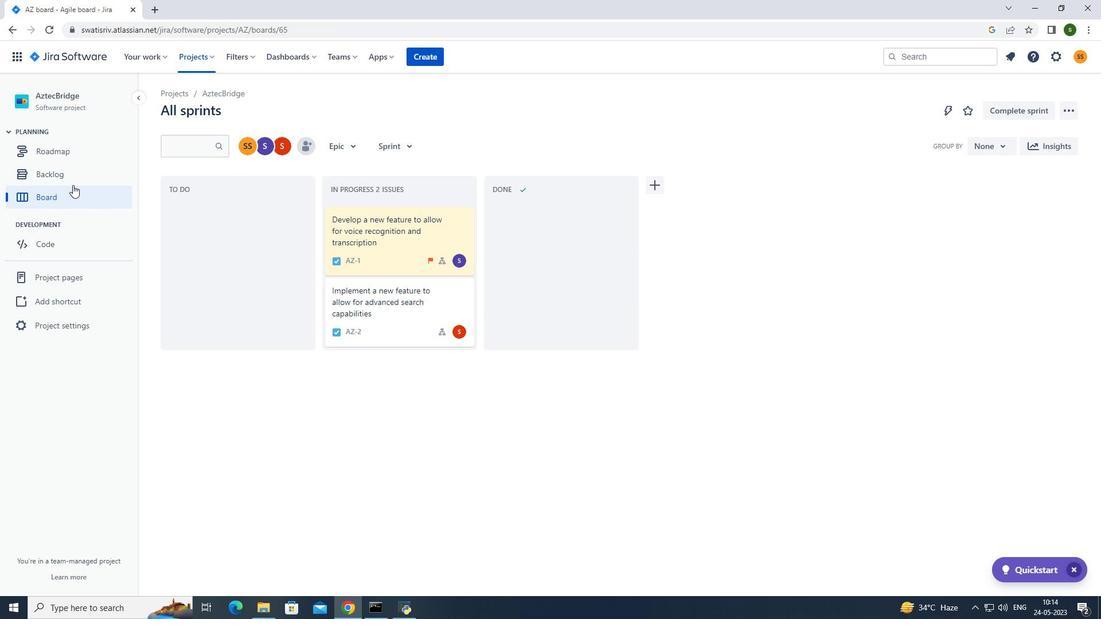 
Action: Mouse pressed left at (69, 172)
Screenshot: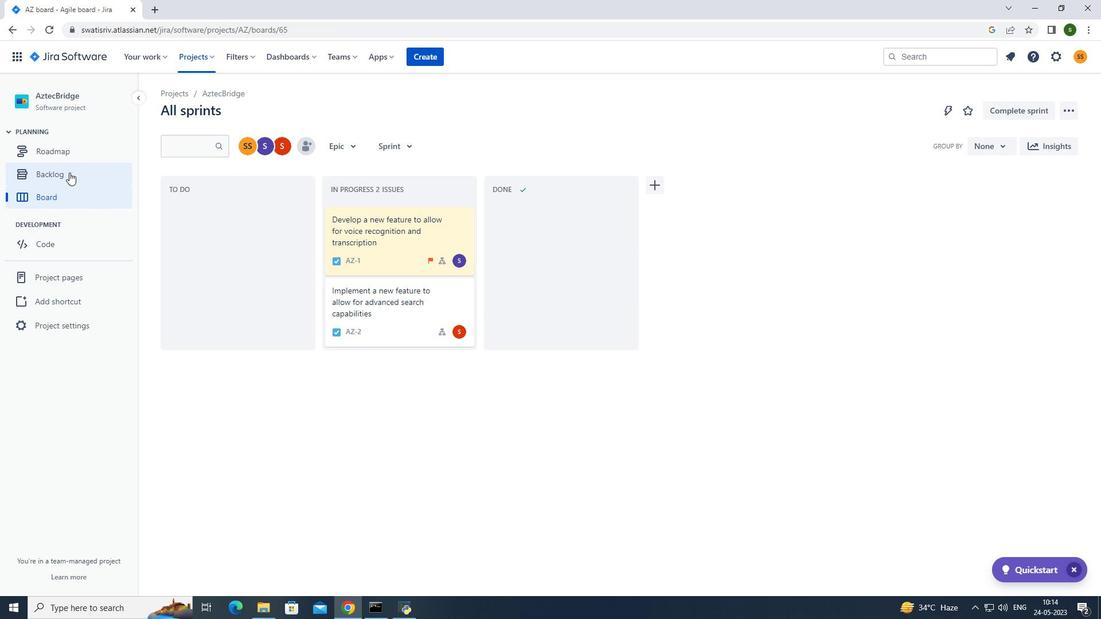 
Action: Mouse moved to (170, 324)
Screenshot: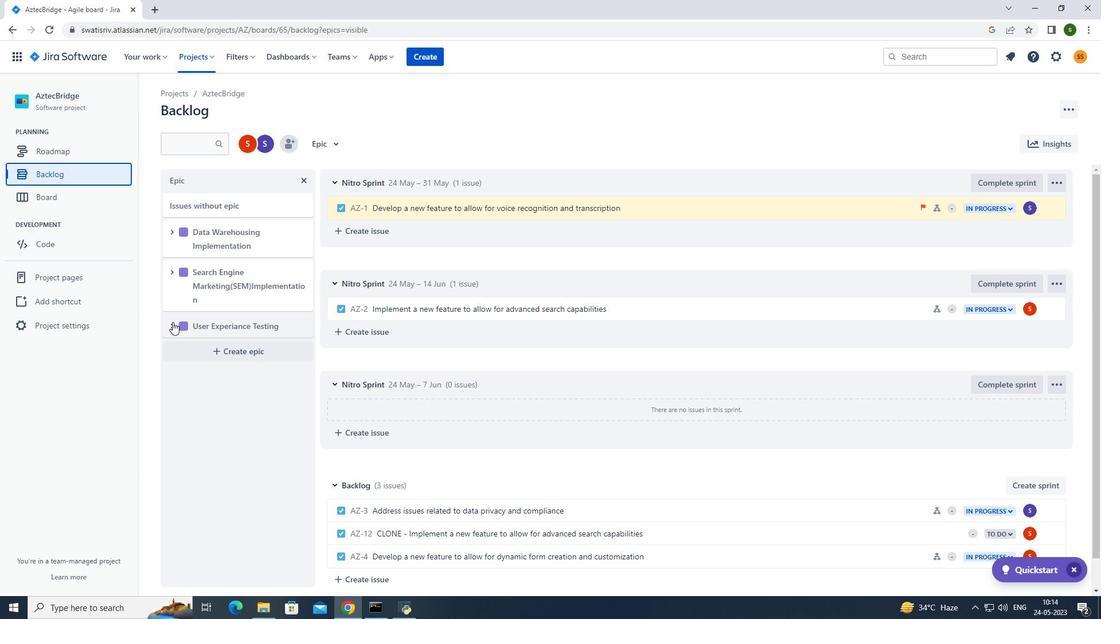 
Action: Mouse pressed left at (170, 324)
Screenshot: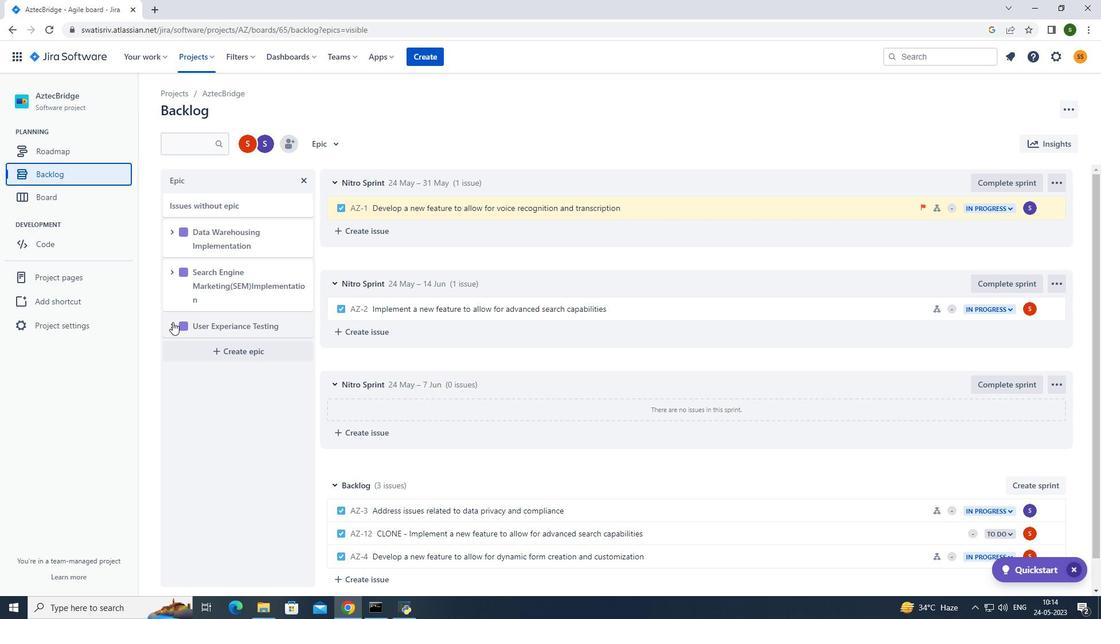 
Action: Mouse moved to (251, 422)
Screenshot: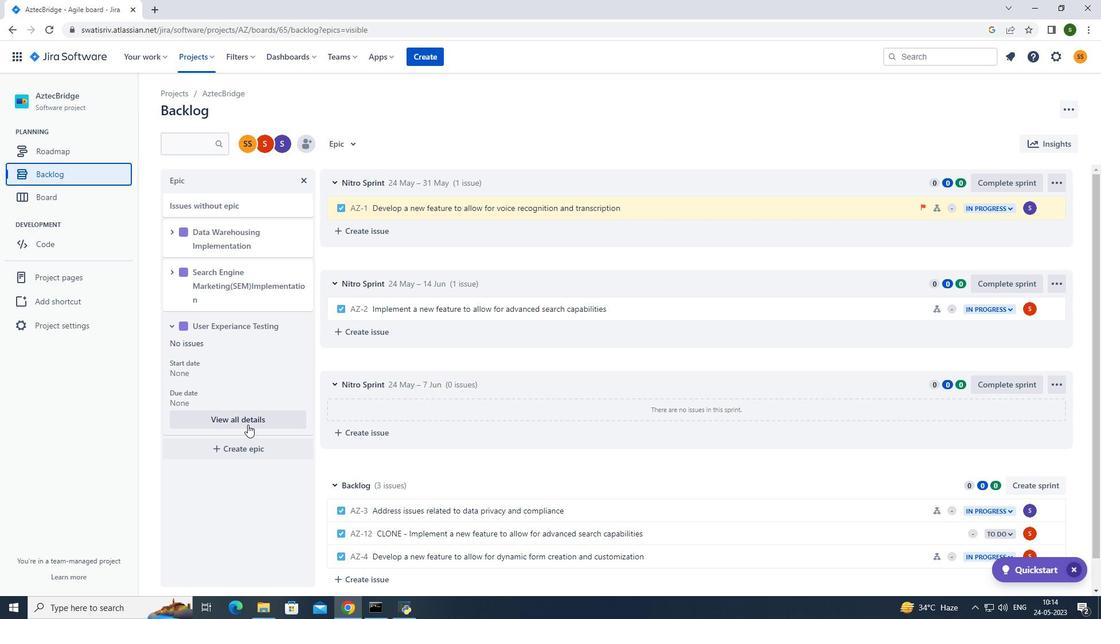 
Action: Mouse pressed left at (251, 422)
Screenshot: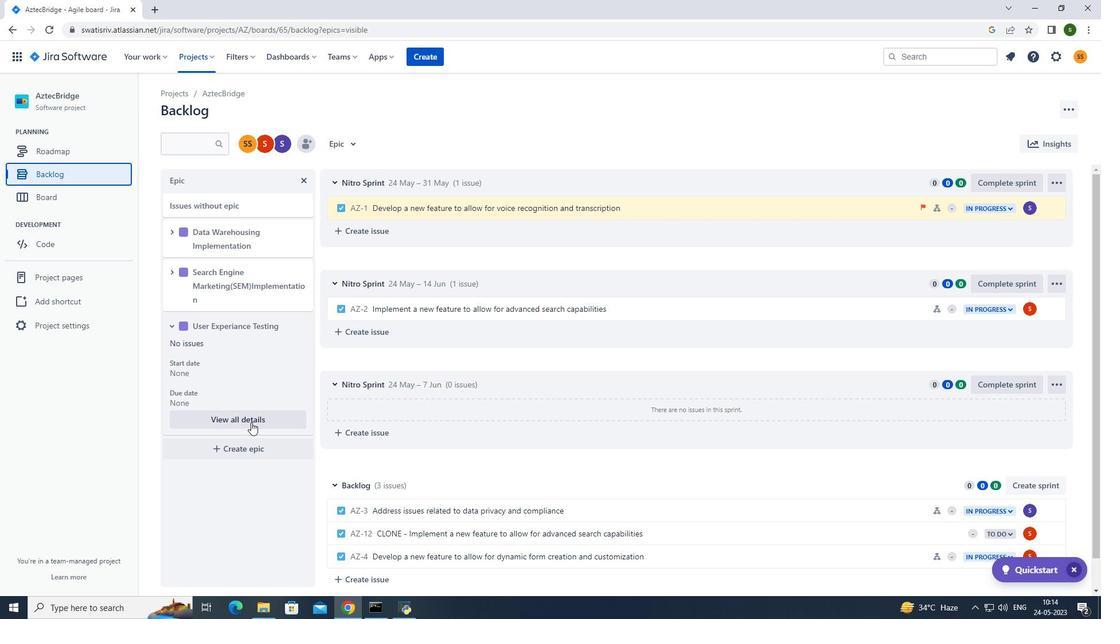 
Action: Mouse moved to (972, 421)
Screenshot: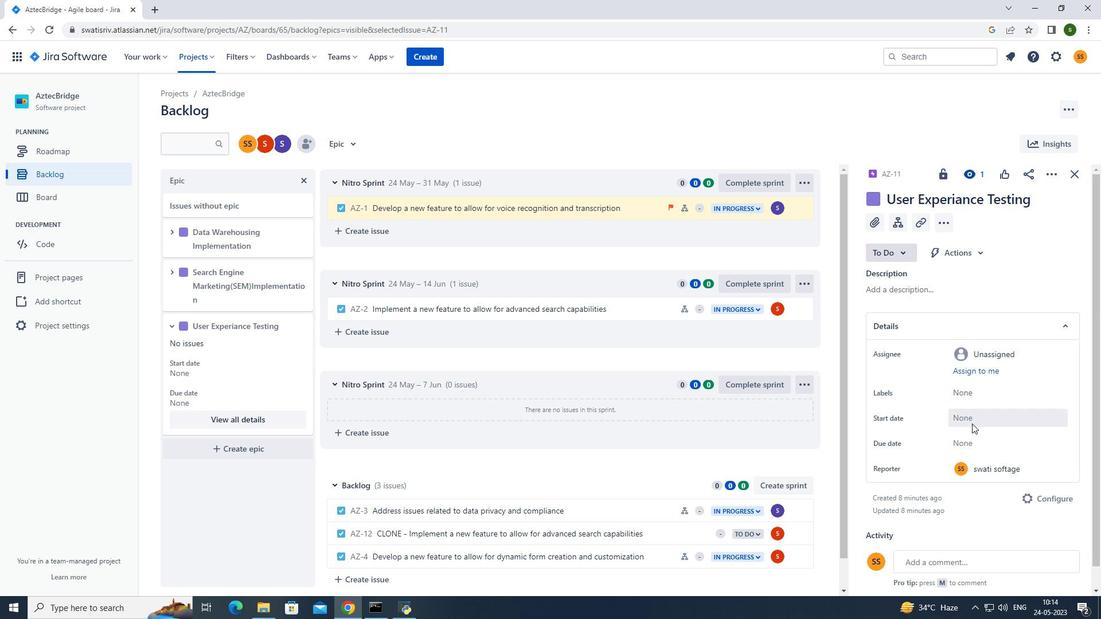 
Action: Mouse pressed left at (972, 421)
Screenshot: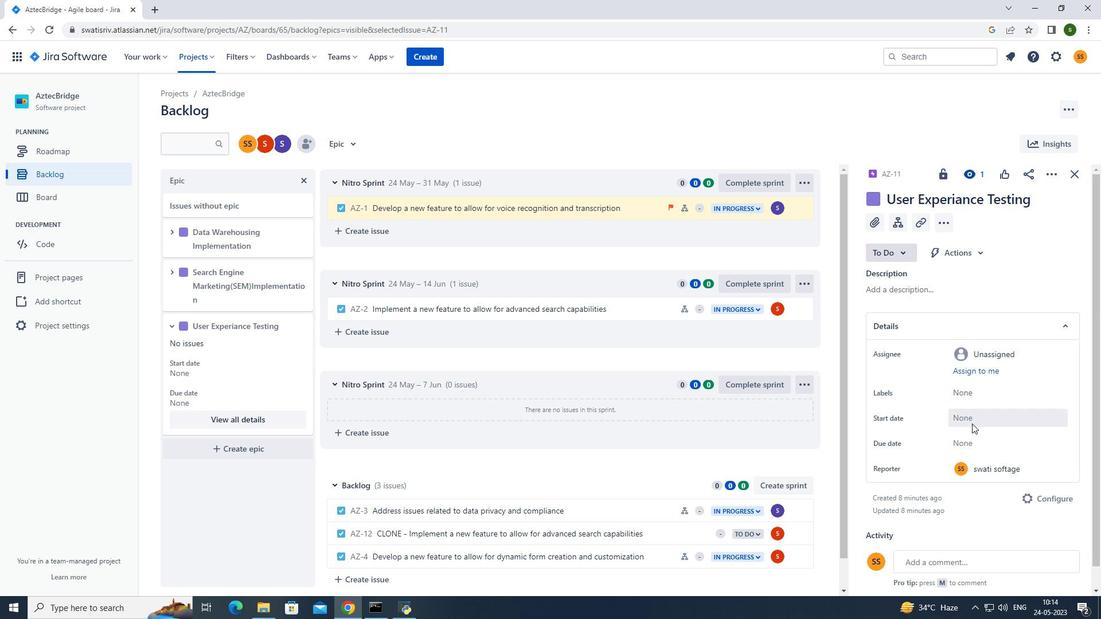 
Action: Mouse moved to (930, 254)
Screenshot: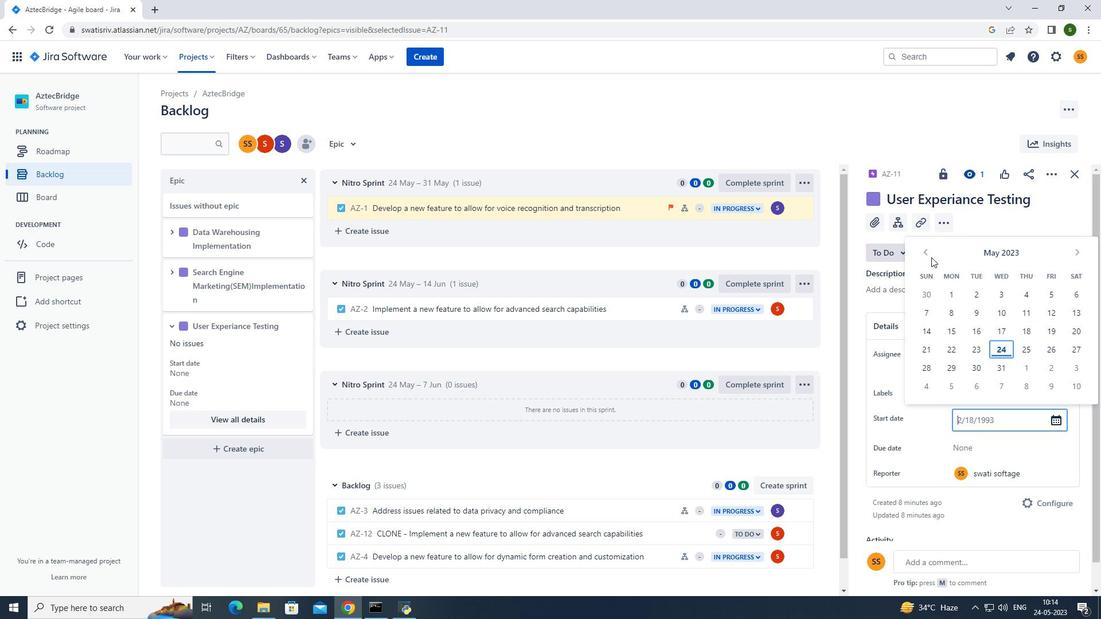 
Action: Mouse pressed left at (930, 254)
Screenshot: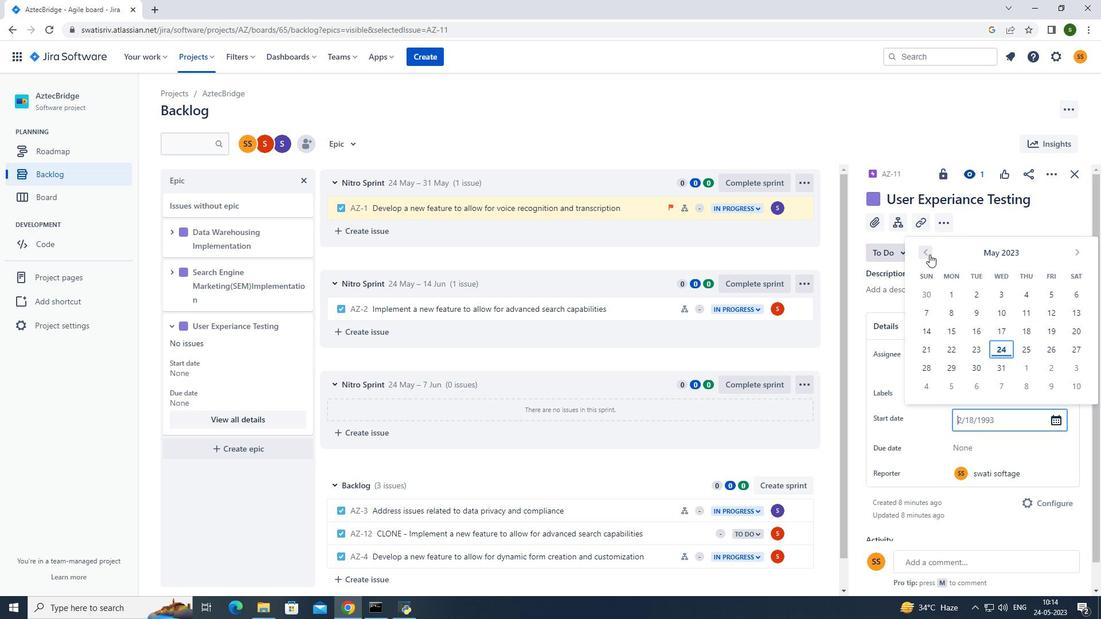 
Action: Mouse pressed left at (930, 254)
Screenshot: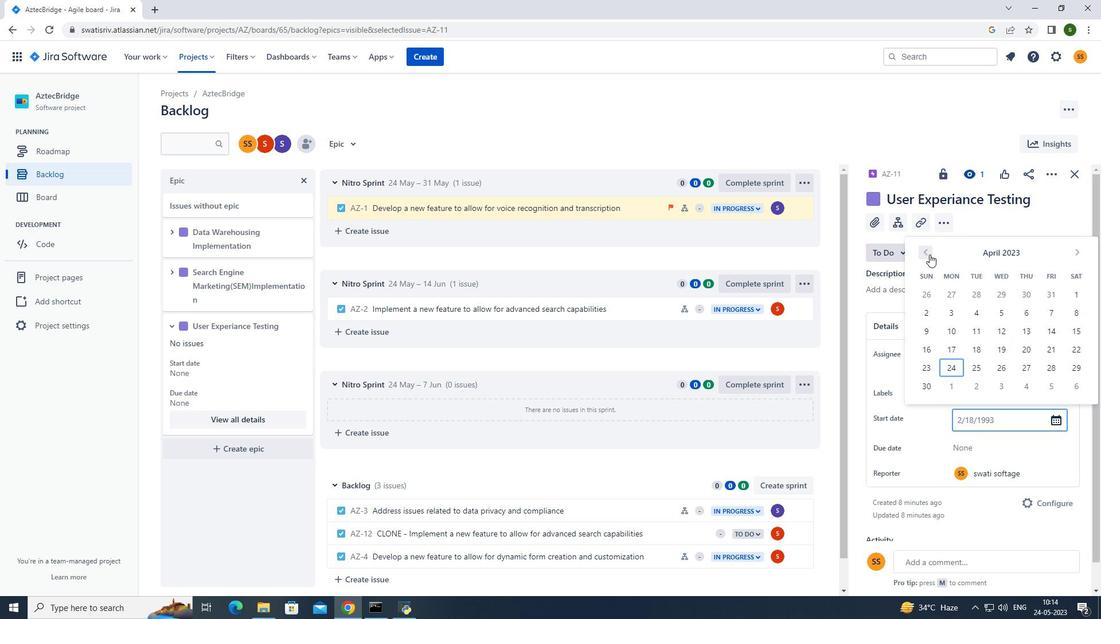 
Action: Mouse pressed left at (930, 254)
Screenshot: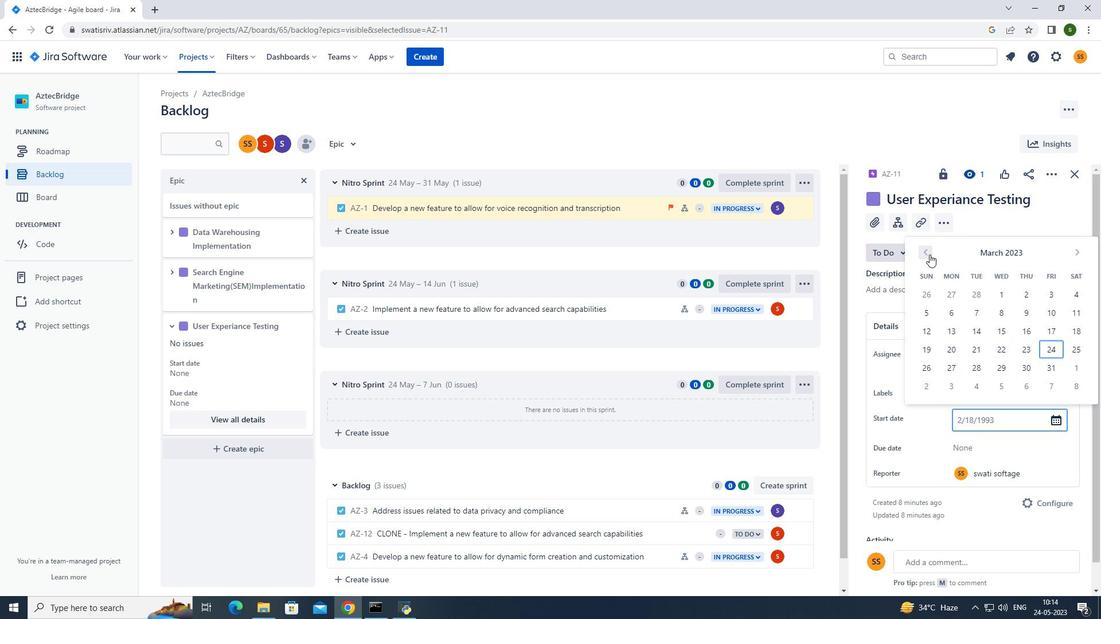 
Action: Mouse moved to (1044, 327)
Screenshot: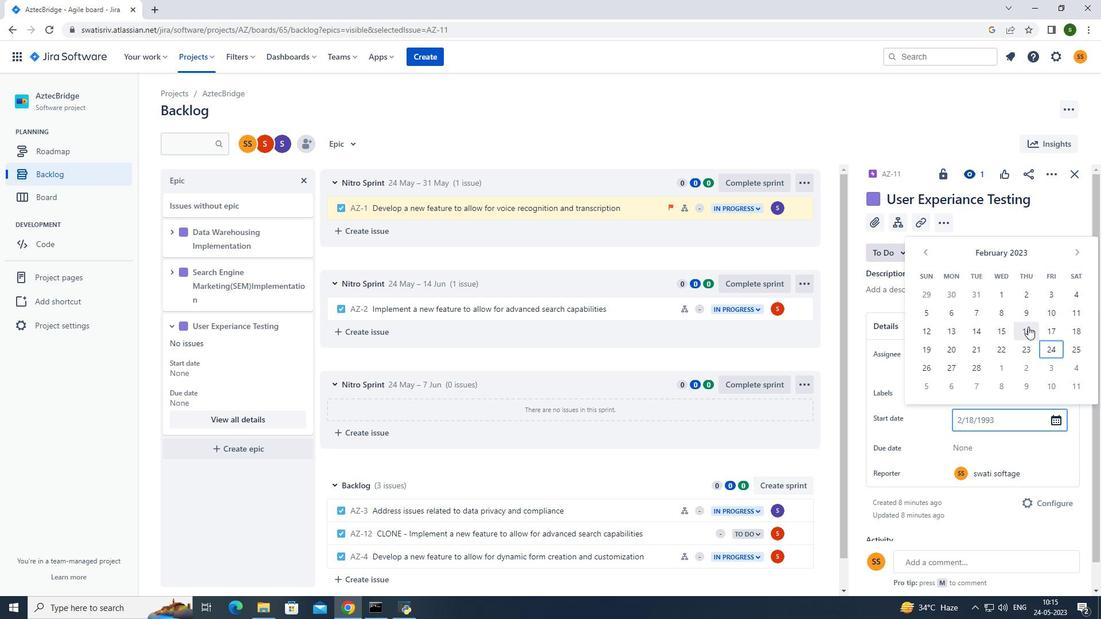 
Action: Mouse pressed left at (1044, 327)
Screenshot: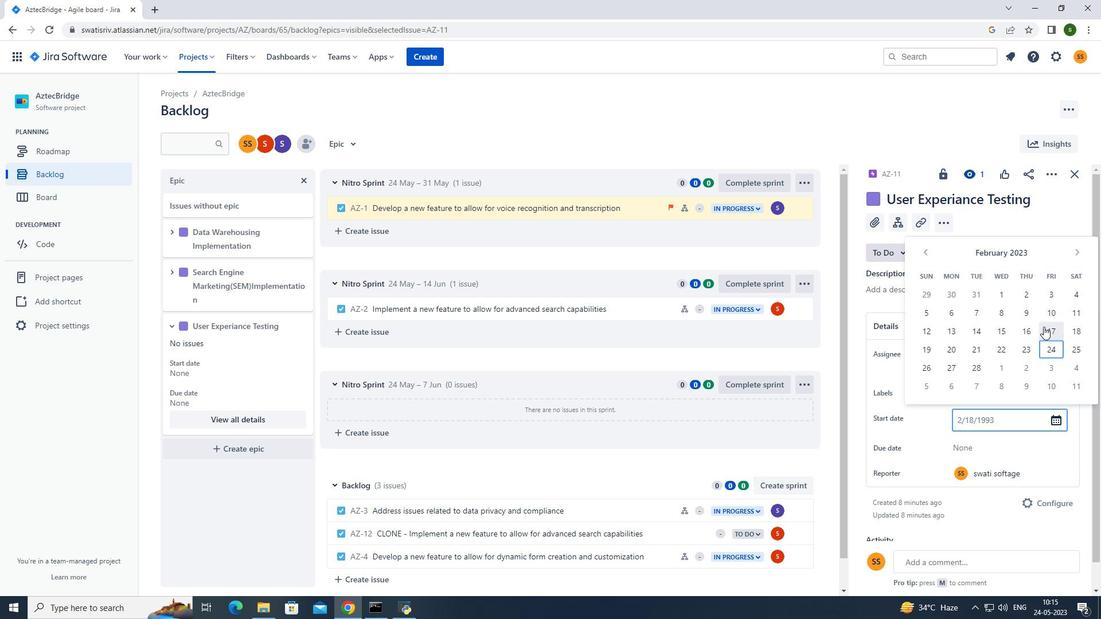 
Action: Mouse moved to (967, 448)
Screenshot: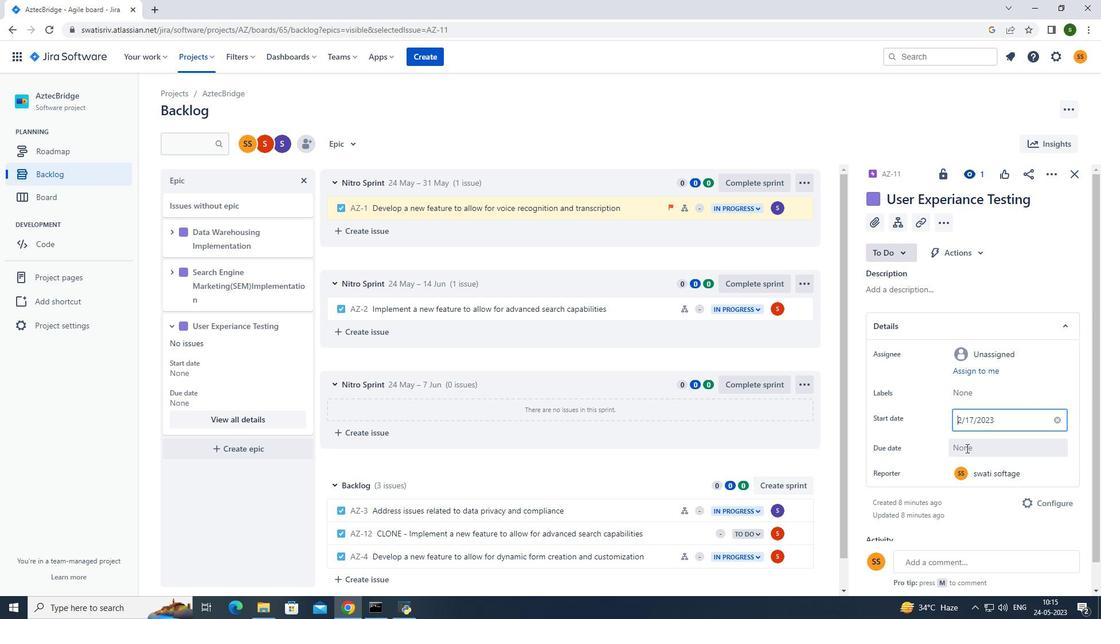 
Action: Mouse pressed left at (967, 448)
Screenshot: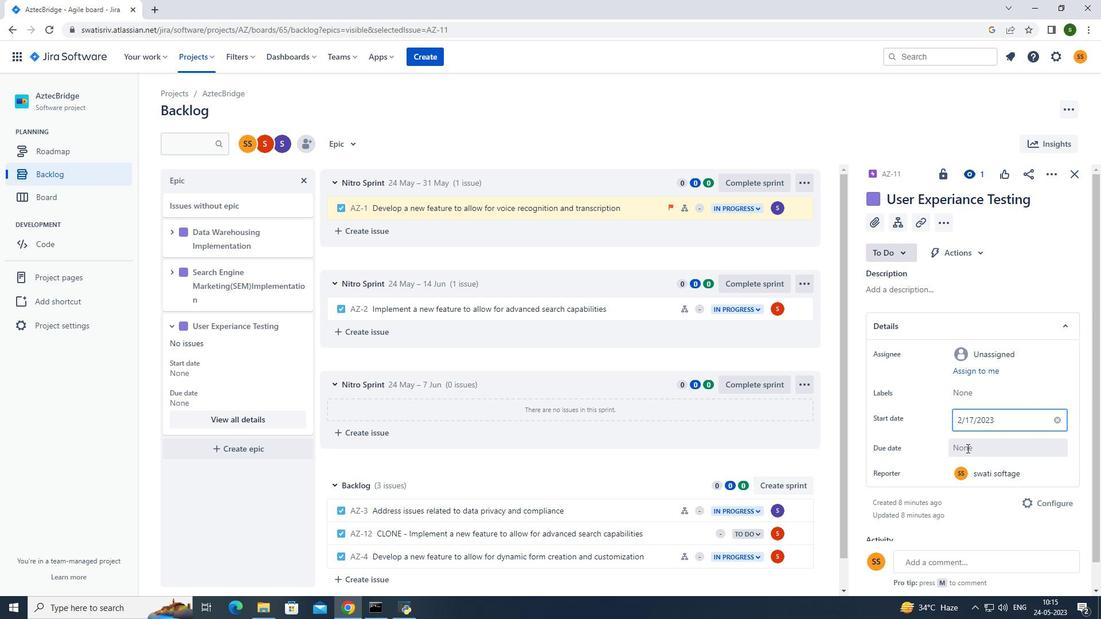 
Action: Mouse moved to (1079, 282)
Screenshot: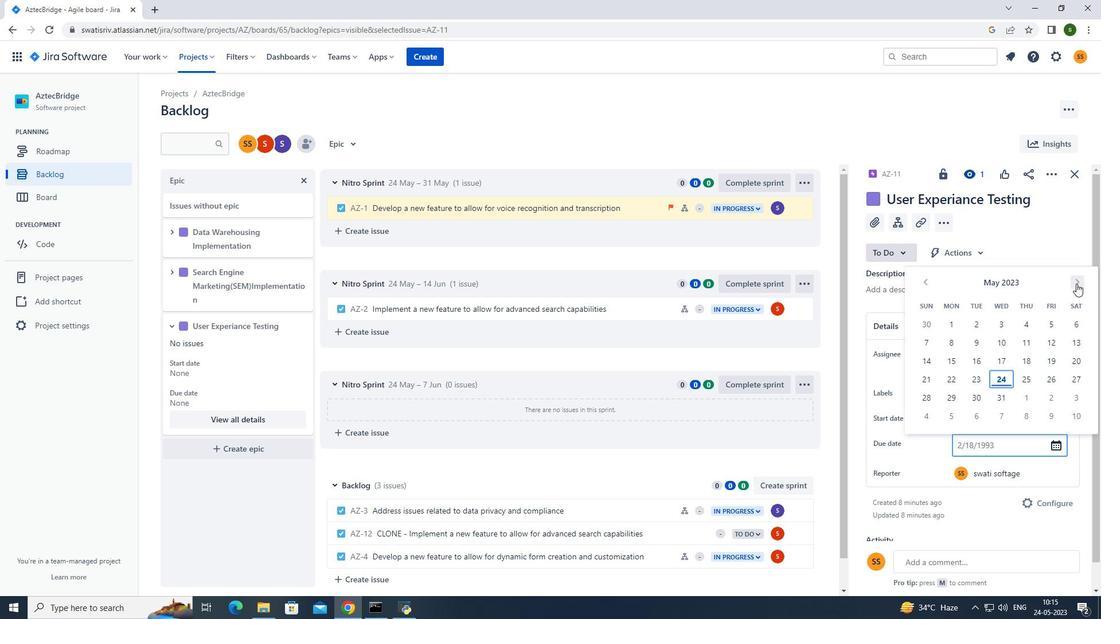 
Action: Mouse pressed left at (1079, 282)
Screenshot: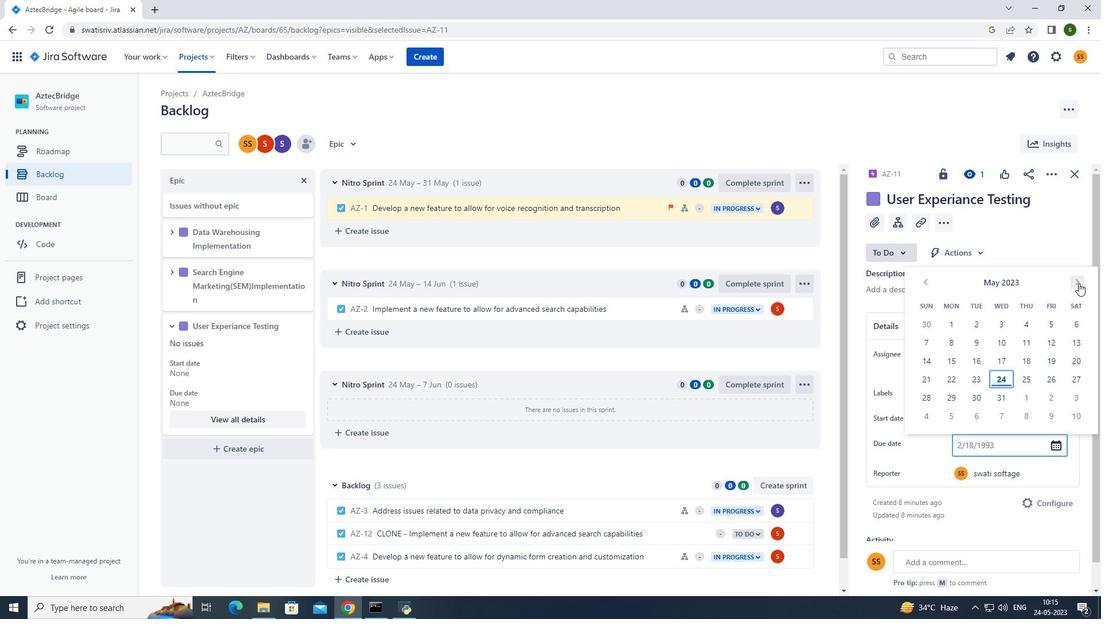 
Action: Mouse pressed left at (1079, 282)
Screenshot: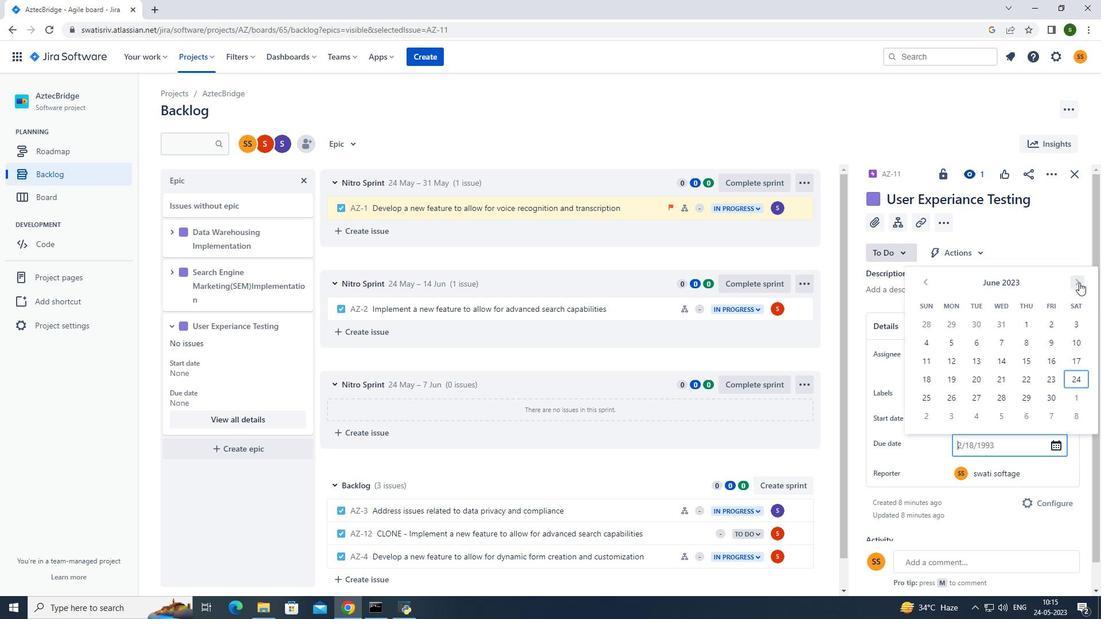 
Action: Mouse pressed left at (1079, 282)
Screenshot: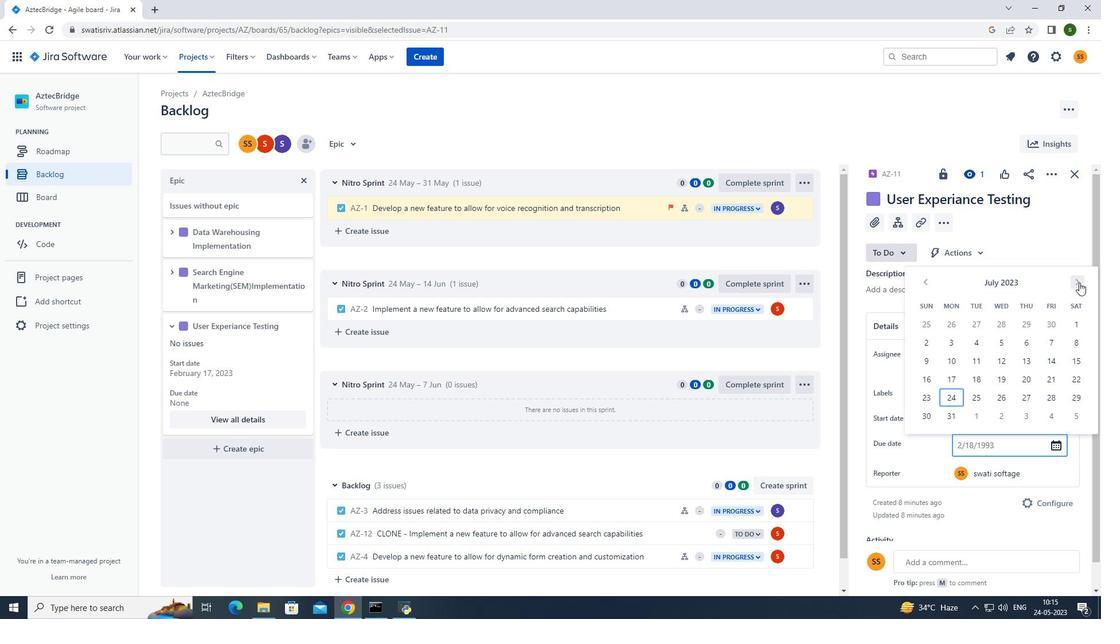 
Action: Mouse moved to (1080, 280)
Screenshot: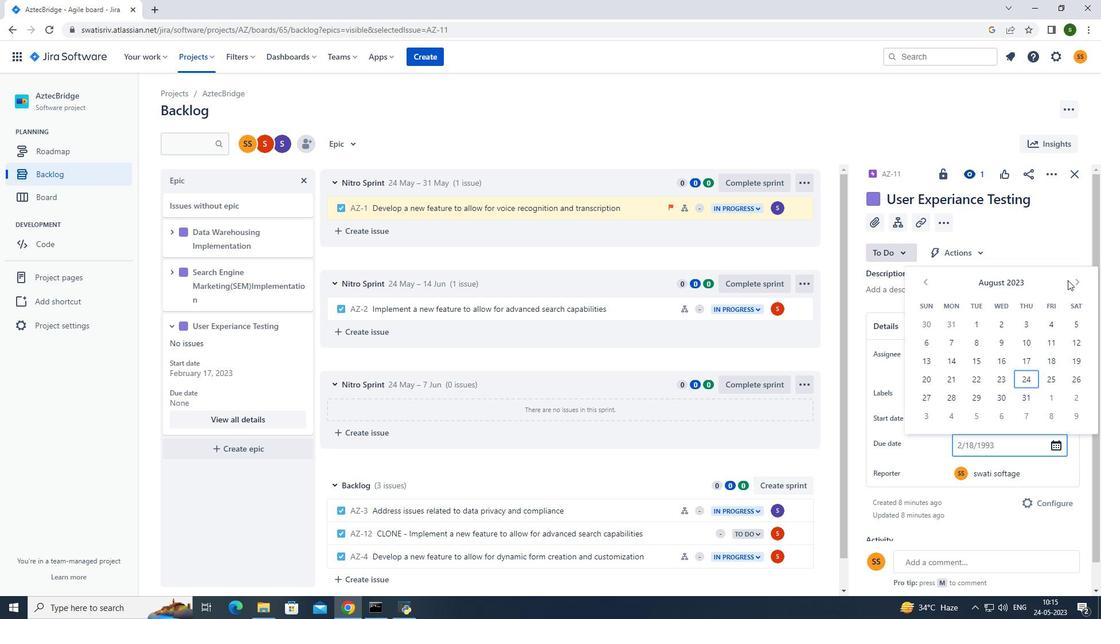 
Action: Mouse pressed left at (1080, 280)
Screenshot: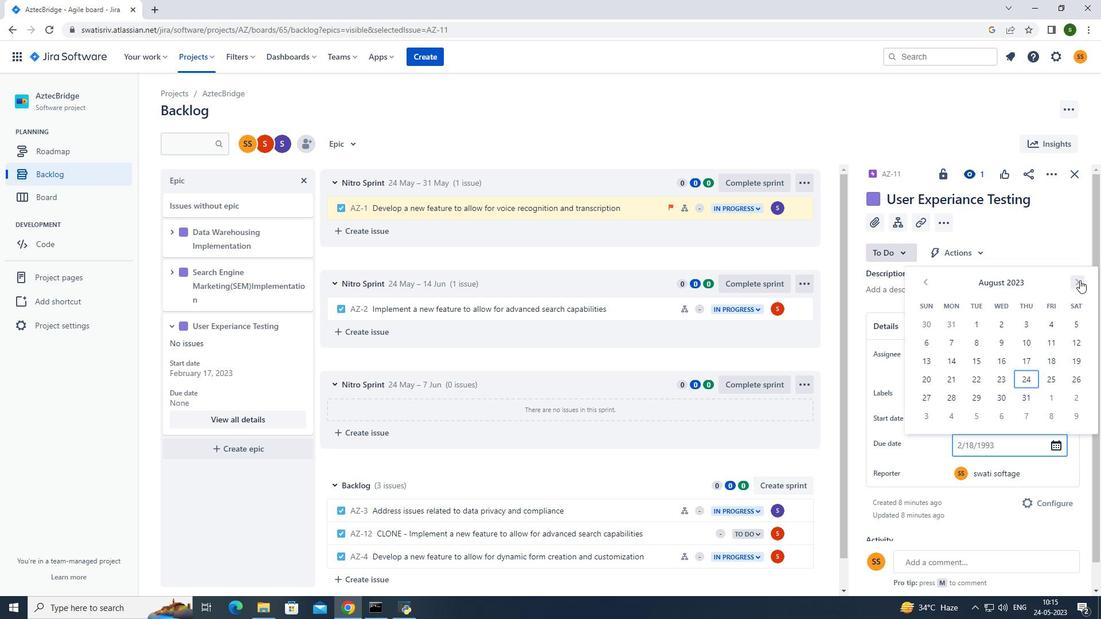 
Action: Mouse pressed left at (1080, 280)
Screenshot: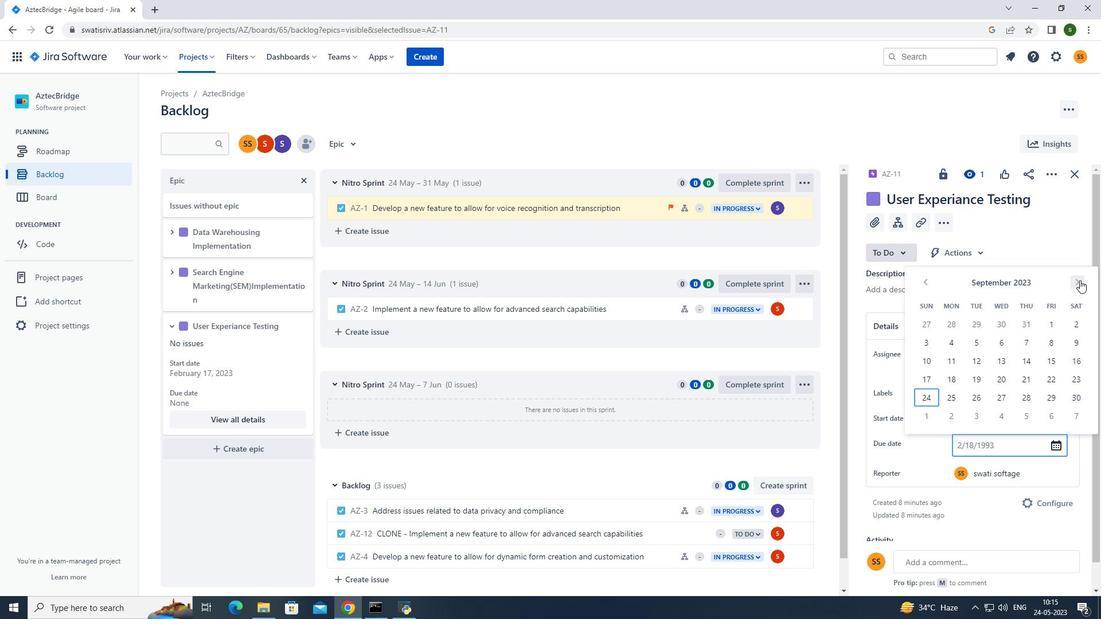 
Action: Mouse pressed left at (1080, 280)
Screenshot: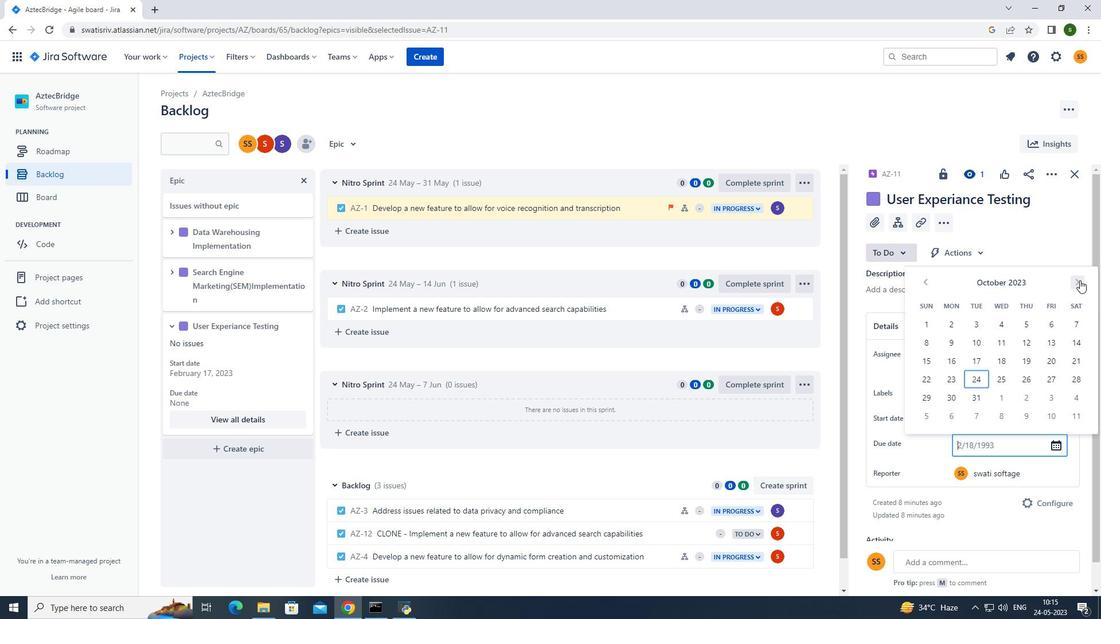 
Action: Mouse pressed left at (1080, 280)
Screenshot: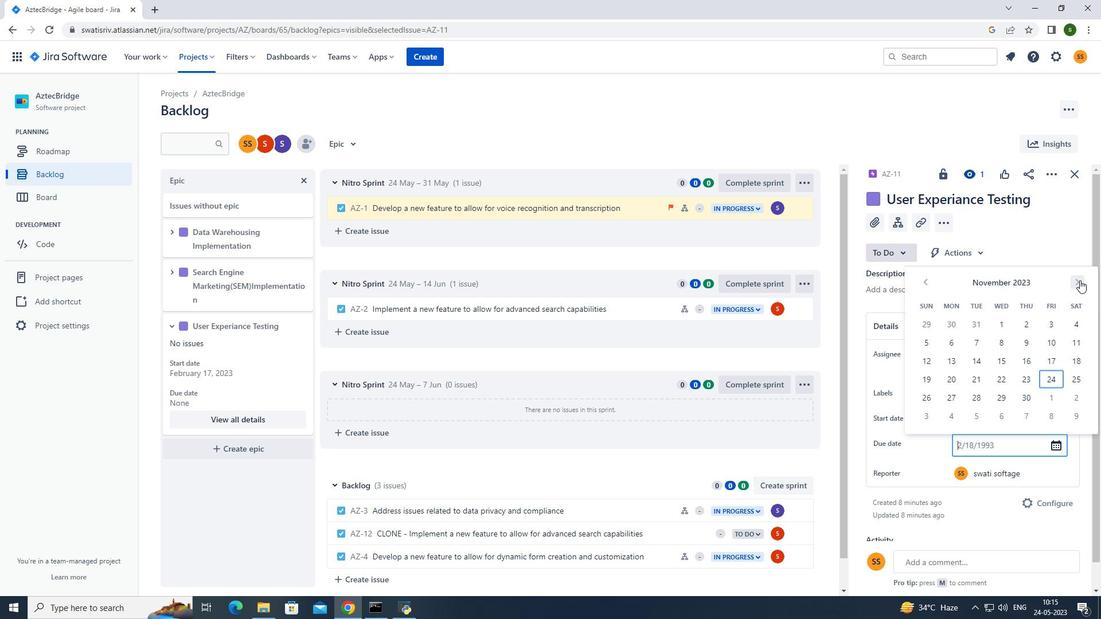 
Action: Mouse pressed left at (1080, 280)
Screenshot: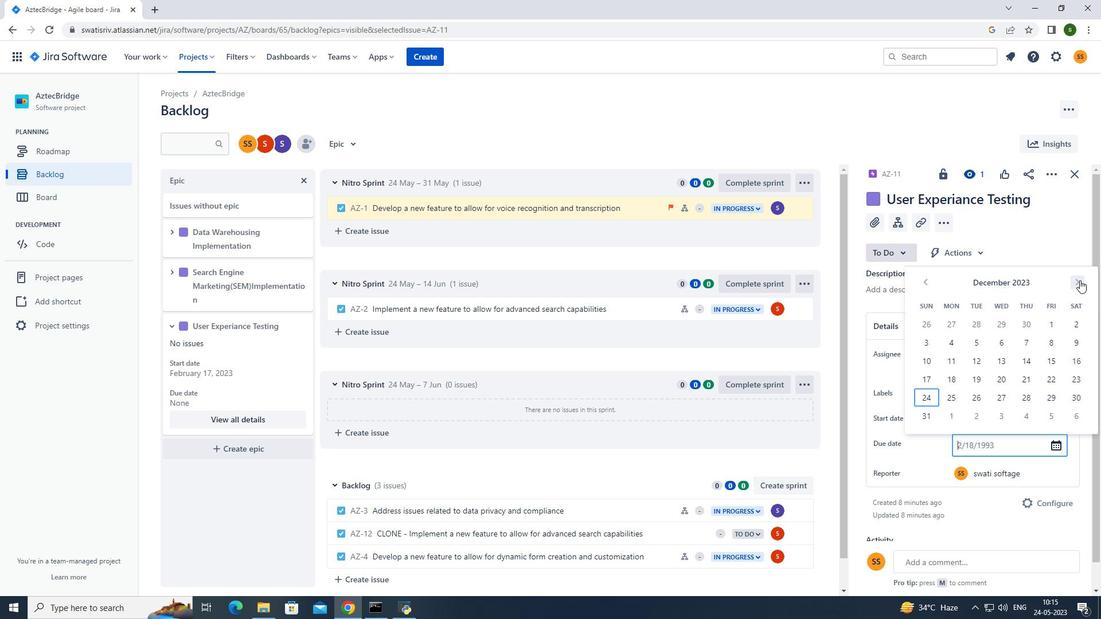 
Action: Mouse pressed left at (1080, 280)
Screenshot: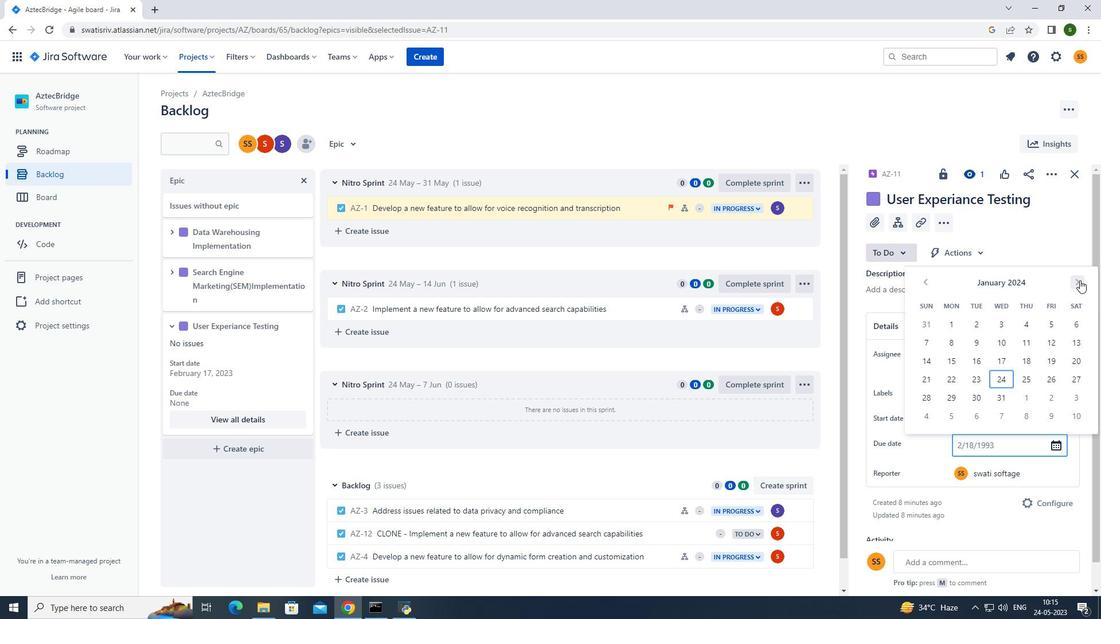 
Action: Mouse moved to (1081, 280)
Screenshot: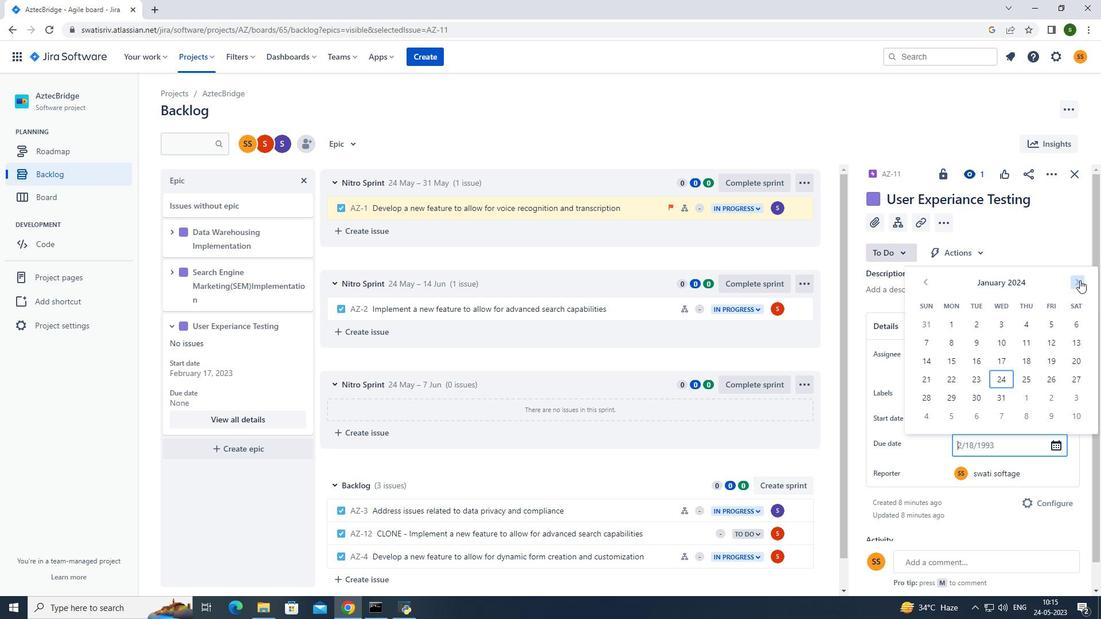 
Action: Mouse pressed left at (1081, 280)
Screenshot: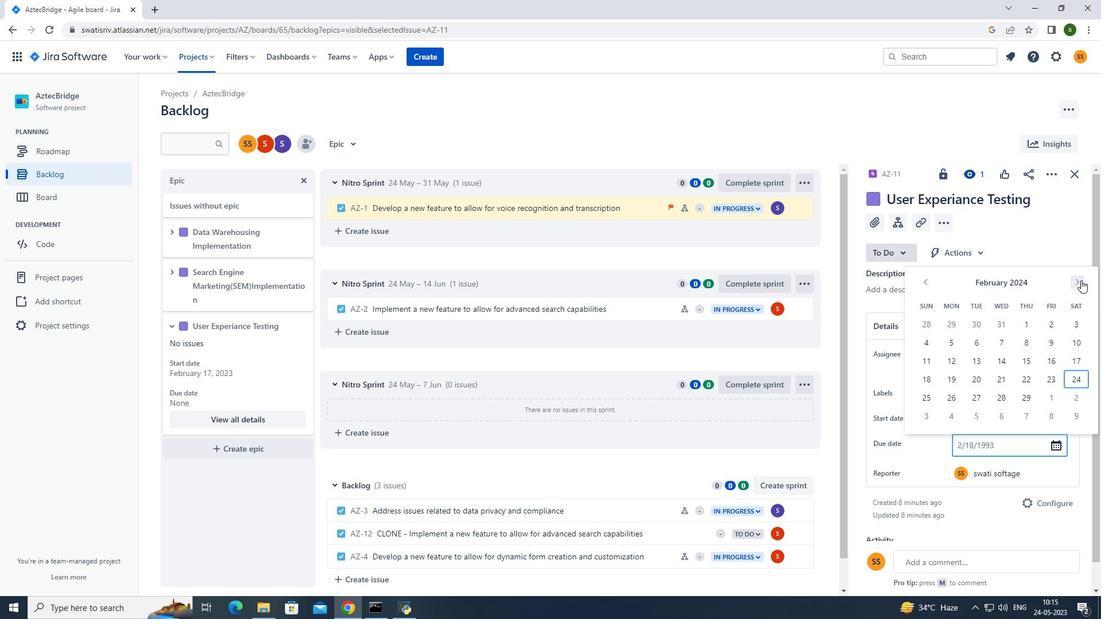 
Action: Mouse pressed left at (1081, 280)
Screenshot: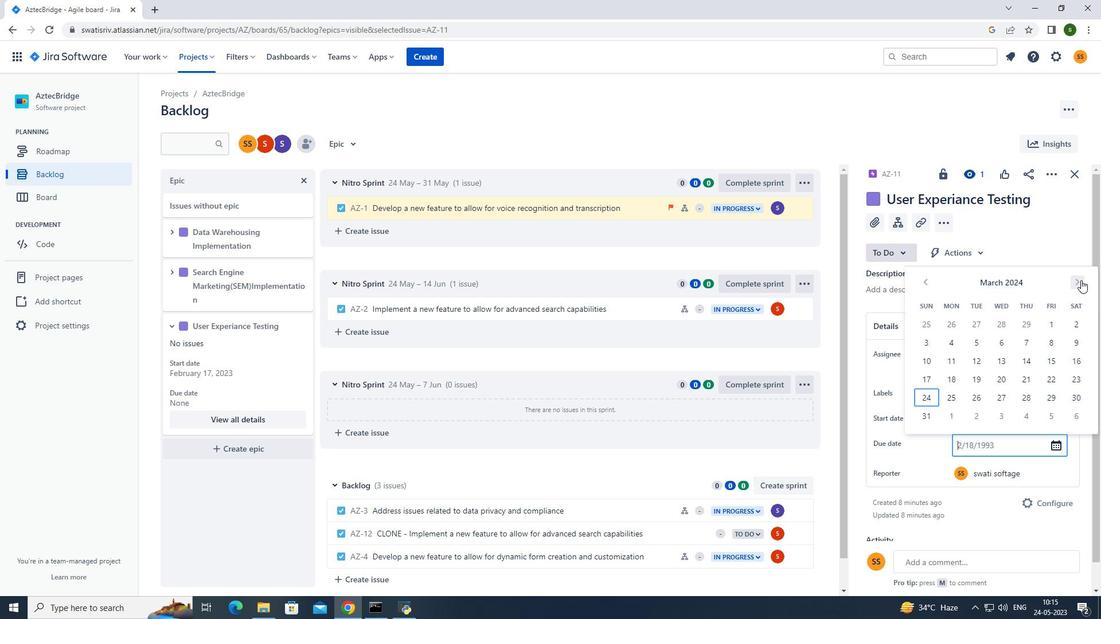 
Action: Mouse pressed left at (1081, 280)
Screenshot: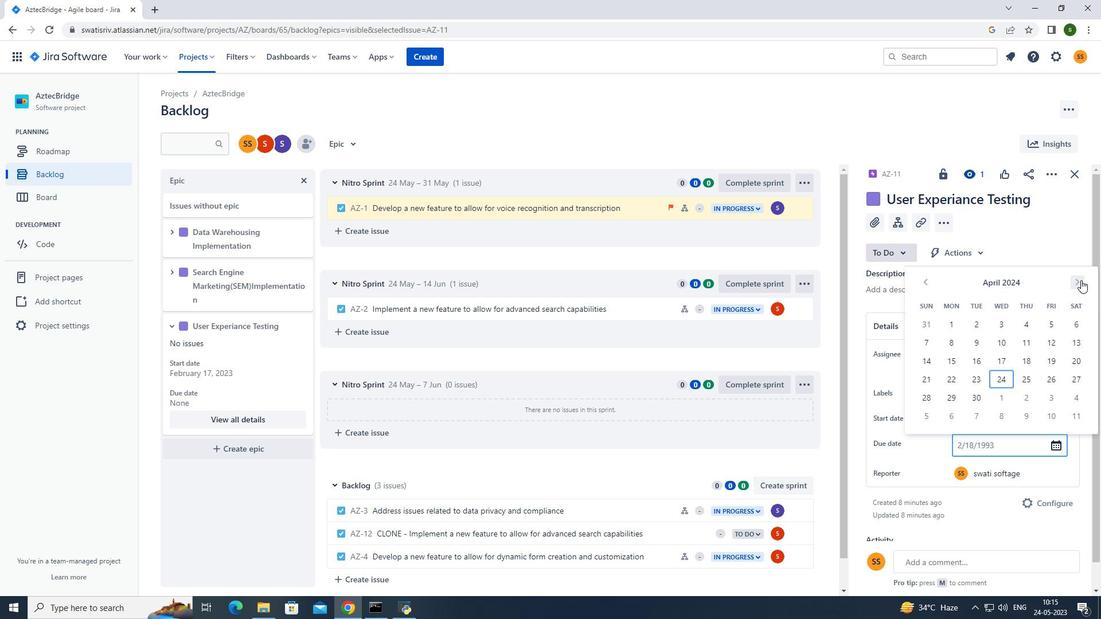 
Action: Mouse pressed left at (1081, 280)
Screenshot: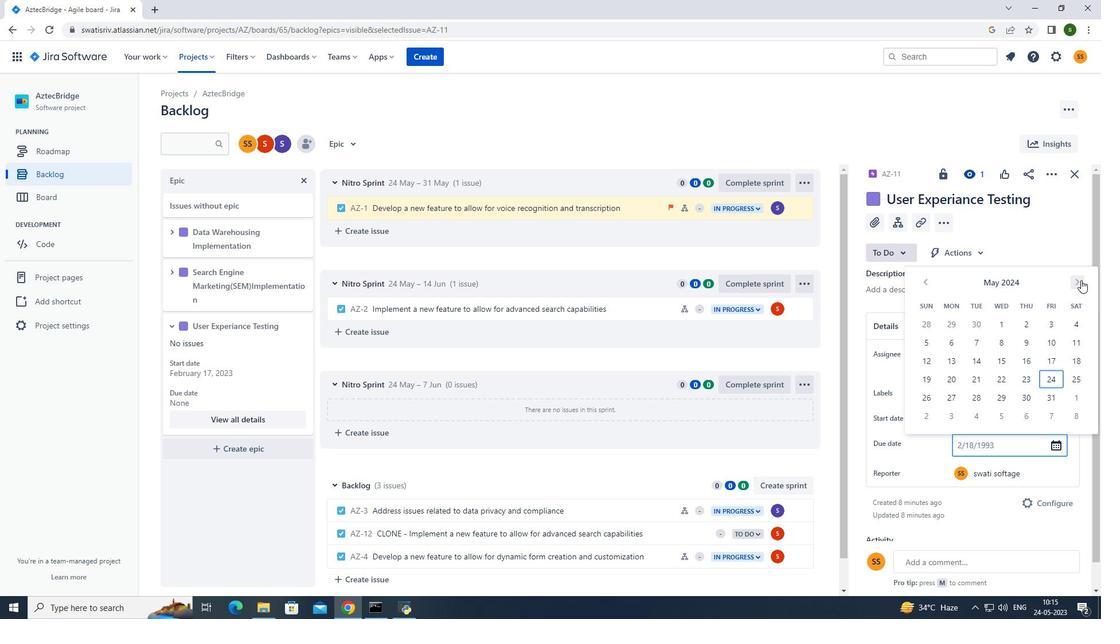 
Action: Mouse pressed left at (1081, 280)
Screenshot: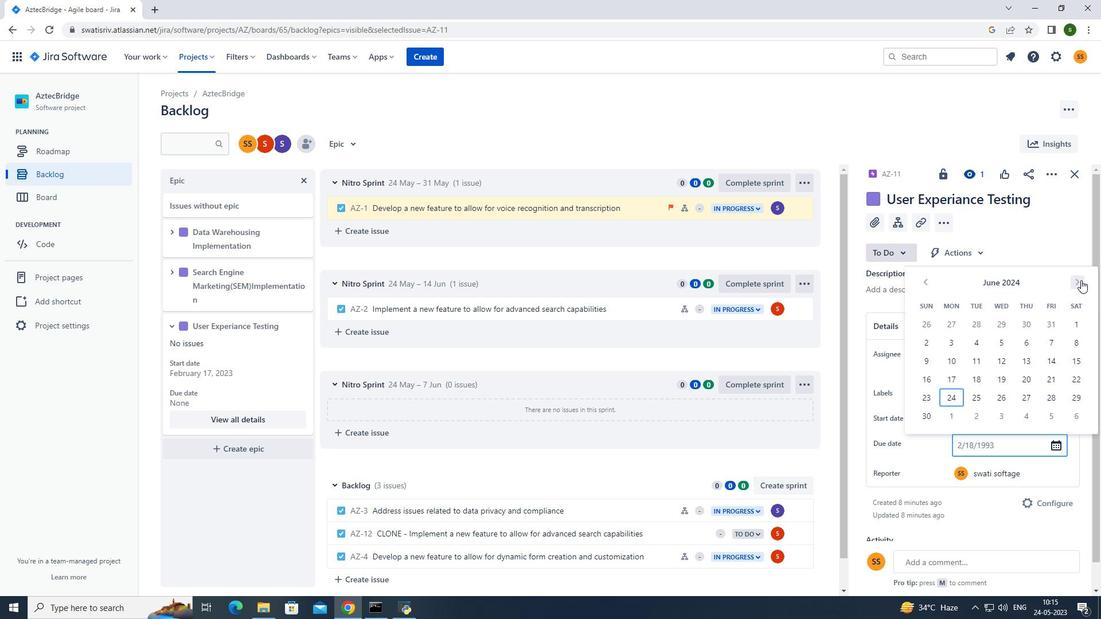 
Action: Mouse pressed left at (1081, 280)
Screenshot: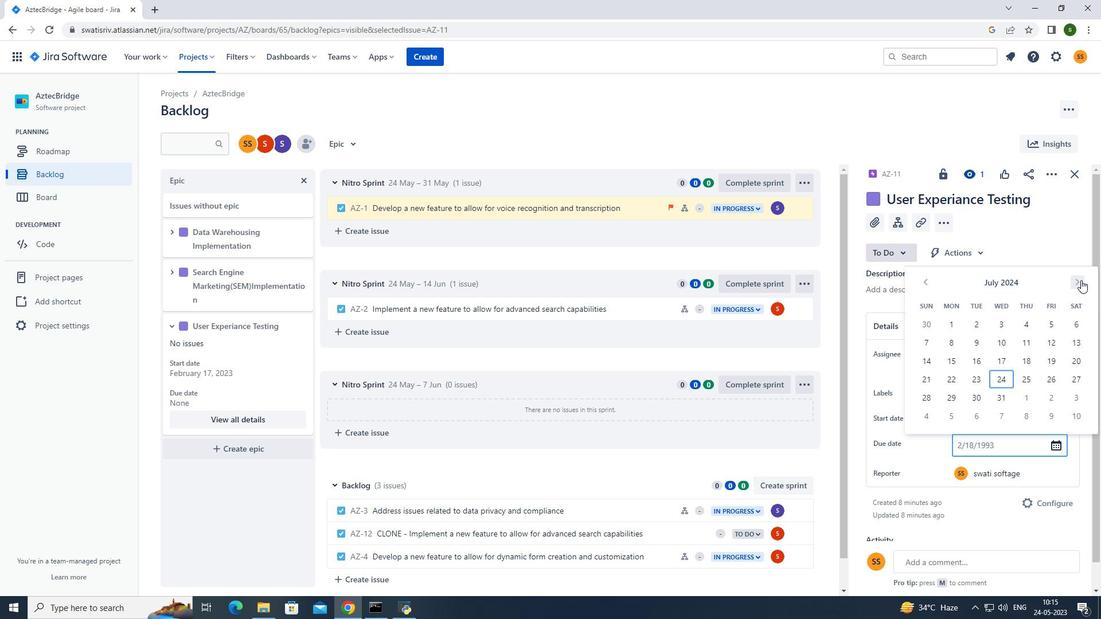 
Action: Mouse pressed left at (1081, 280)
Screenshot: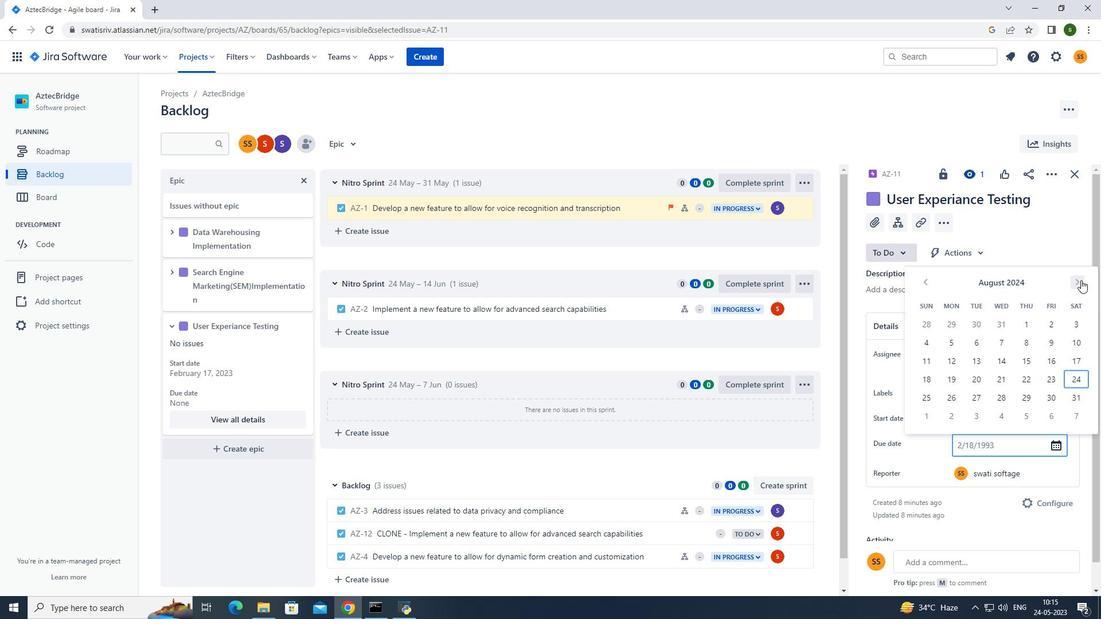 
Action: Mouse pressed left at (1081, 280)
Screenshot: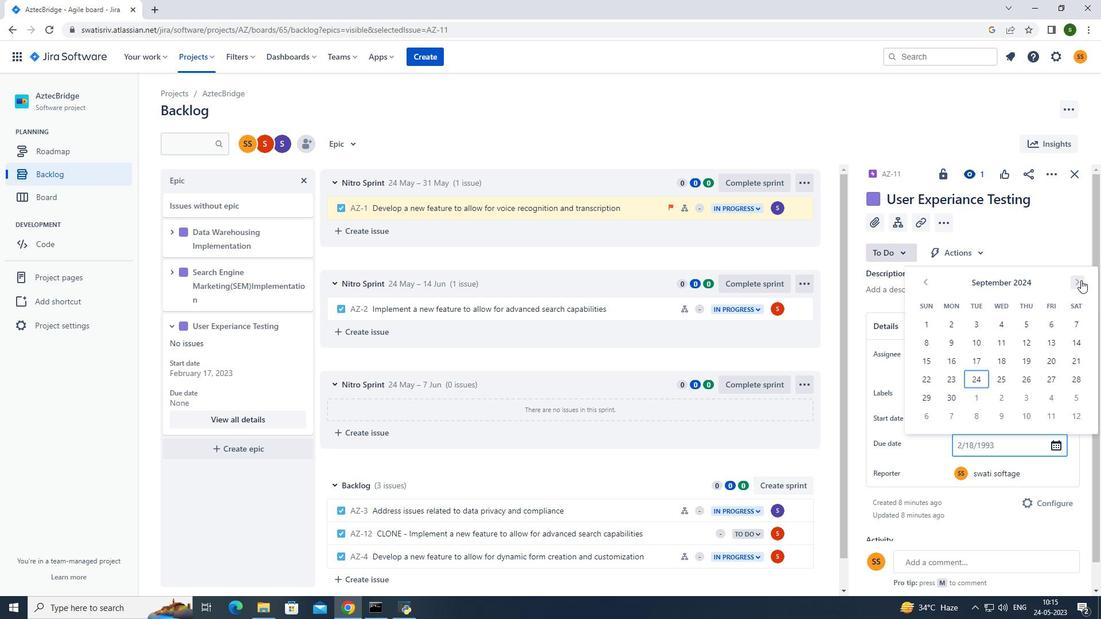 
Action: Mouse pressed left at (1081, 280)
Screenshot: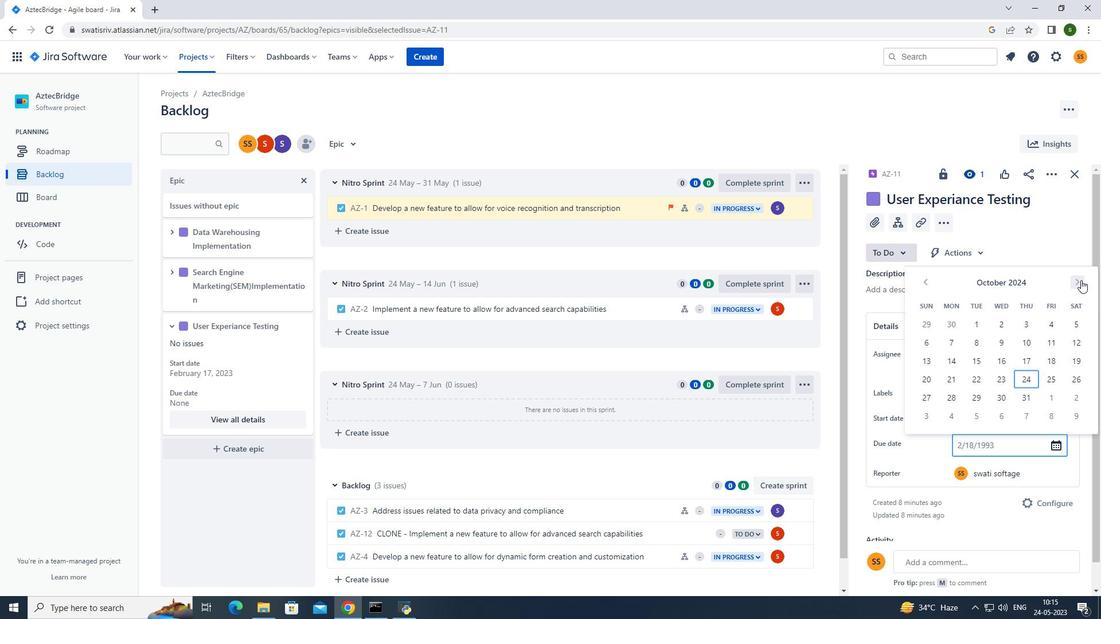 
Action: Mouse pressed left at (1081, 280)
Screenshot: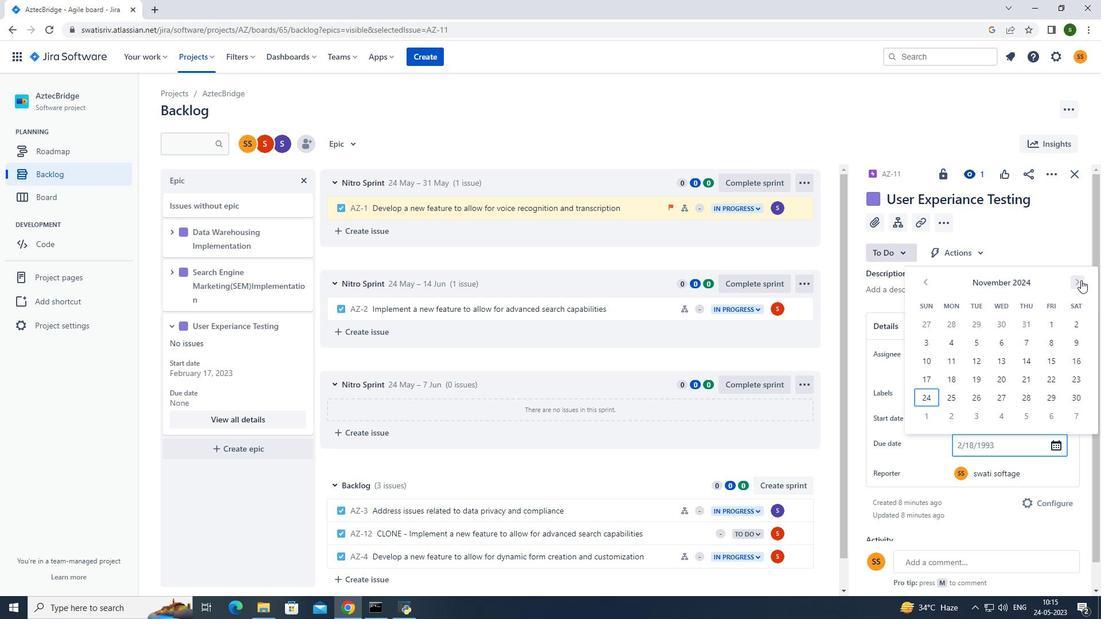 
Action: Mouse pressed left at (1081, 280)
Screenshot: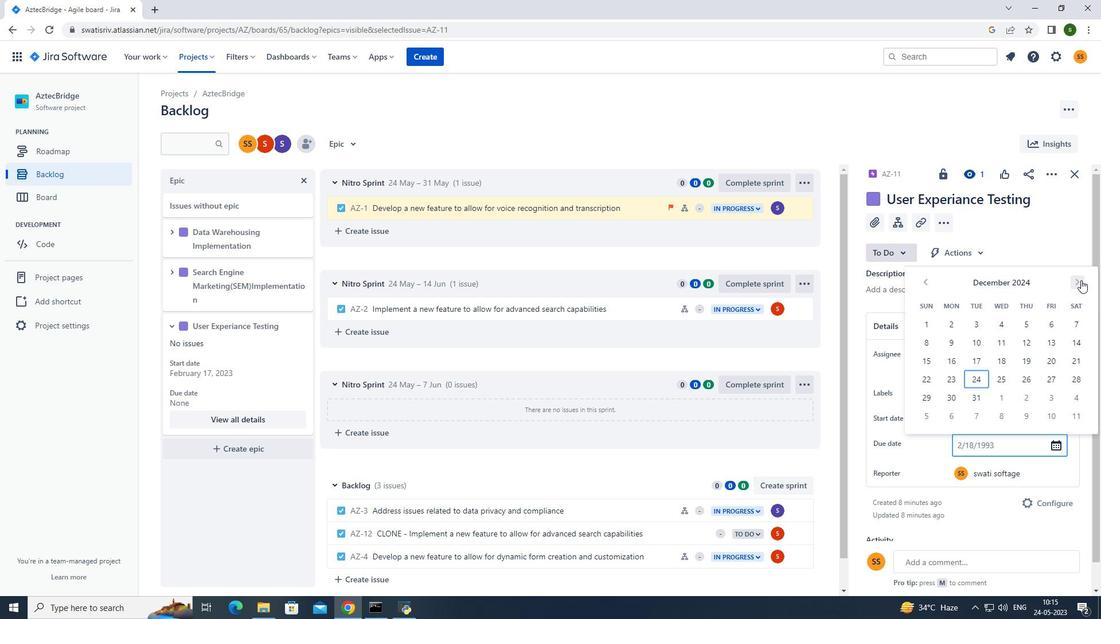 
Action: Mouse pressed left at (1081, 280)
Screenshot: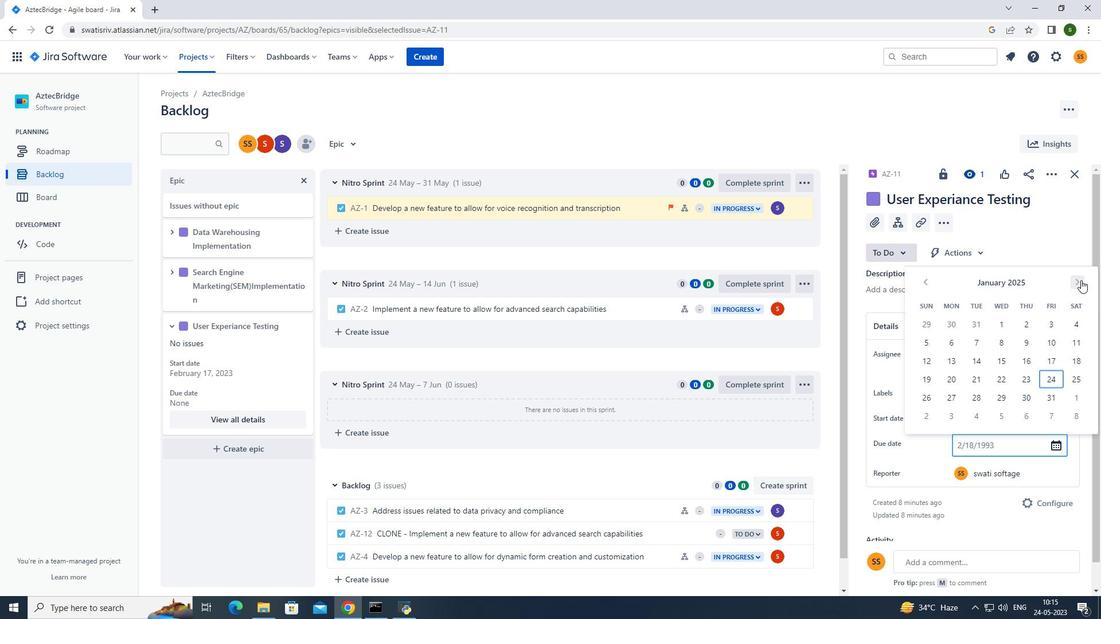 
Action: Mouse pressed left at (1081, 280)
Screenshot: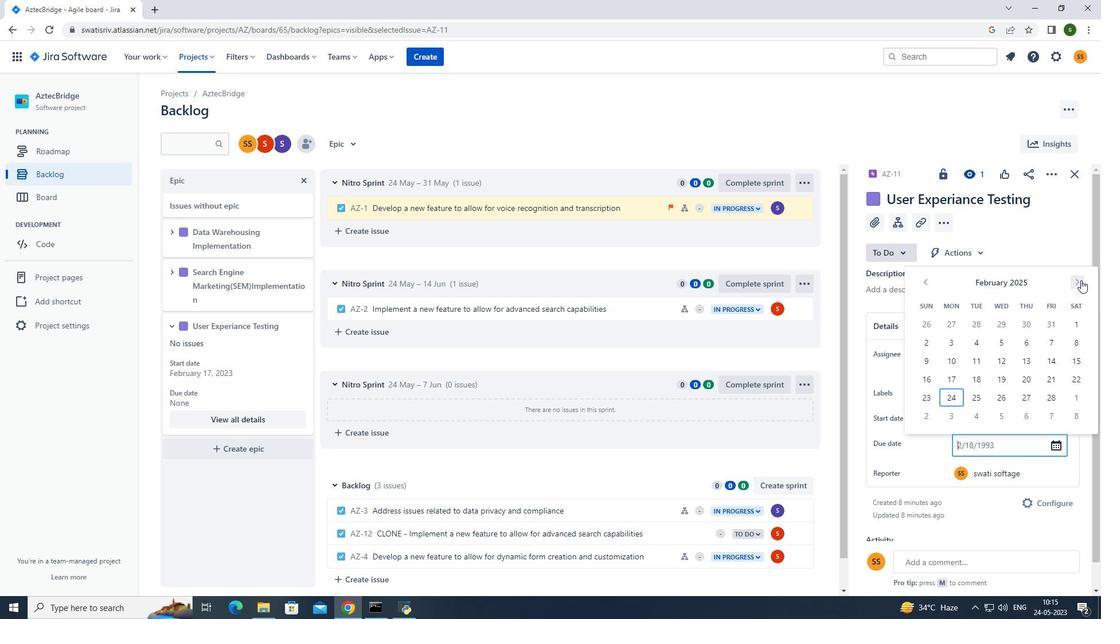 
Action: Mouse pressed left at (1081, 280)
Screenshot: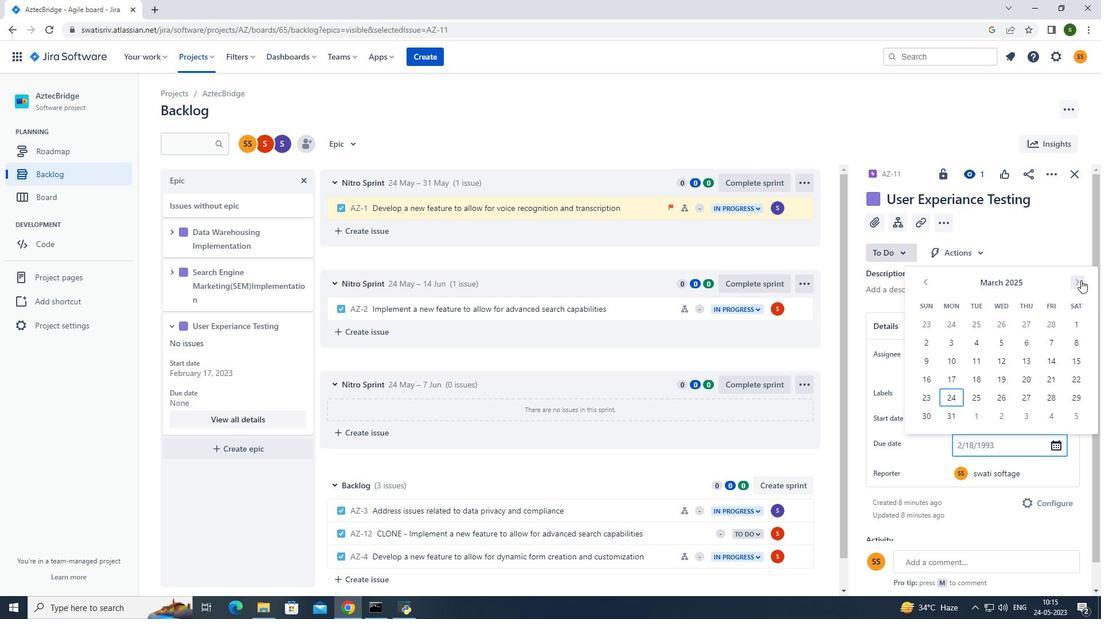 
Action: Mouse pressed left at (1081, 280)
Screenshot: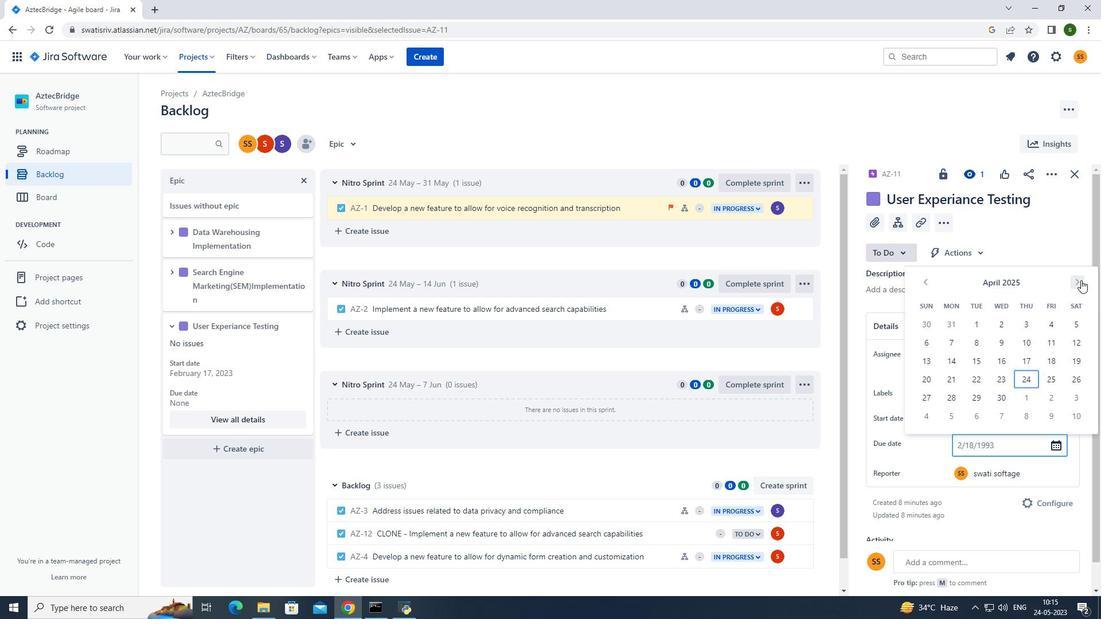 
Action: Mouse pressed left at (1081, 280)
Screenshot: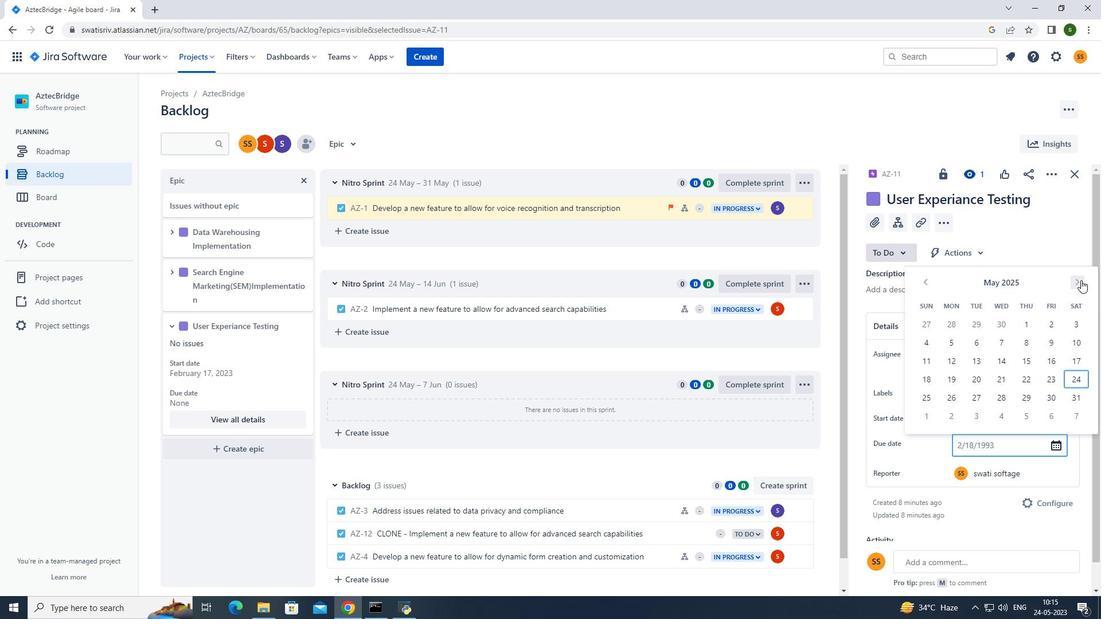 
Action: Mouse pressed left at (1081, 280)
Screenshot: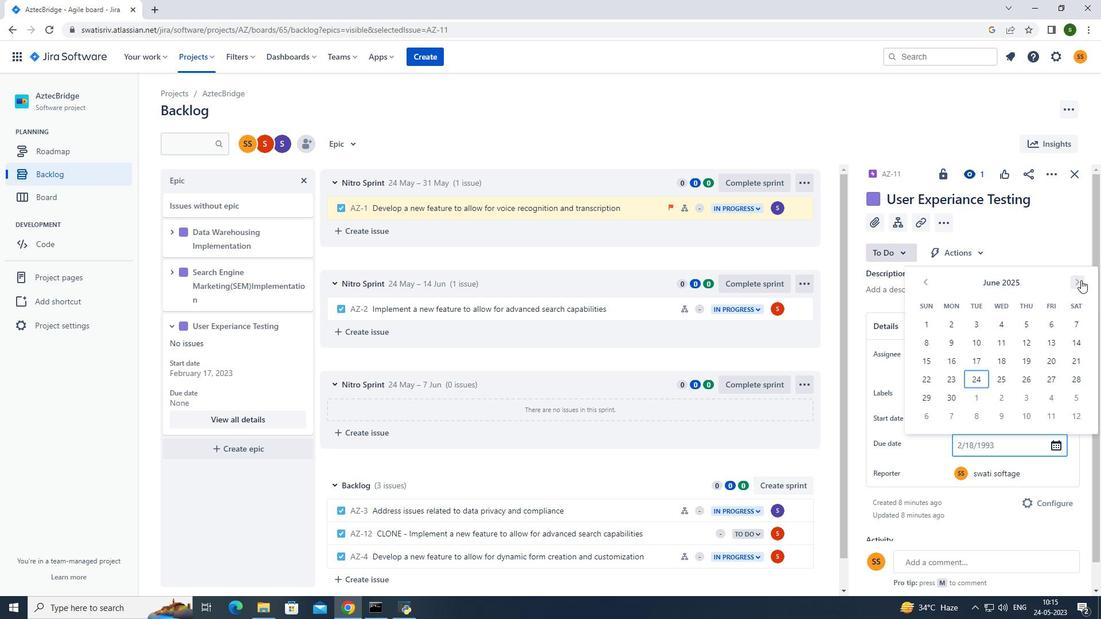 
Action: Mouse pressed left at (1081, 280)
Screenshot: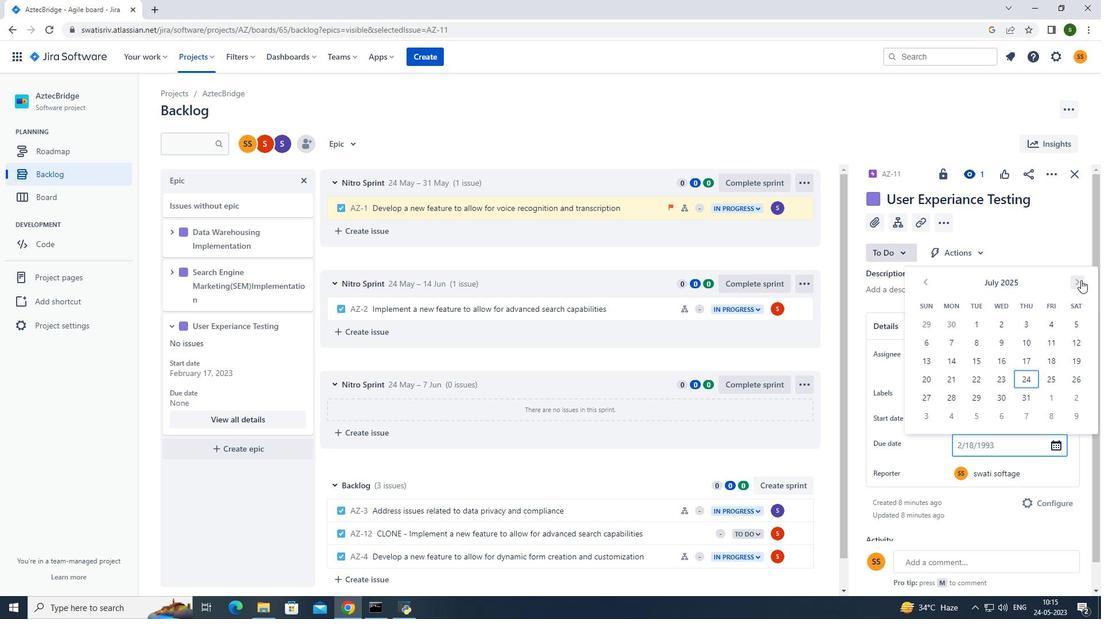 
Action: Mouse pressed left at (1081, 280)
Screenshot: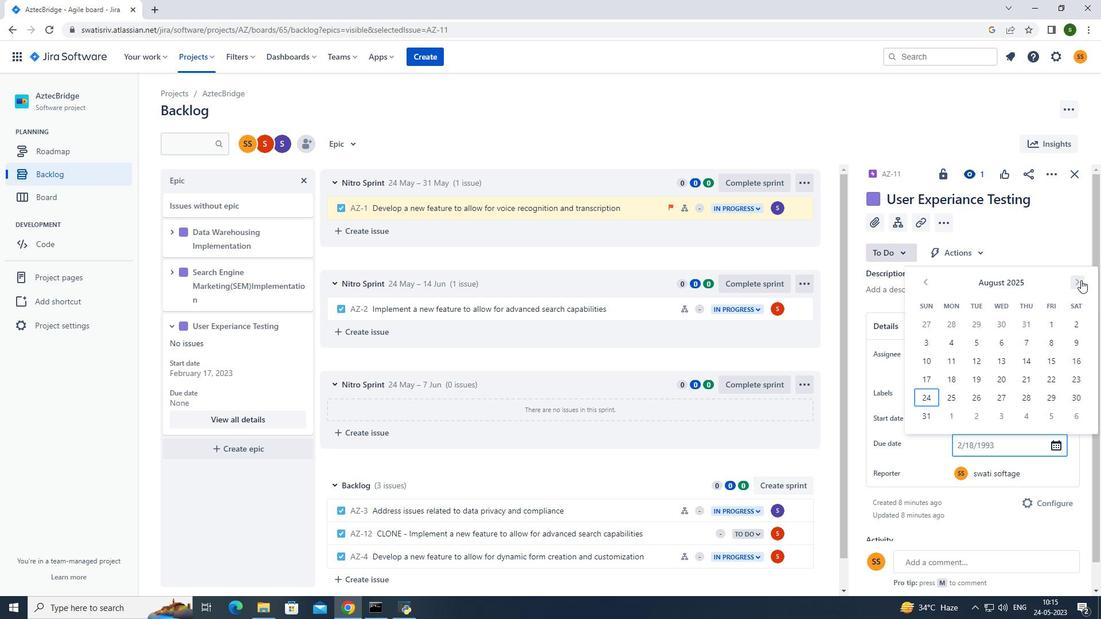 
Action: Mouse pressed left at (1081, 280)
Screenshot: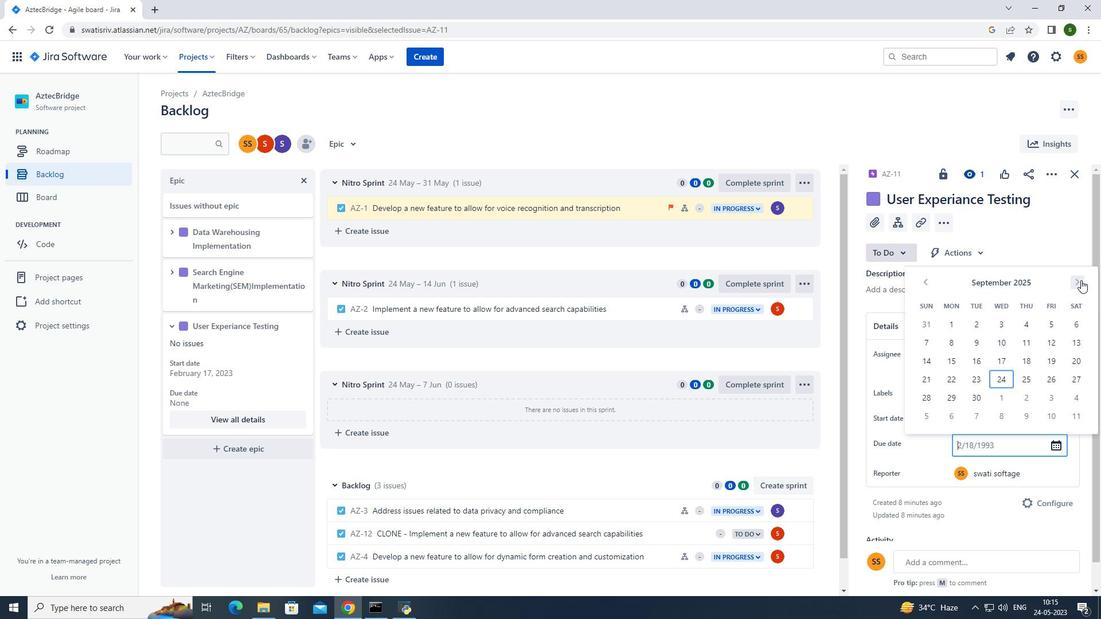
Action: Mouse pressed left at (1081, 280)
Screenshot: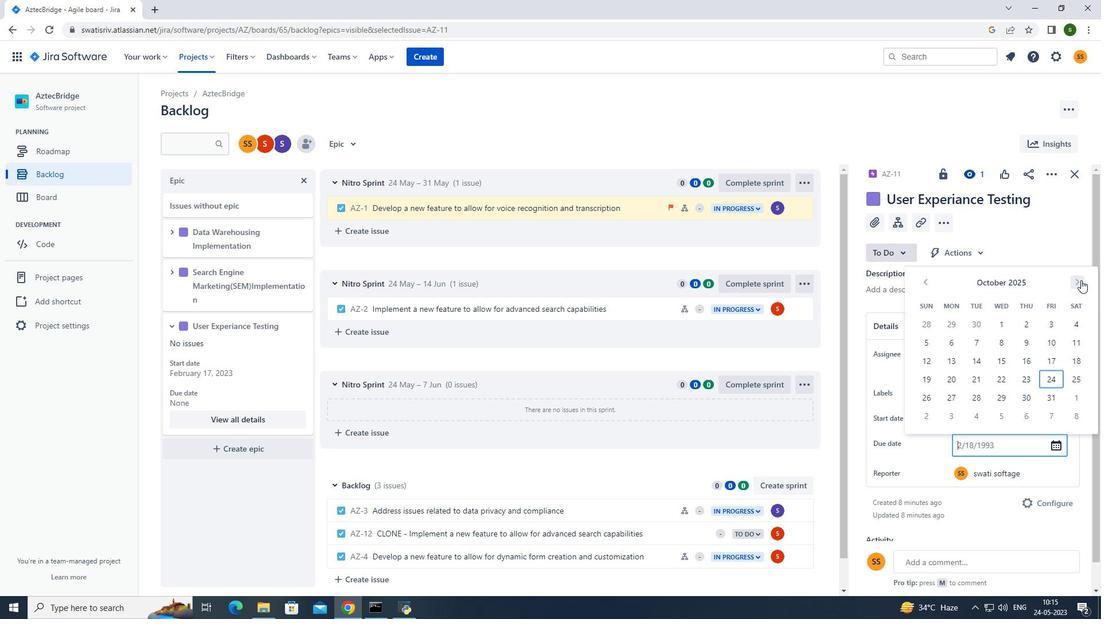
Action: Mouse pressed left at (1081, 280)
Screenshot: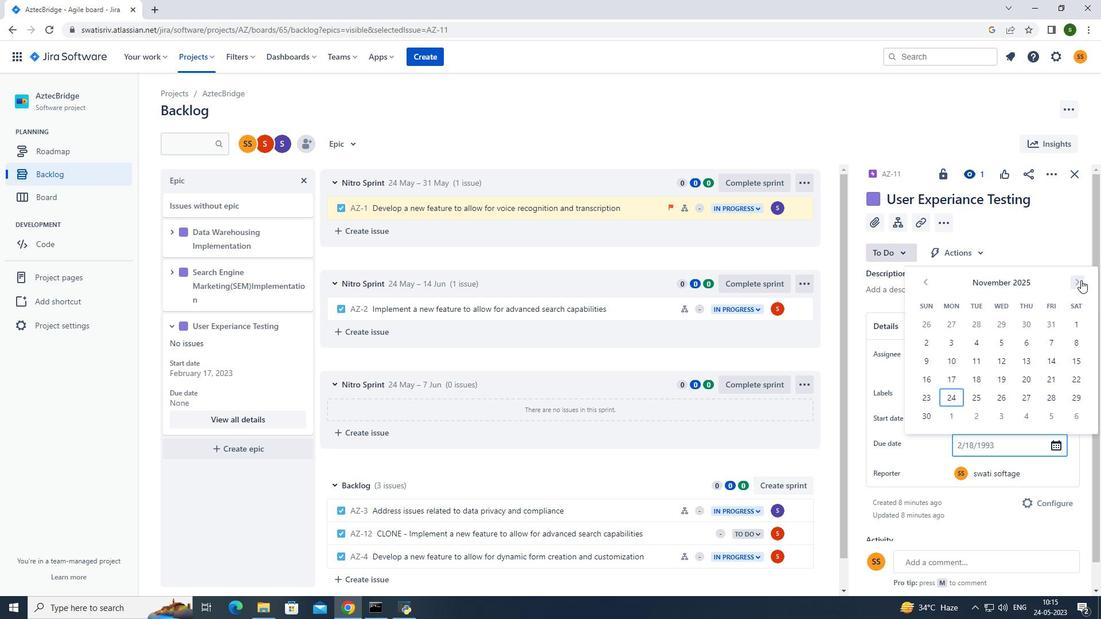 
Action: Mouse moved to (1056, 337)
Screenshot: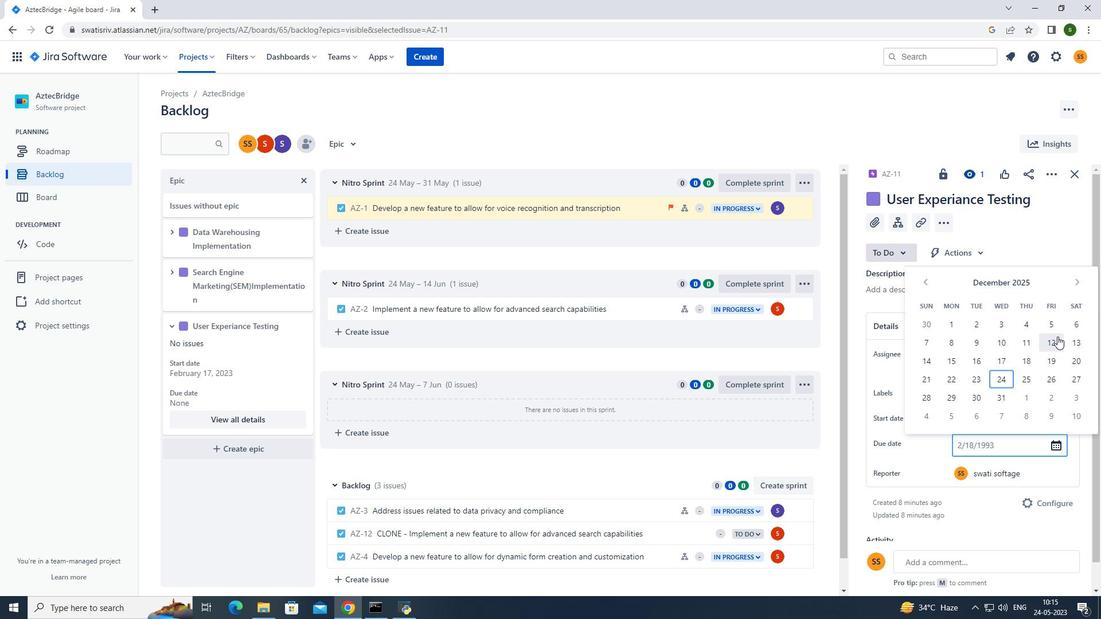 
Action: Mouse pressed left at (1056, 337)
Screenshot: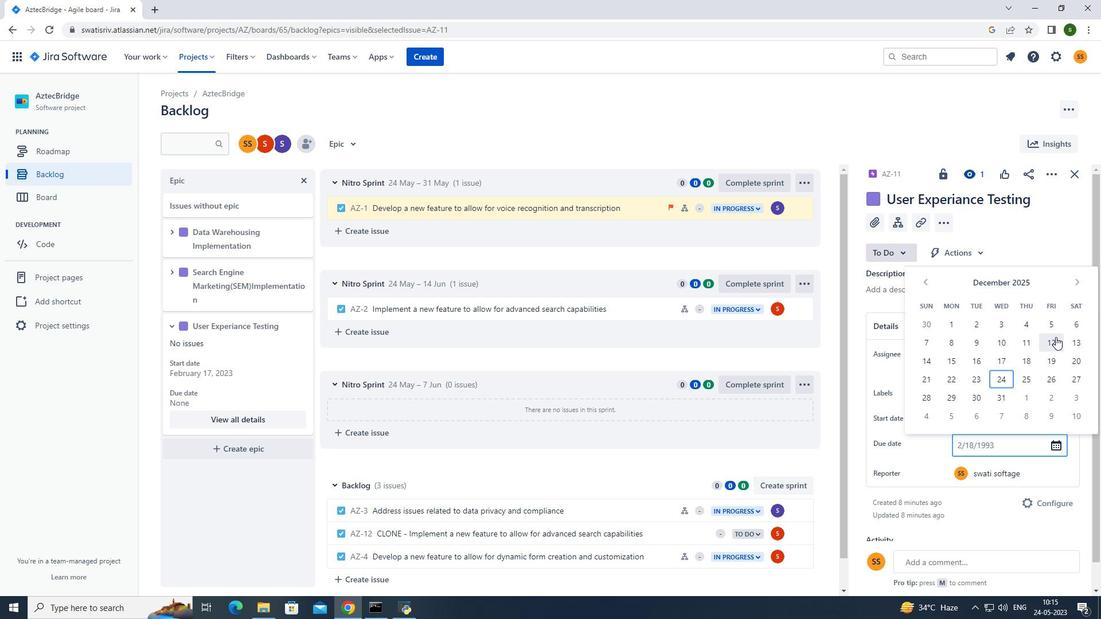 
Action: Mouse moved to (593, 125)
Screenshot: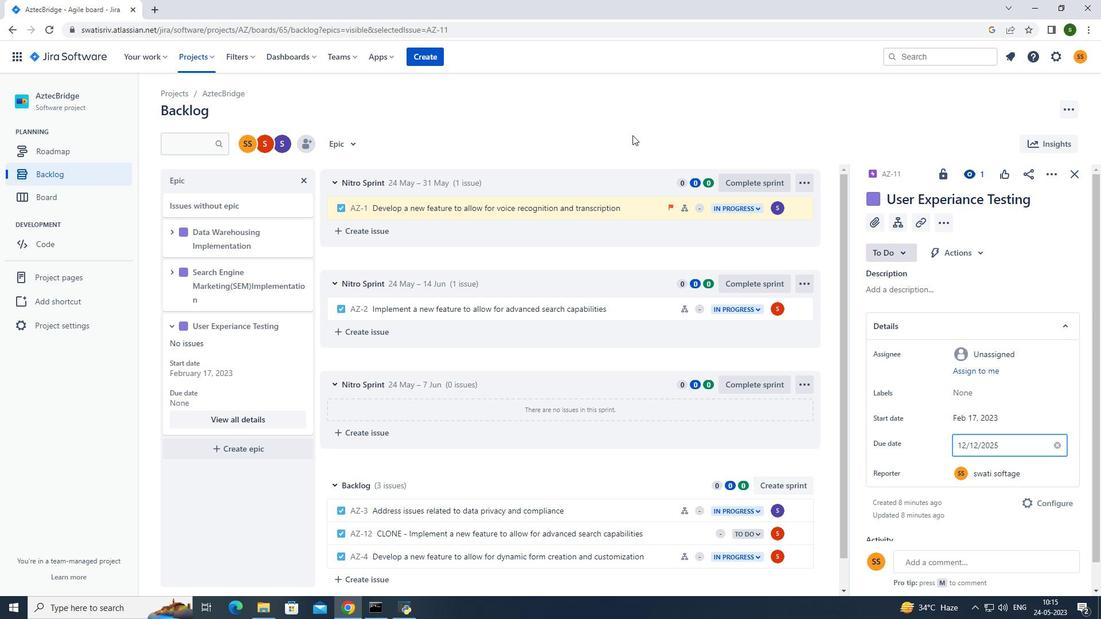 
Action: Mouse pressed left at (593, 125)
Screenshot: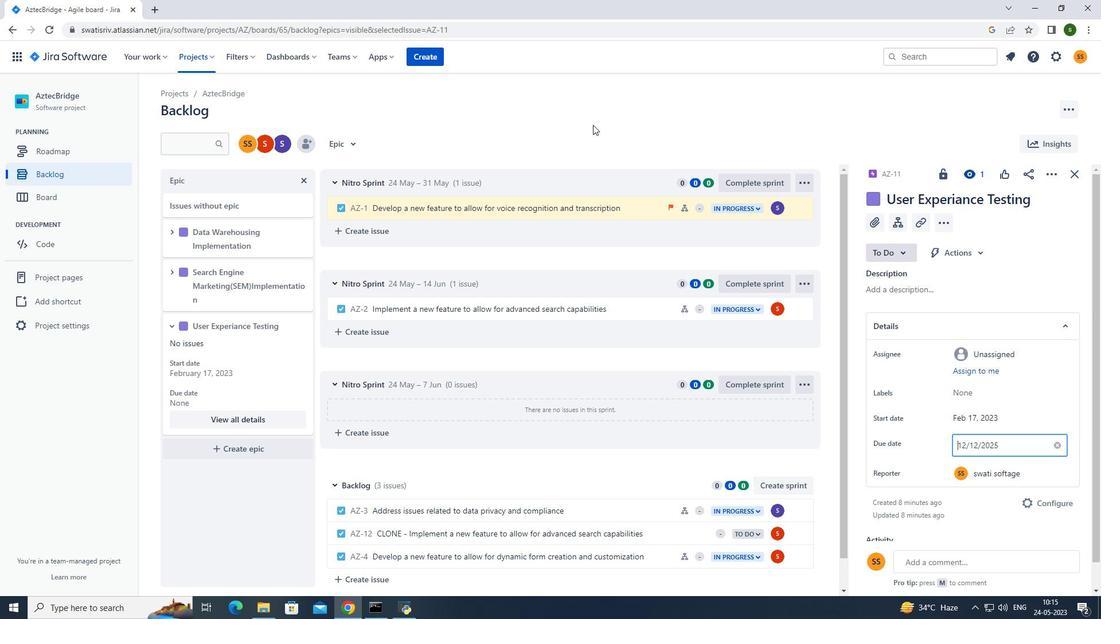 
